 Task: Find connections with filter location Deoraniān with filter topic #managementwith filter profile language Potuguese with filter current company Evalueserve with filter school Uttar Pradesh Rajarshi Tandon Open University with filter industry Public Relations and Communications Services with filter service category Network Support with filter keywords title Culture Operations Manager
Action: Mouse moved to (633, 81)
Screenshot: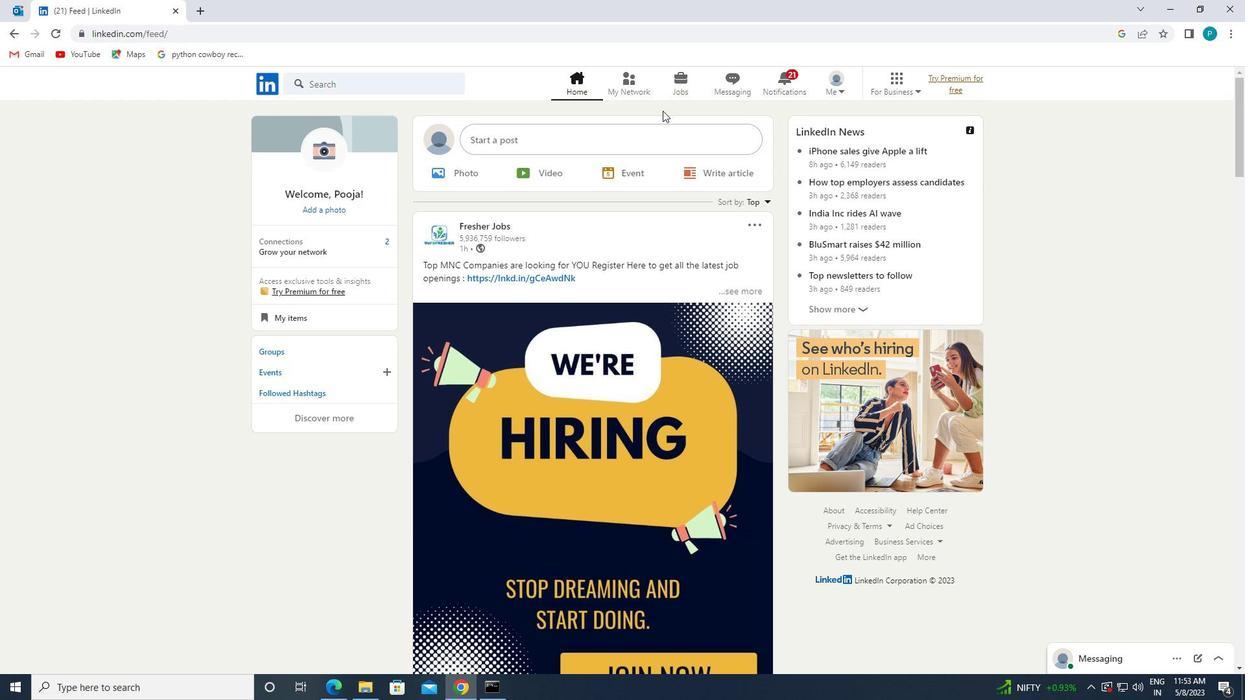 
Action: Mouse pressed left at (633, 81)
Screenshot: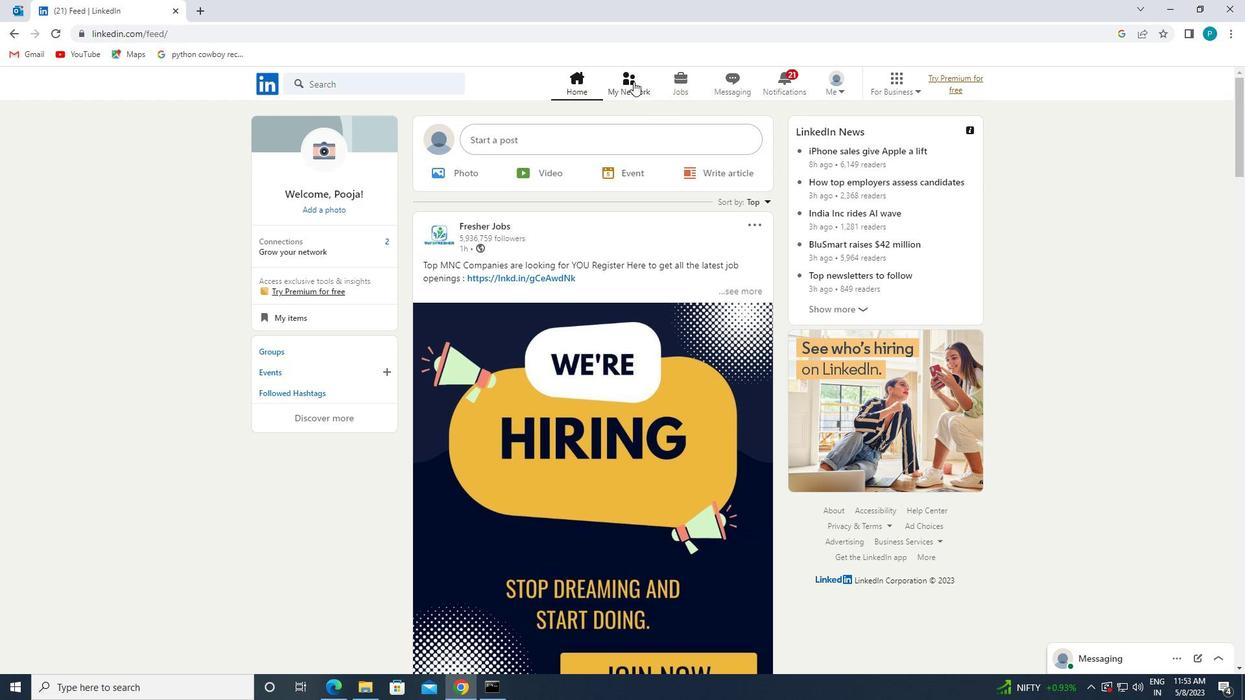 
Action: Mouse moved to (622, 82)
Screenshot: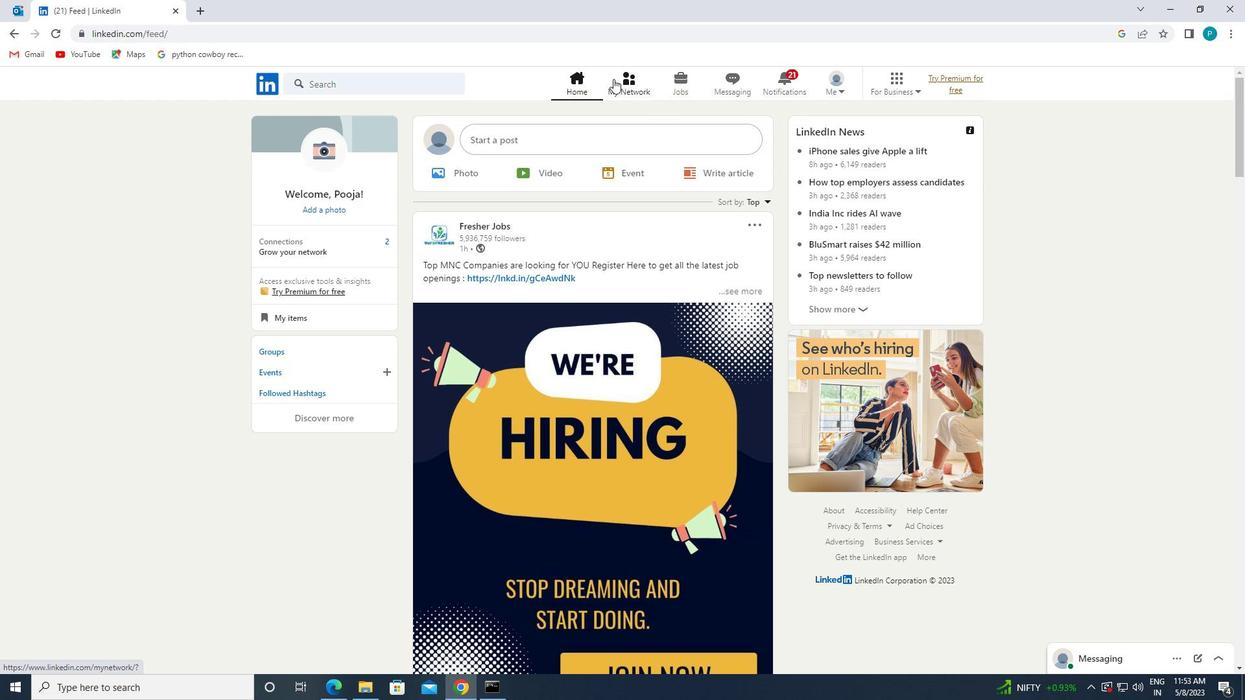 
Action: Mouse pressed left at (622, 82)
Screenshot: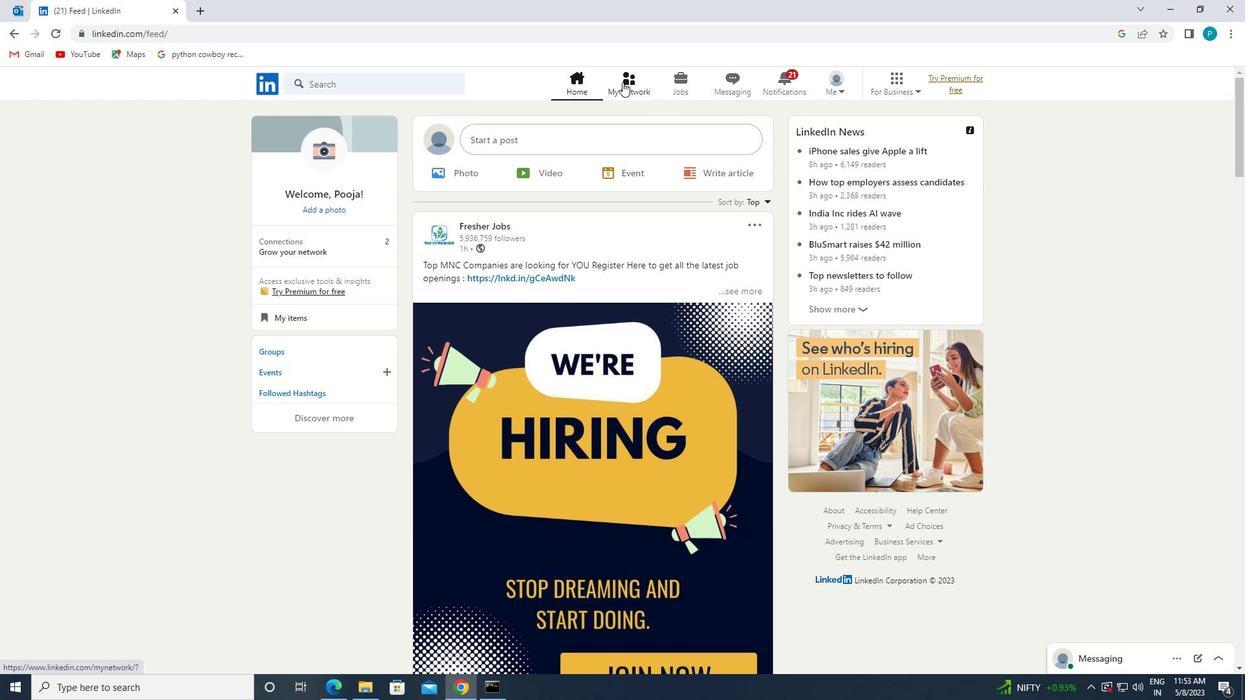
Action: Mouse moved to (348, 155)
Screenshot: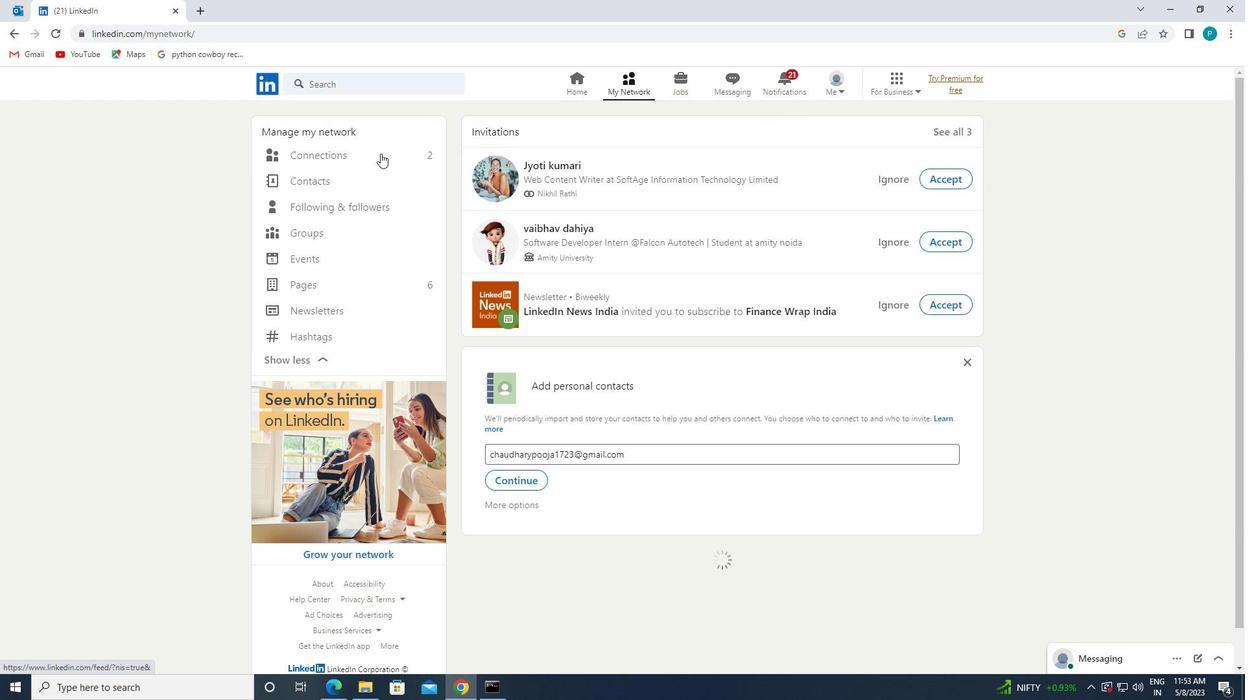 
Action: Mouse pressed left at (348, 155)
Screenshot: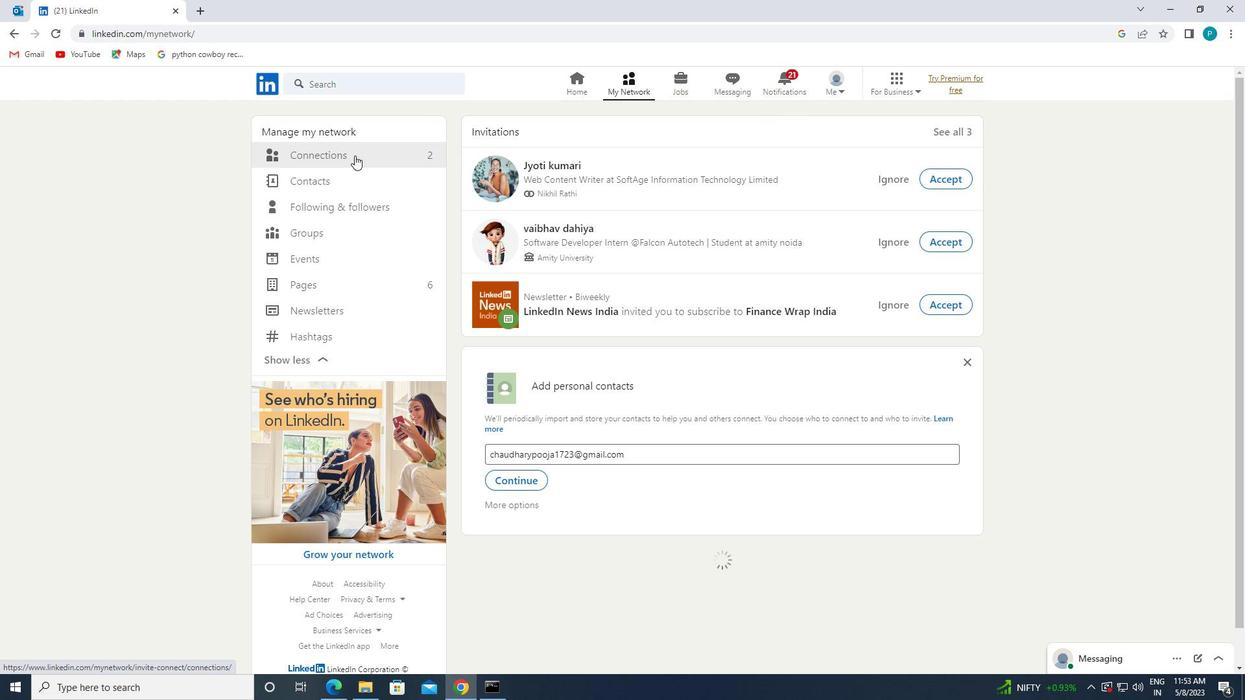 
Action: Mouse moved to (740, 151)
Screenshot: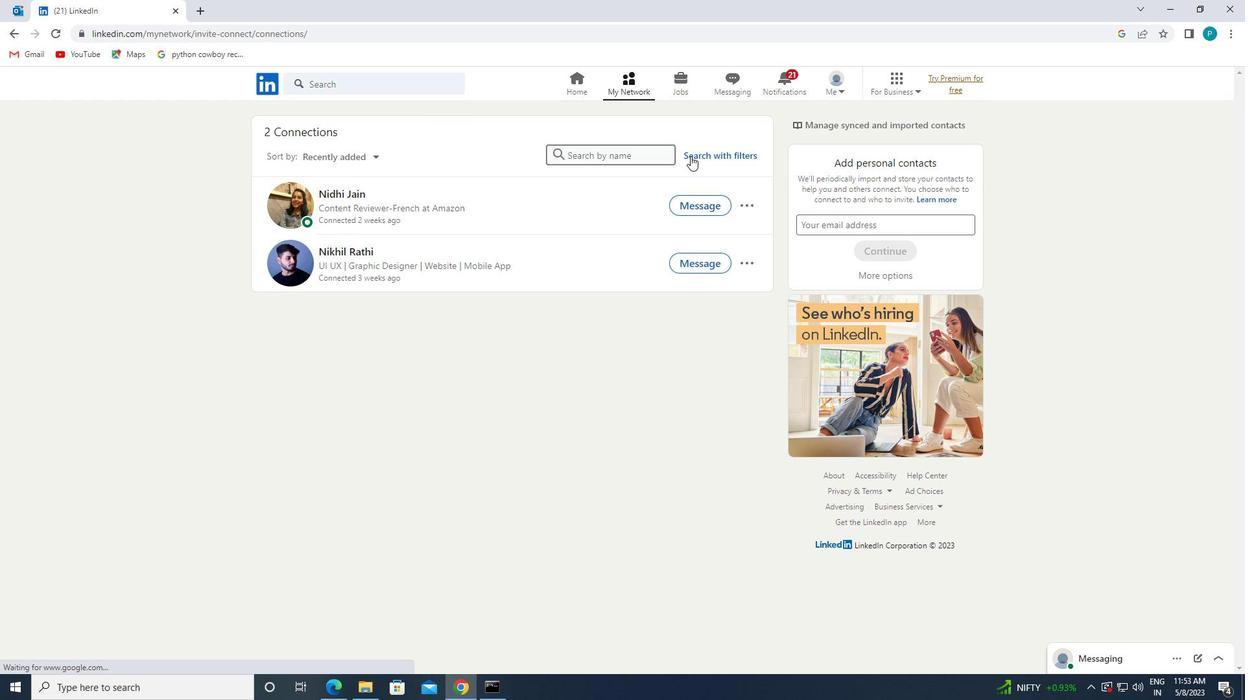 
Action: Mouse pressed left at (740, 151)
Screenshot: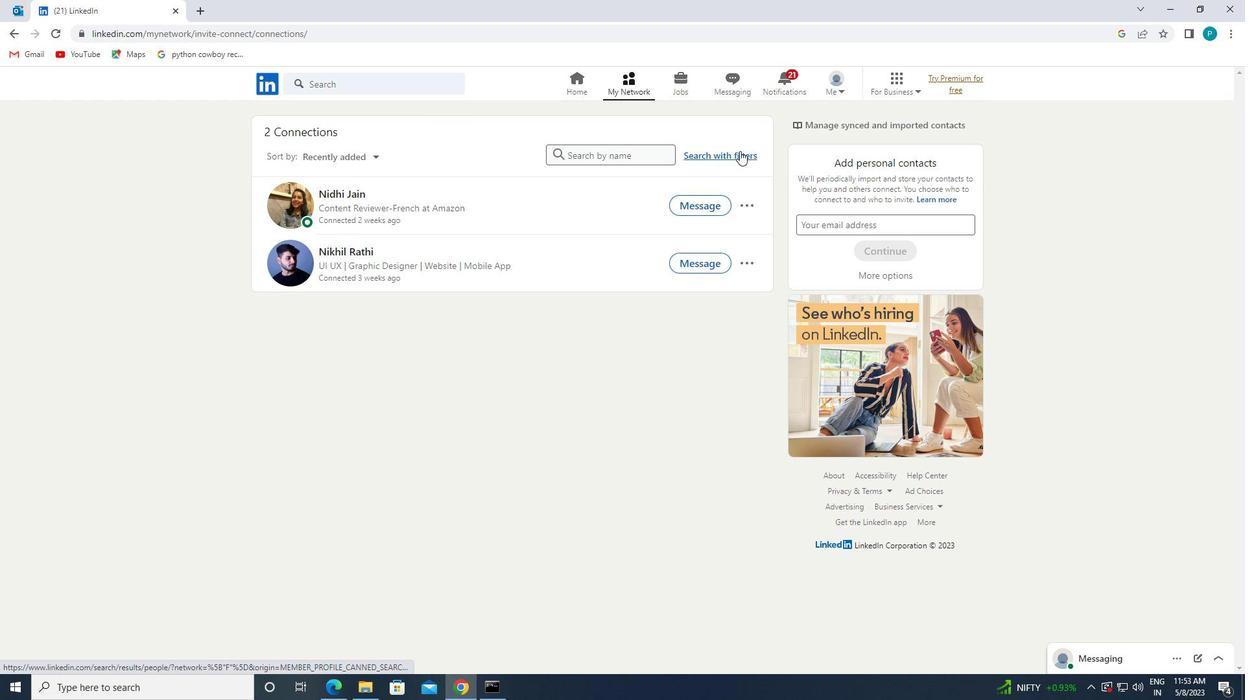 
Action: Mouse moved to (677, 124)
Screenshot: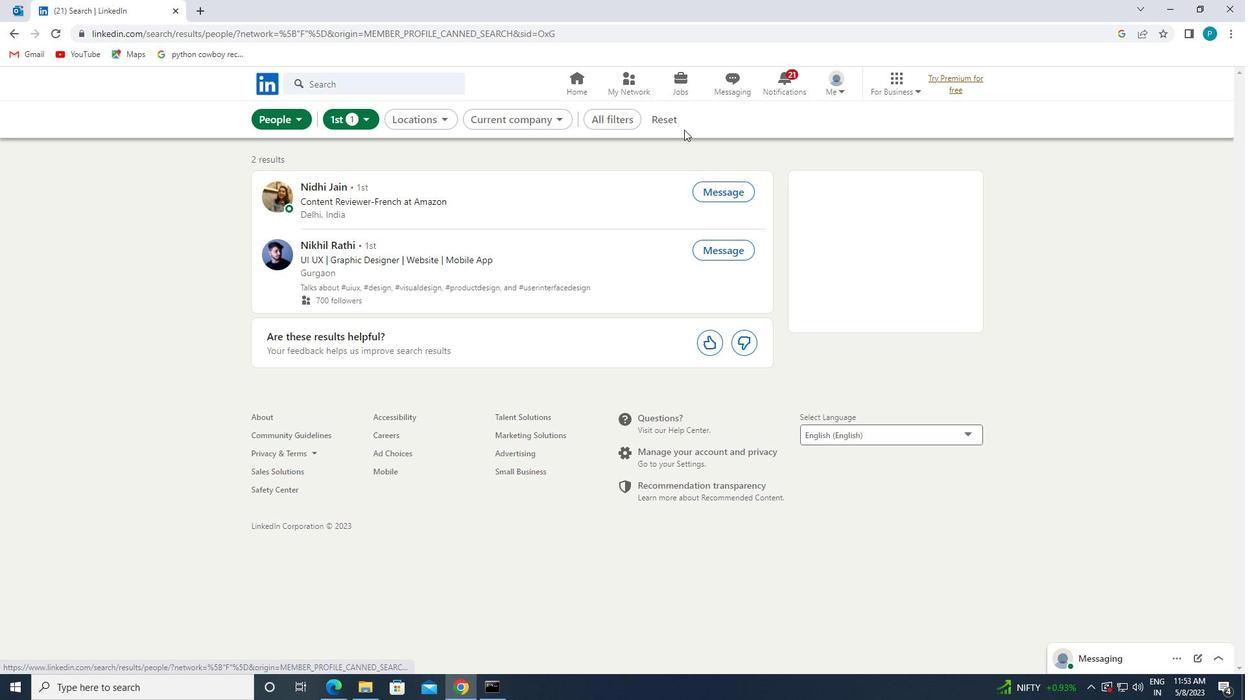 
Action: Mouse pressed left at (677, 124)
Screenshot: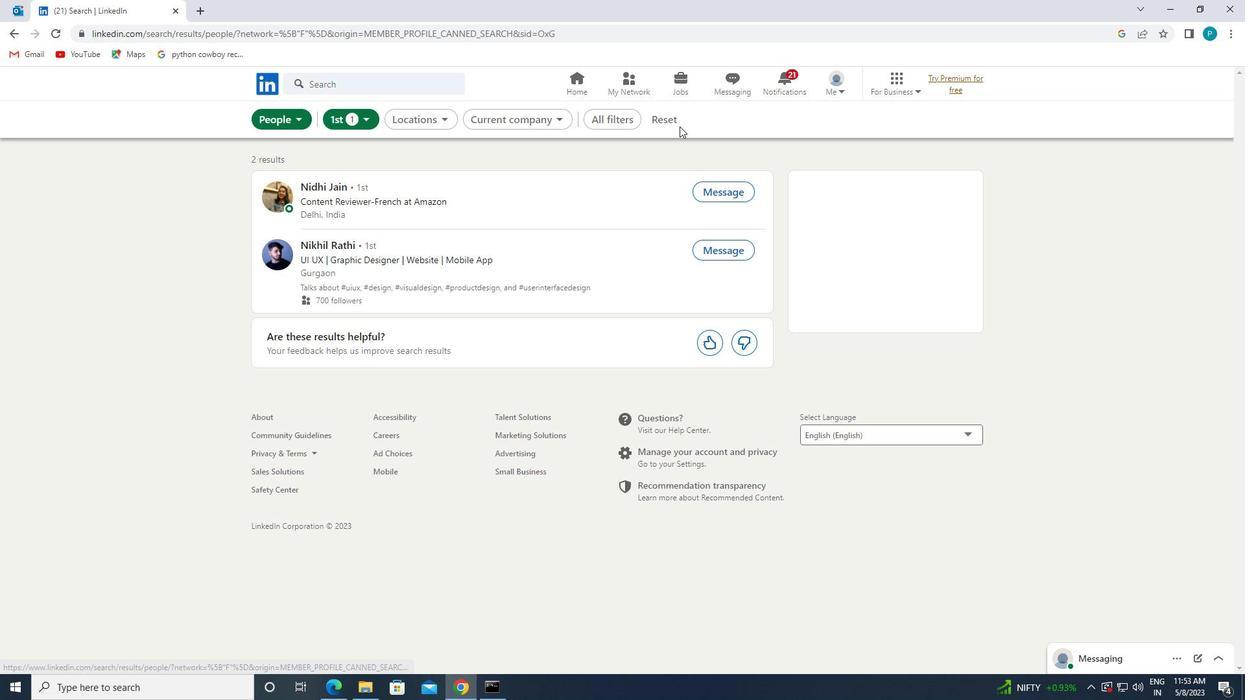 
Action: Mouse moved to (645, 119)
Screenshot: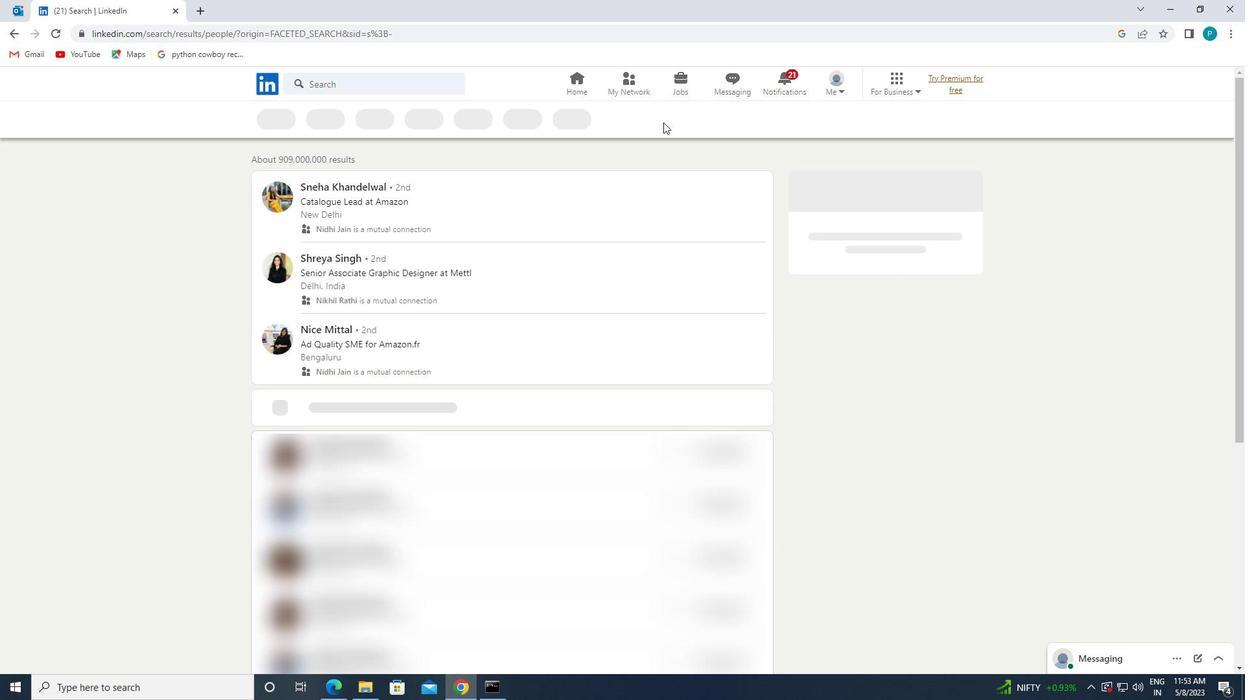 
Action: Mouse pressed left at (645, 119)
Screenshot: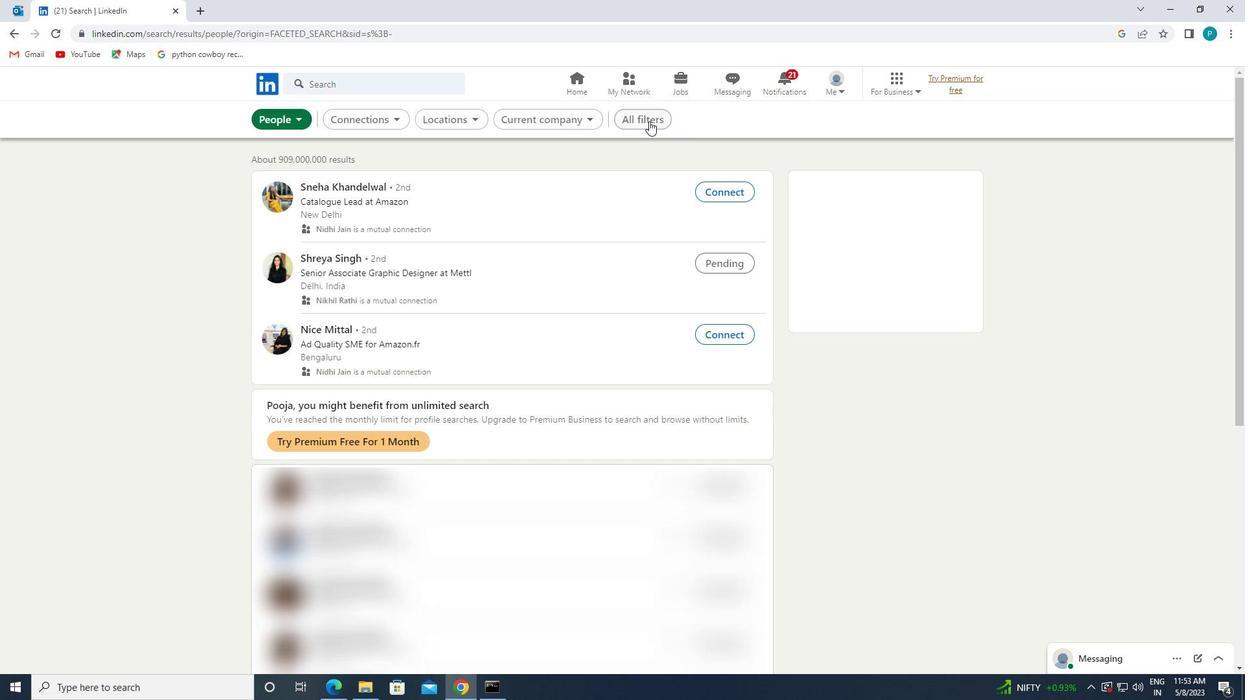
Action: Mouse moved to (884, 244)
Screenshot: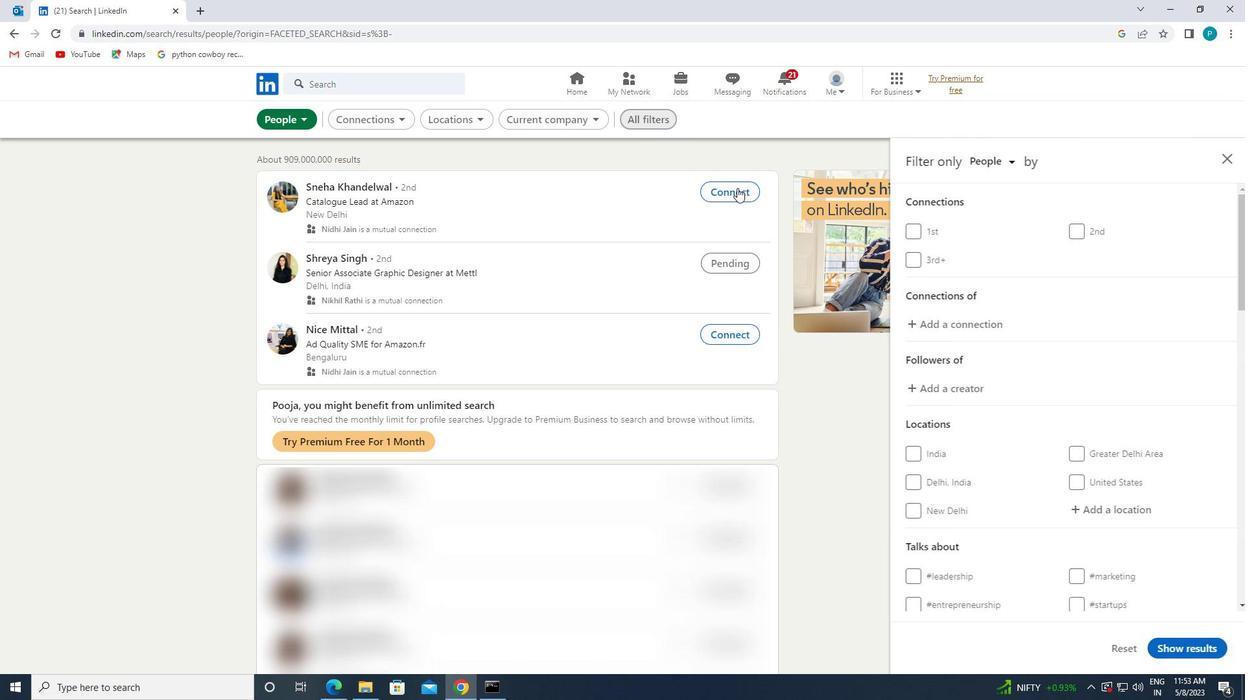 
Action: Mouse scrolled (884, 243) with delta (0, 0)
Screenshot: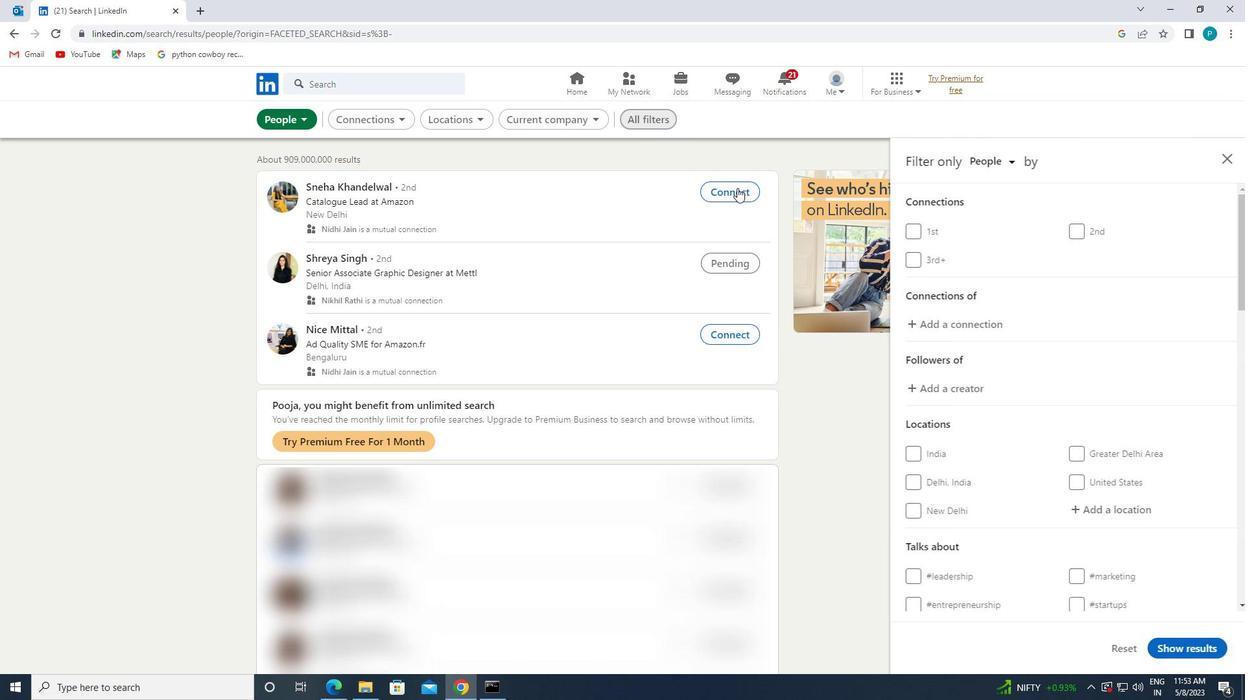 
Action: Mouse moved to (899, 258)
Screenshot: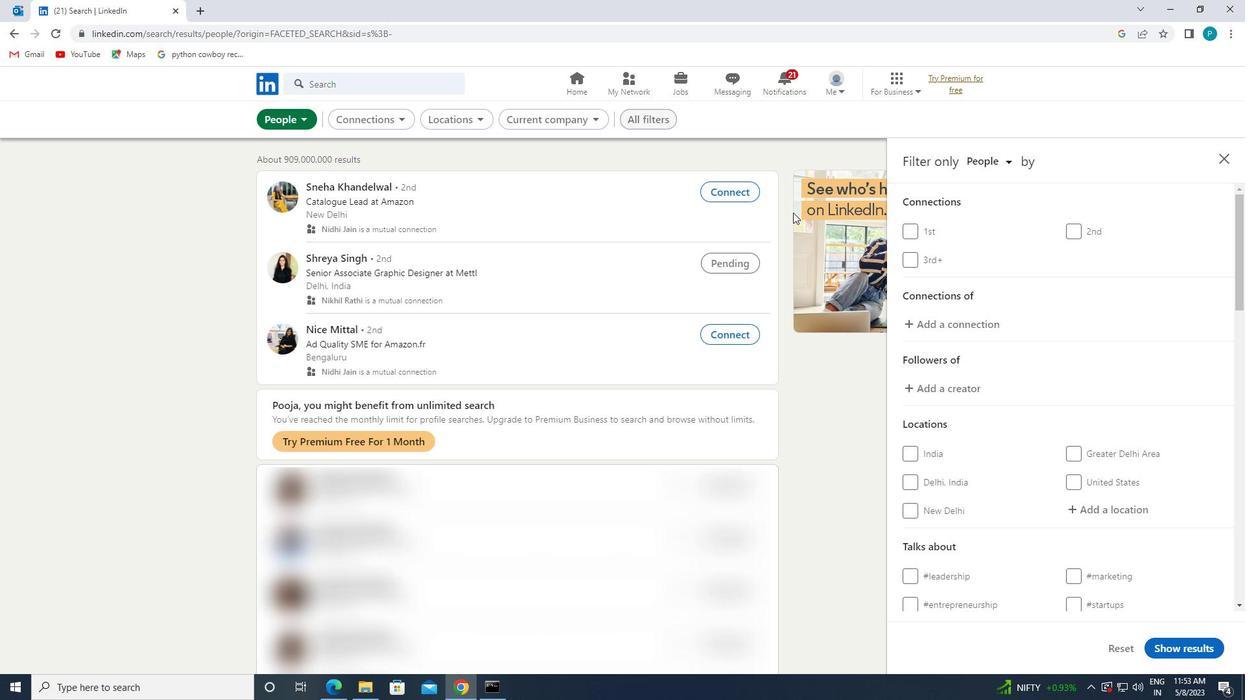 
Action: Mouse scrolled (899, 257) with delta (0, 0)
Screenshot: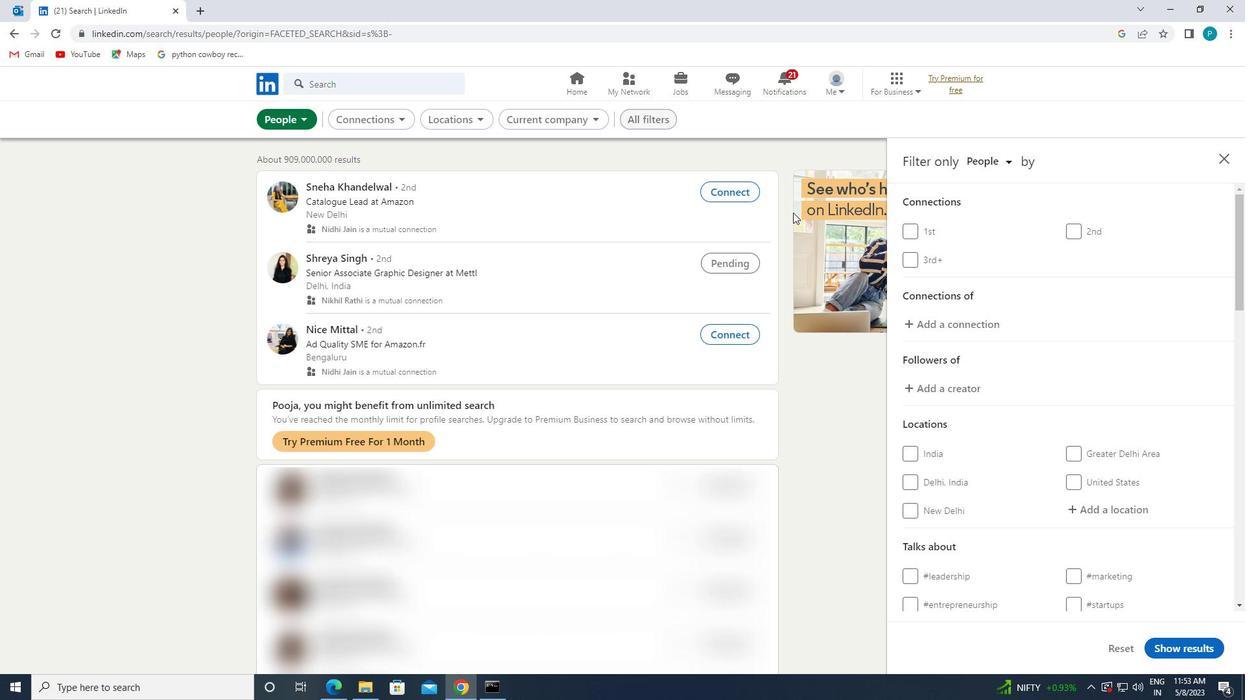 
Action: Mouse moved to (944, 289)
Screenshot: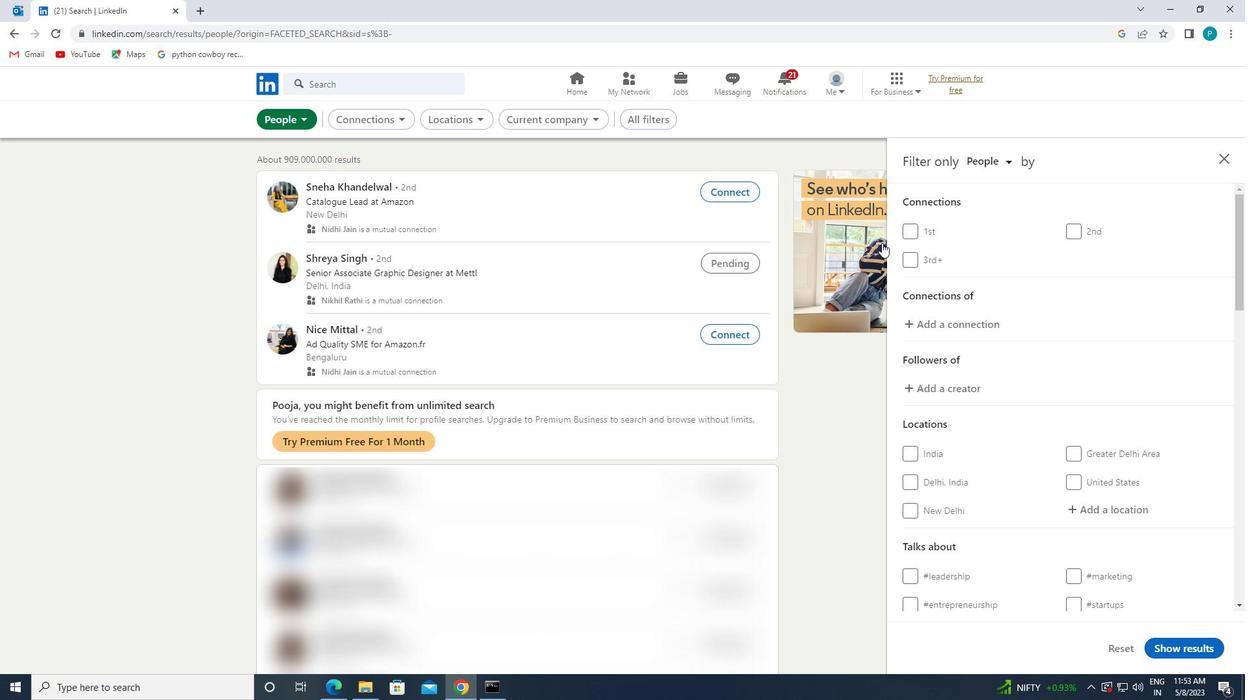 
Action: Mouse scrolled (944, 288) with delta (0, 0)
Screenshot: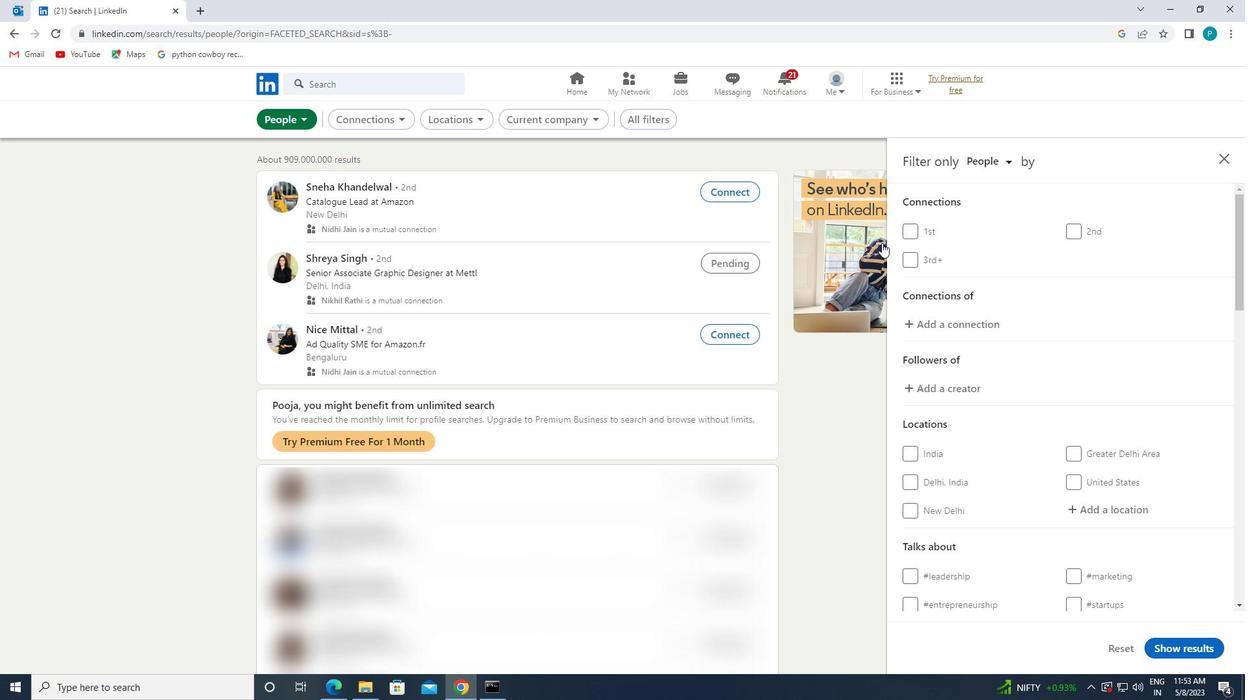 
Action: Mouse moved to (1244, 398)
Screenshot: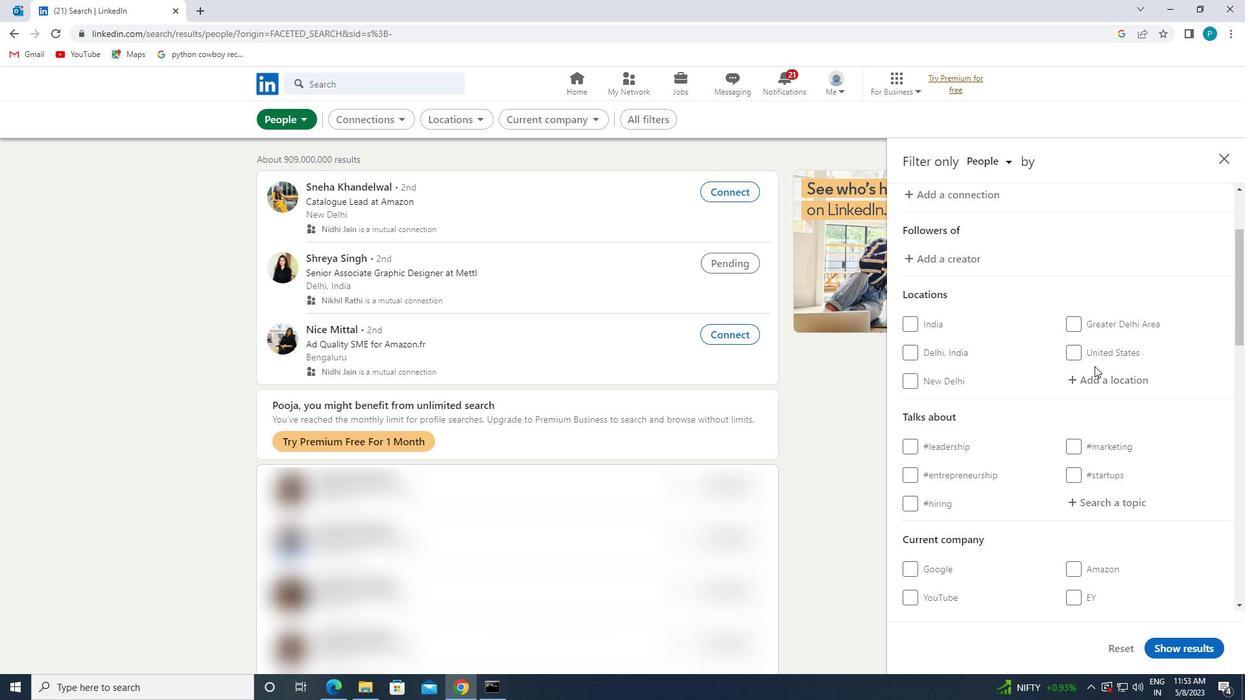 
Action: Mouse pressed left at (1244, 398)
Screenshot: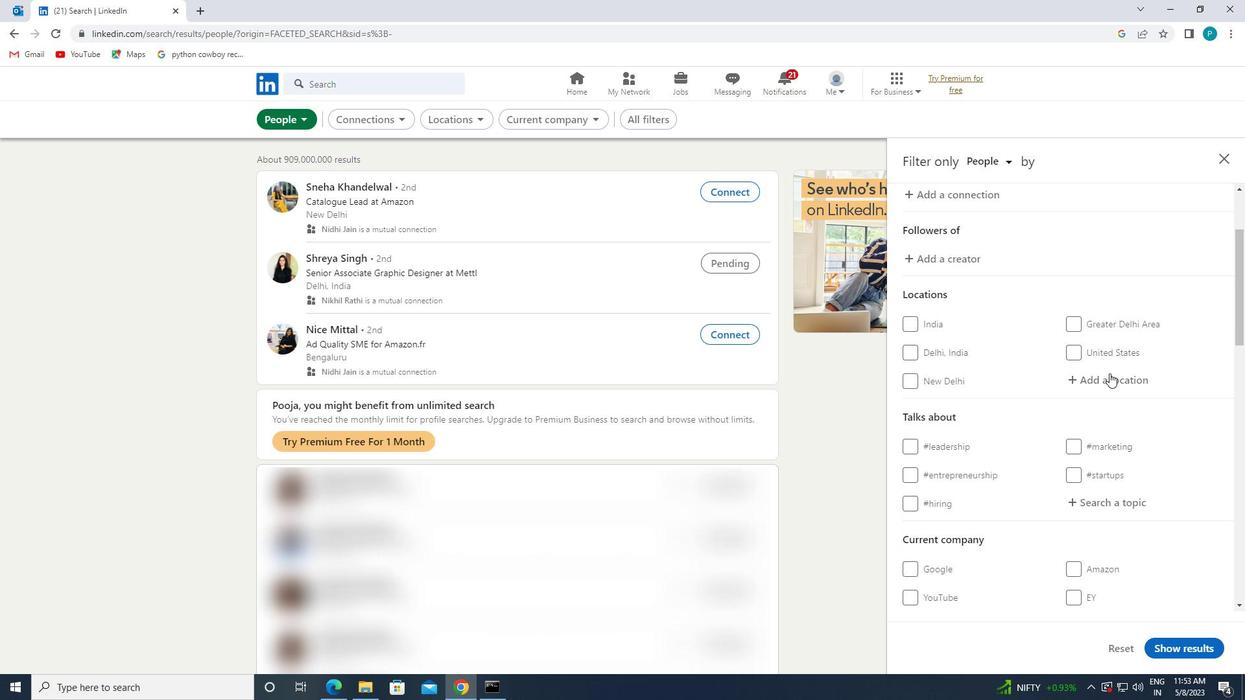 
Action: Mouse moved to (1130, 341)
Screenshot: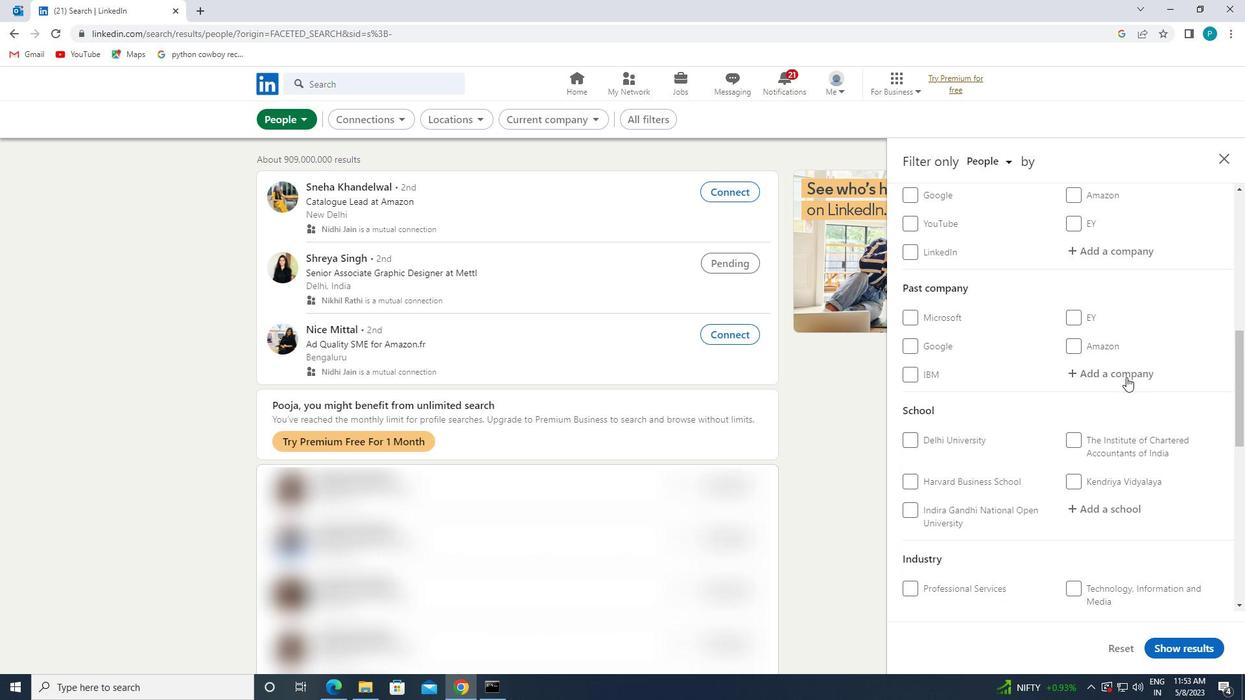 
Action: Mouse scrolled (1130, 341) with delta (0, 0)
Screenshot: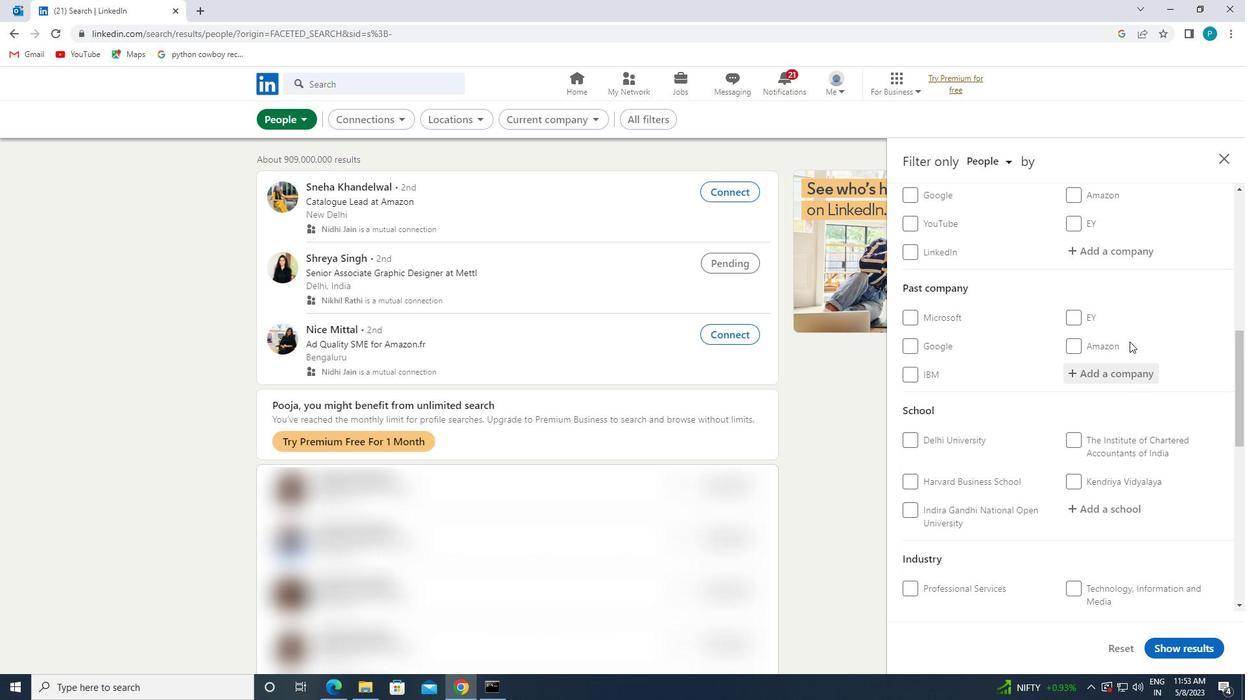 
Action: Mouse scrolled (1130, 341) with delta (0, 0)
Screenshot: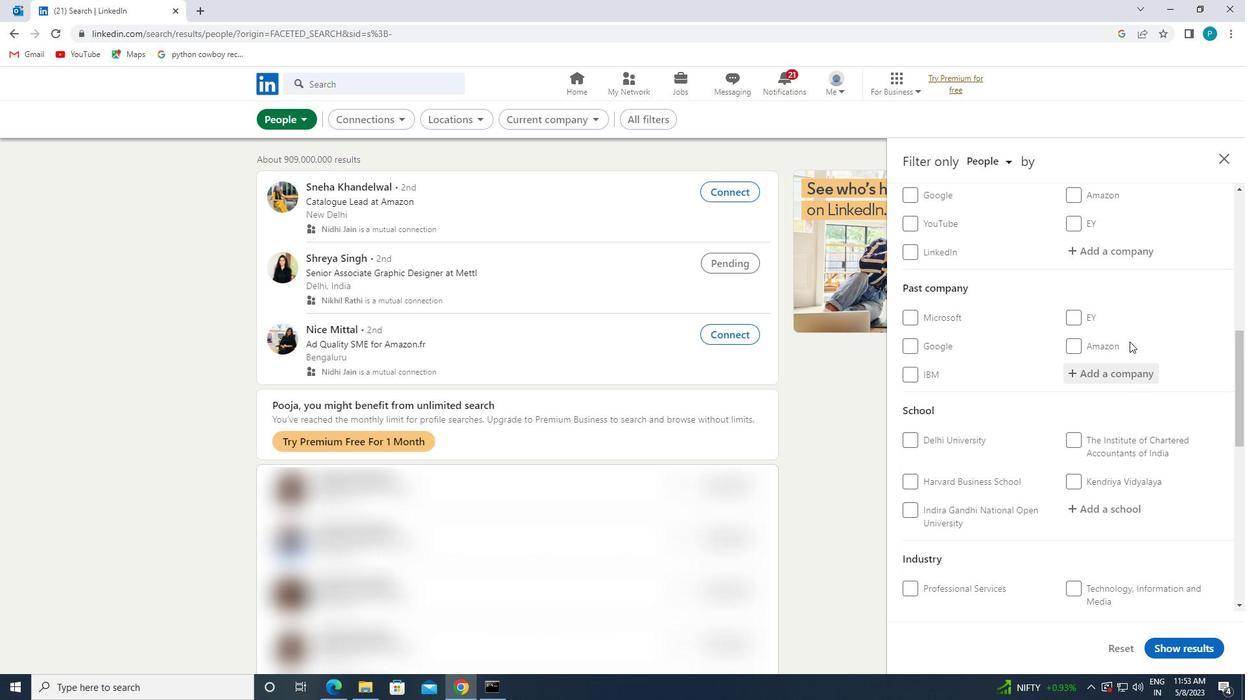 
Action: Mouse scrolled (1130, 341) with delta (0, 0)
Screenshot: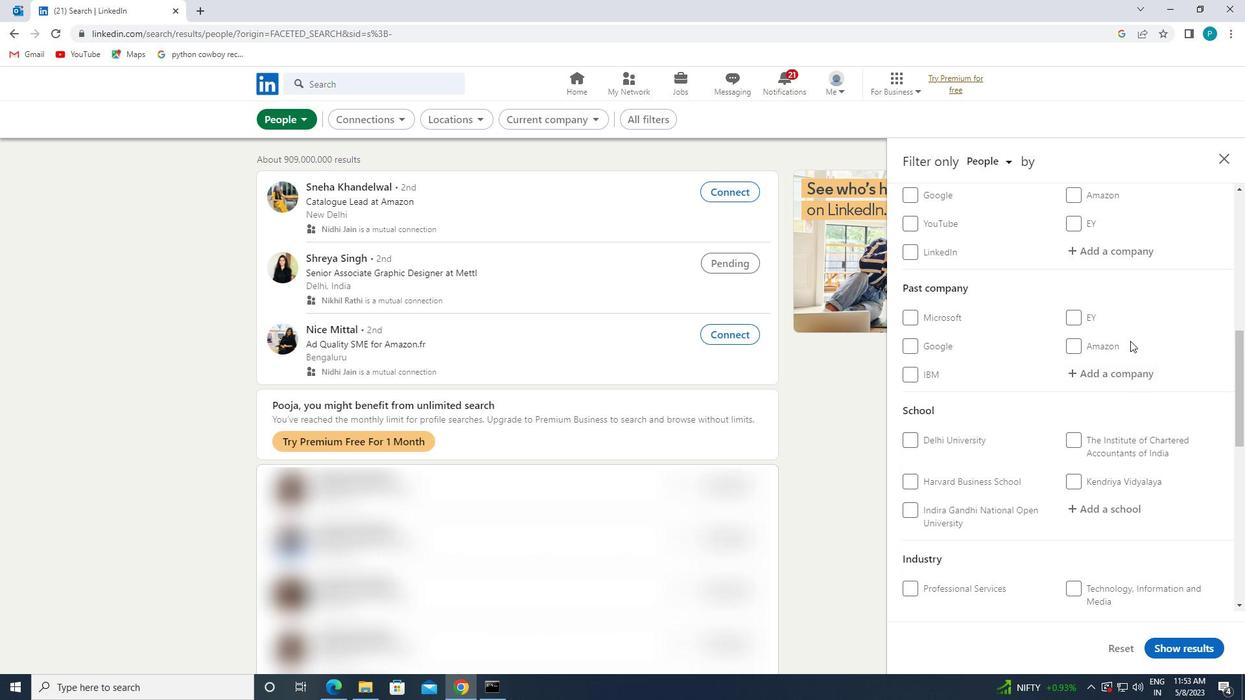 
Action: Mouse scrolled (1130, 341) with delta (0, 0)
Screenshot: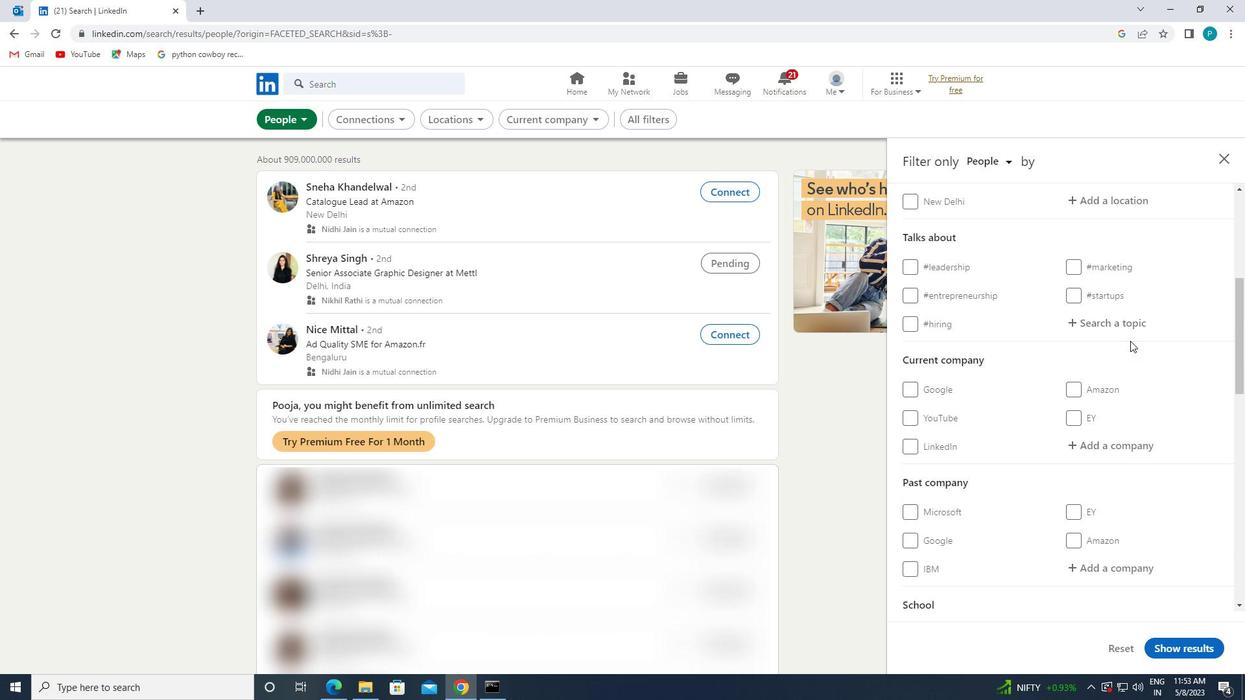 
Action: Mouse scrolled (1130, 341) with delta (0, 0)
Screenshot: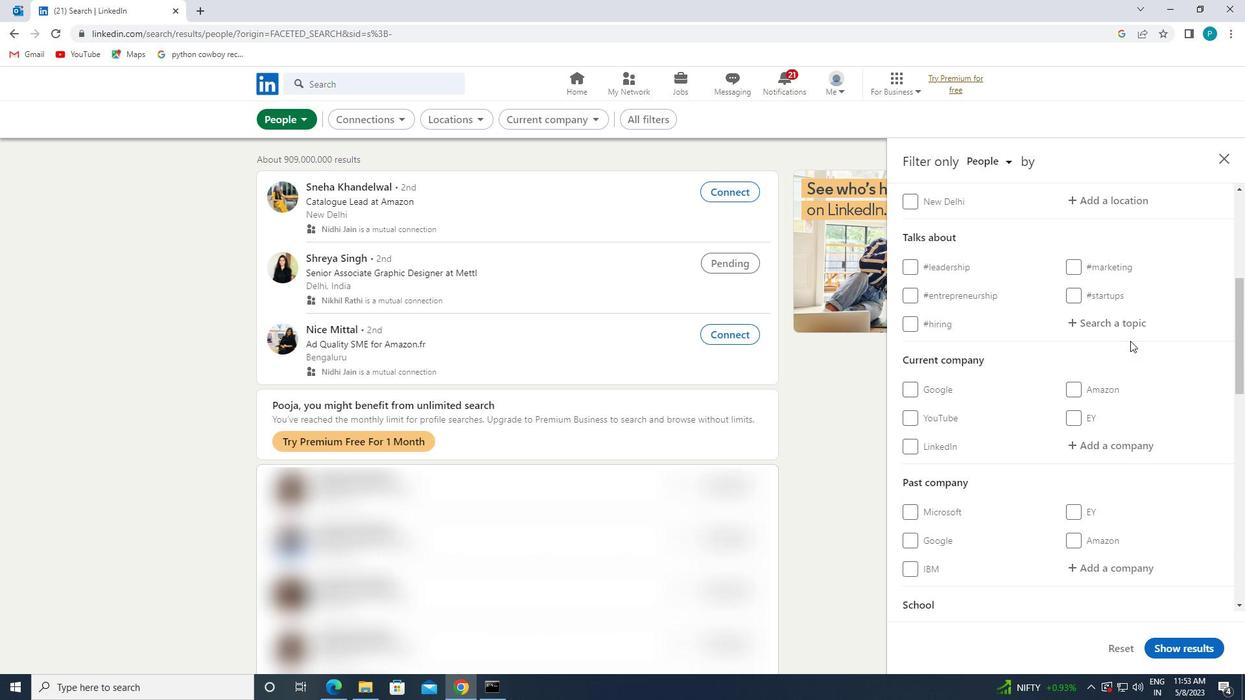 
Action: Mouse pressed left at (1130, 341)
Screenshot: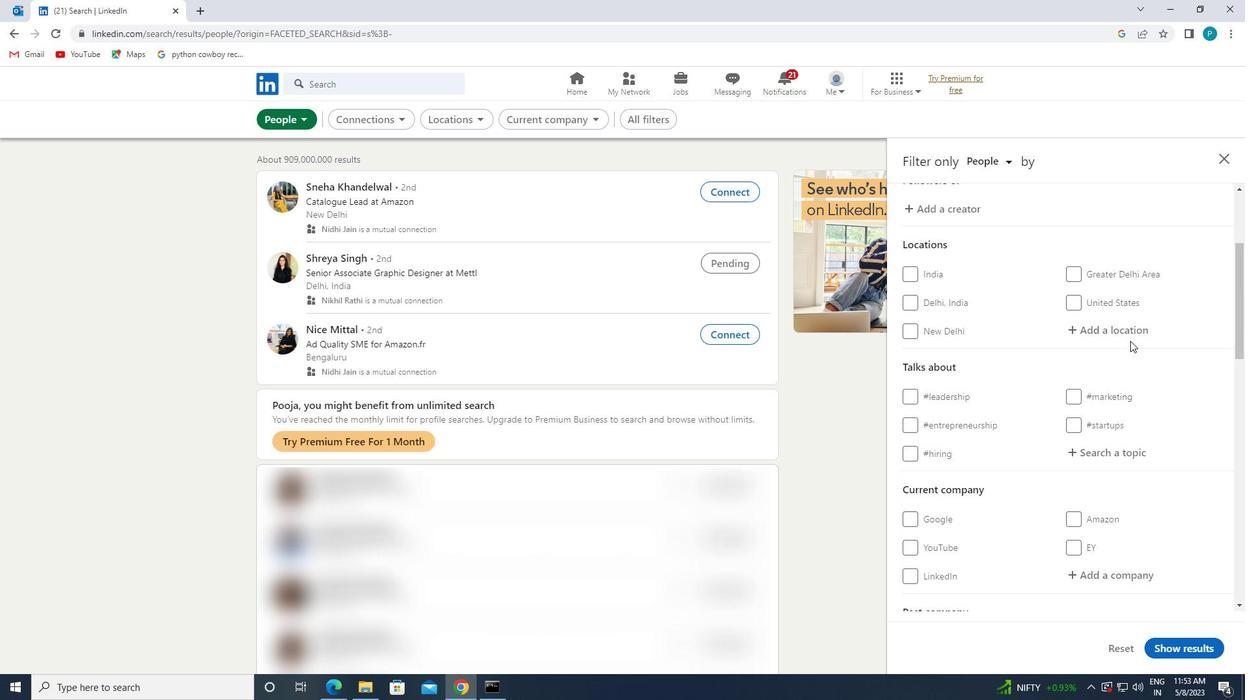 
Action: Mouse moved to (1124, 326)
Screenshot: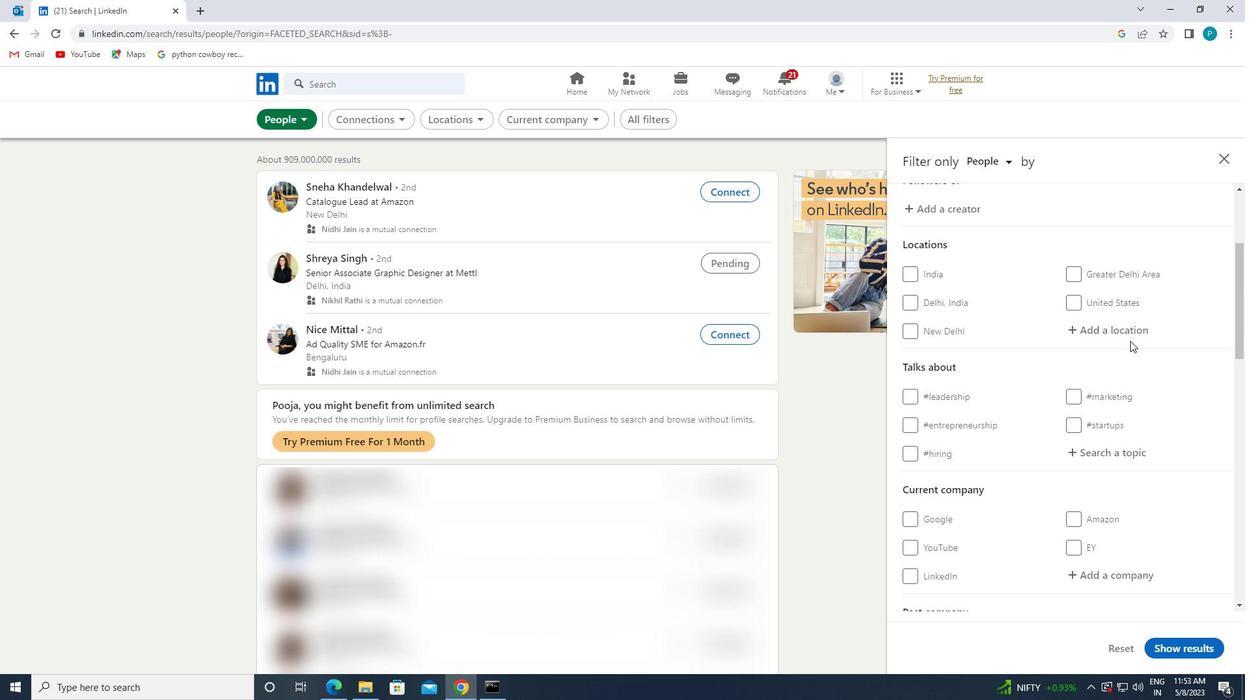 
Action: Mouse pressed left at (1124, 326)
Screenshot: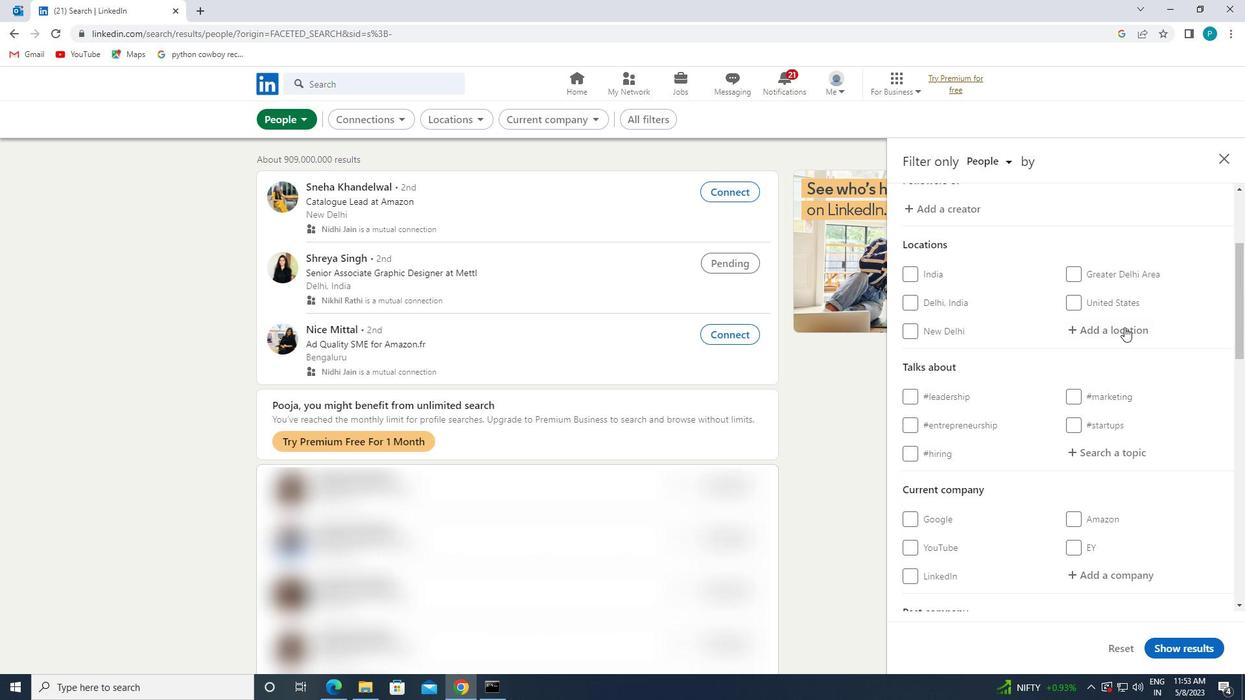 
Action: Mouse moved to (1122, 325)
Screenshot: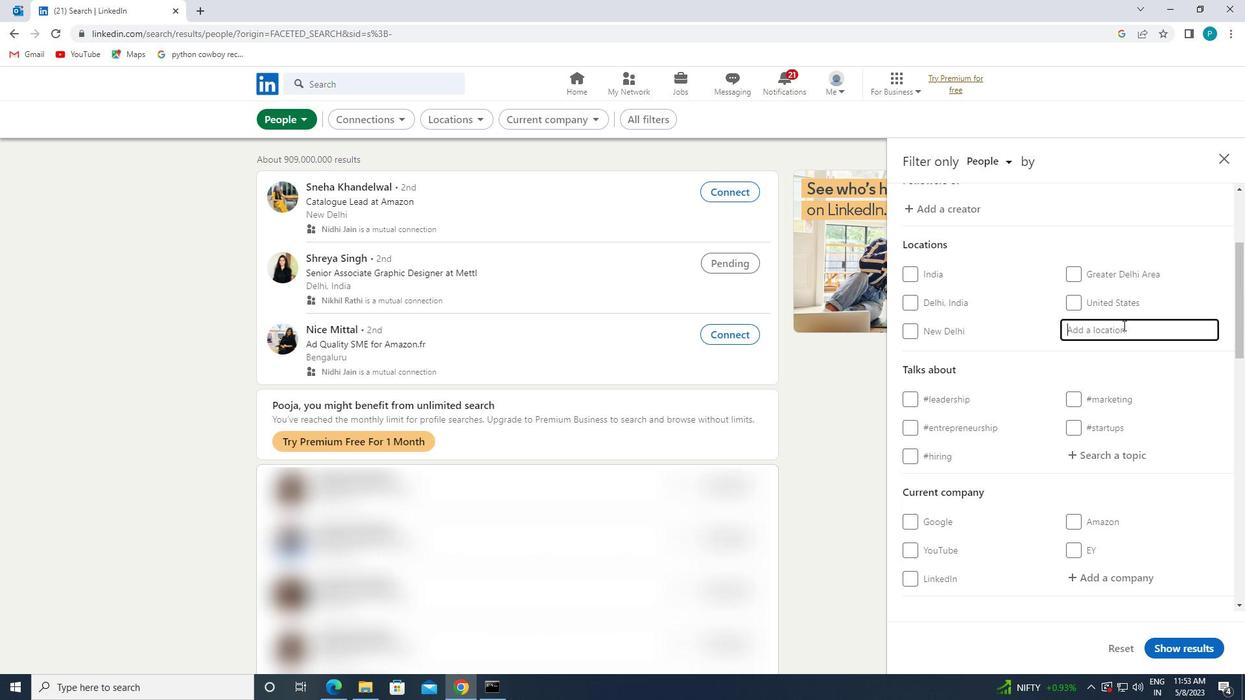 
Action: Key pressed <Key.caps_lock>d<Key.caps_lock>eoranian
Screenshot: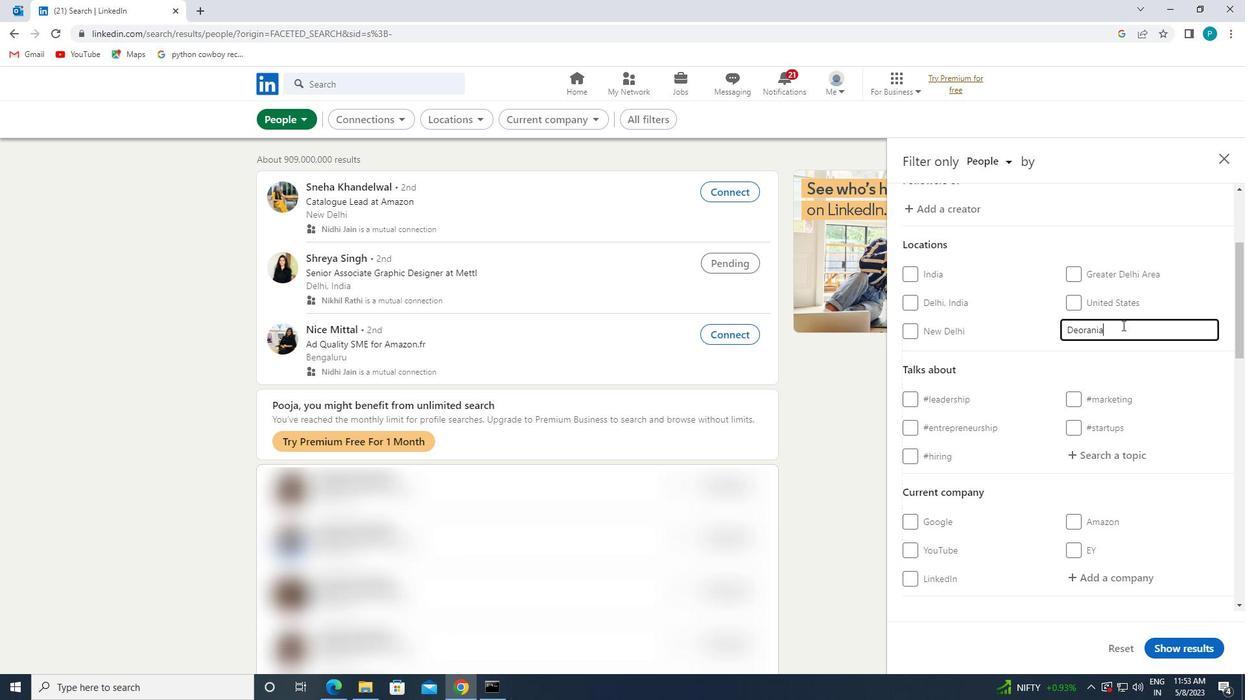 
Action: Mouse scrolled (1122, 324) with delta (0, 0)
Screenshot: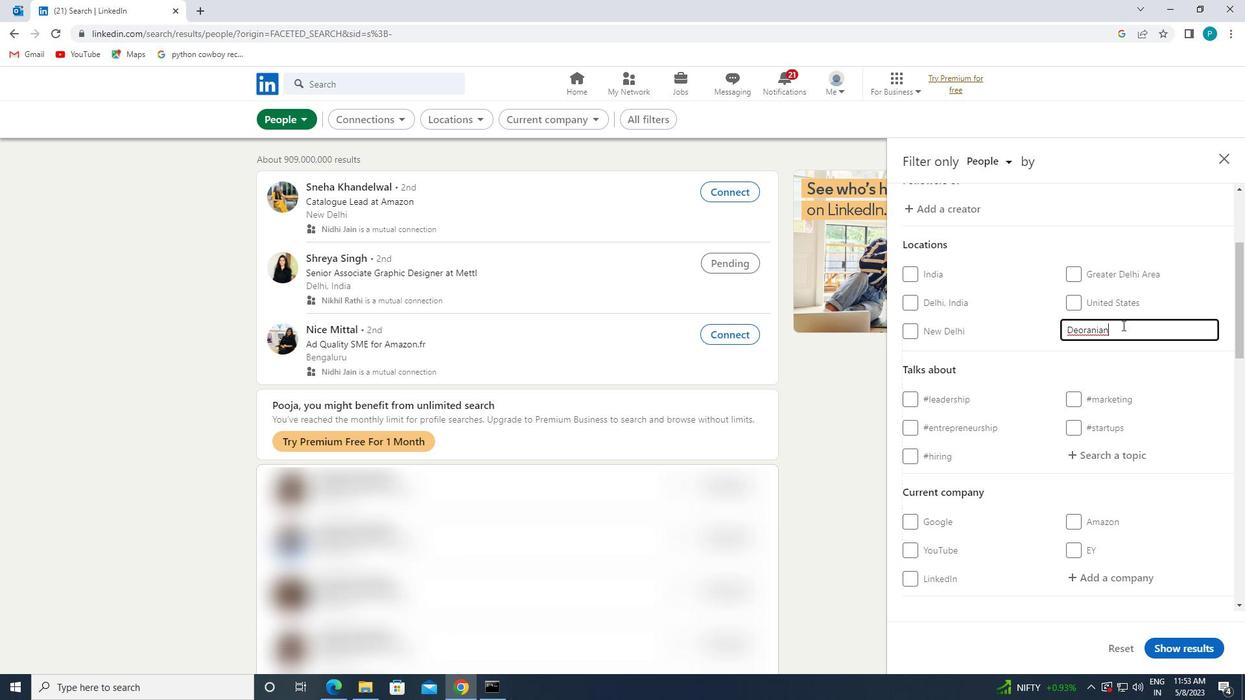 
Action: Mouse scrolled (1122, 324) with delta (0, 0)
Screenshot: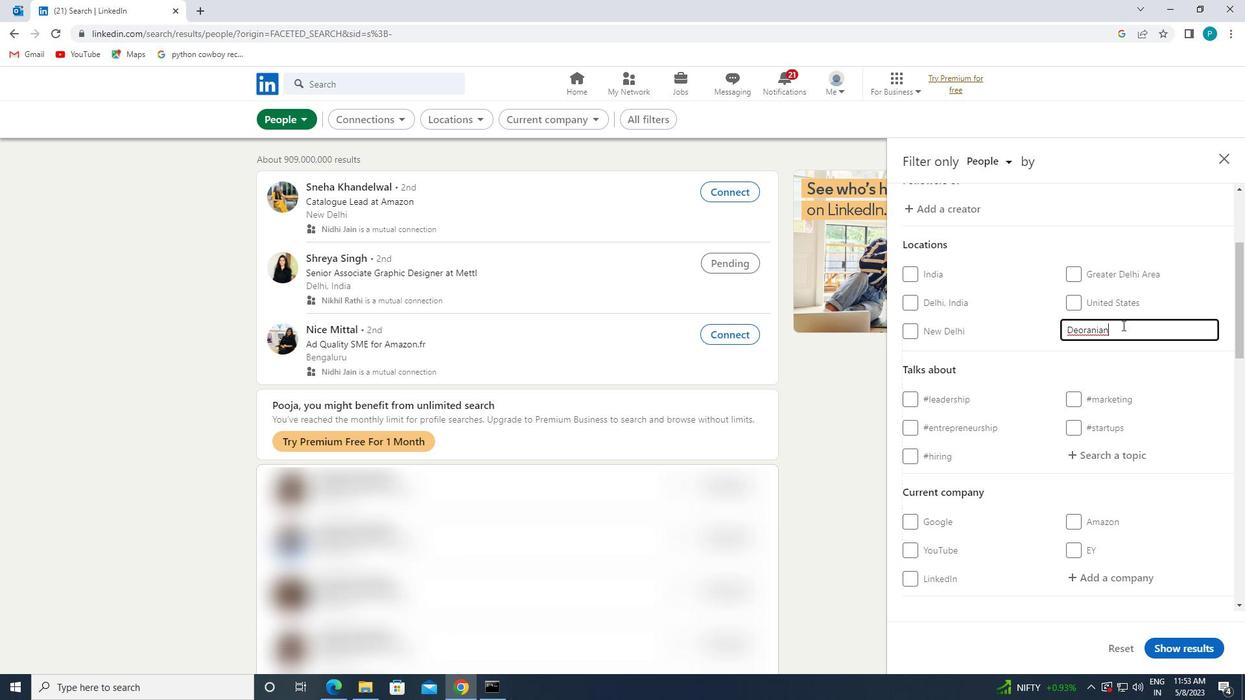 
Action: Mouse moved to (1109, 319)
Screenshot: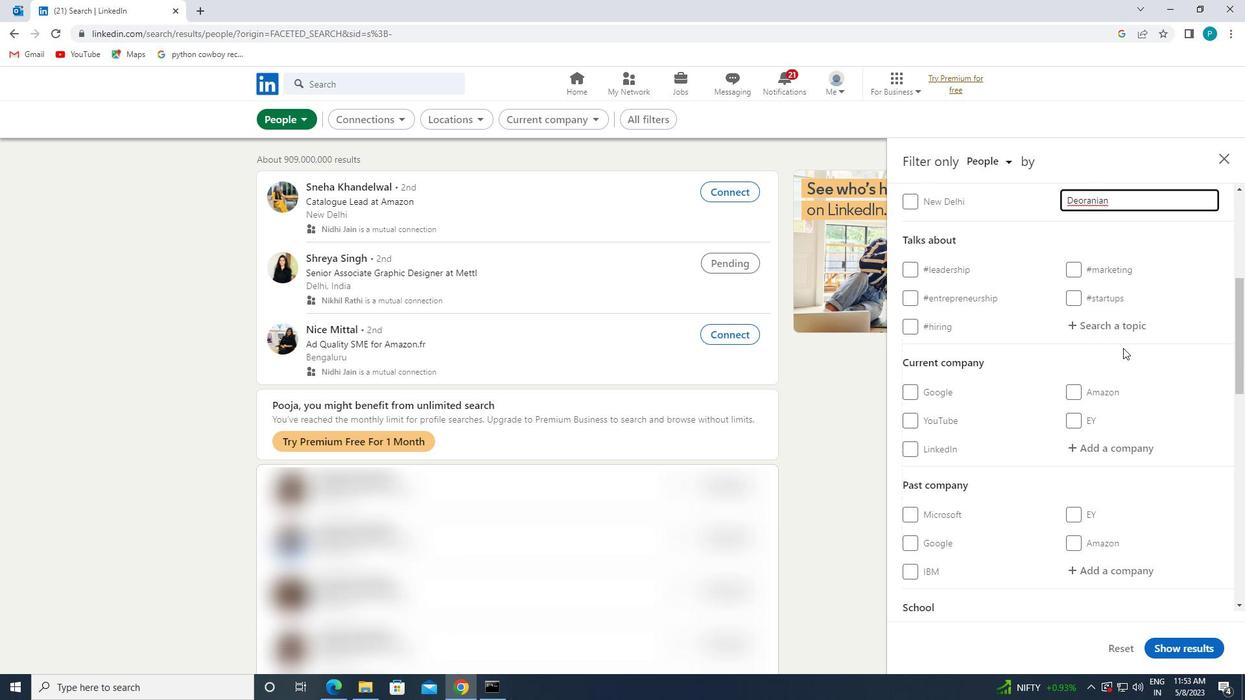 
Action: Mouse pressed left at (1109, 319)
Screenshot: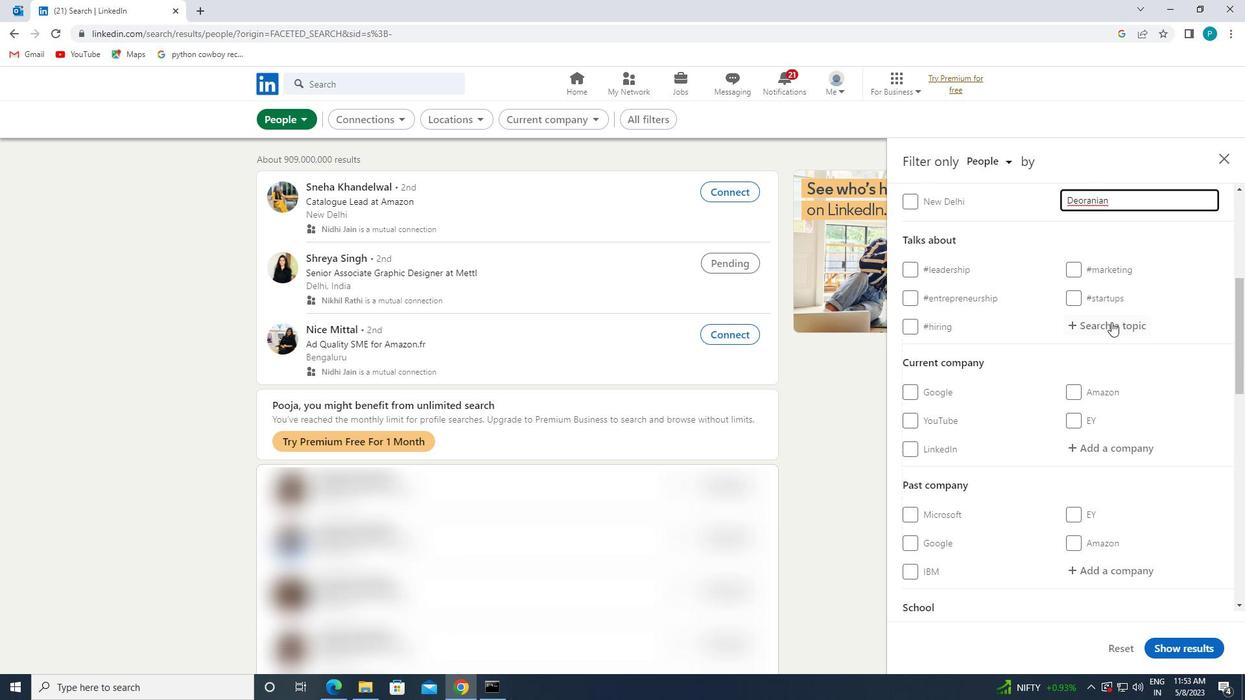 
Action: Key pressed <Key.shift><Key.shift><Key.shift><Key.shift><Key.shift><Key.shift><Key.shift>#MANAGEMENT
Screenshot: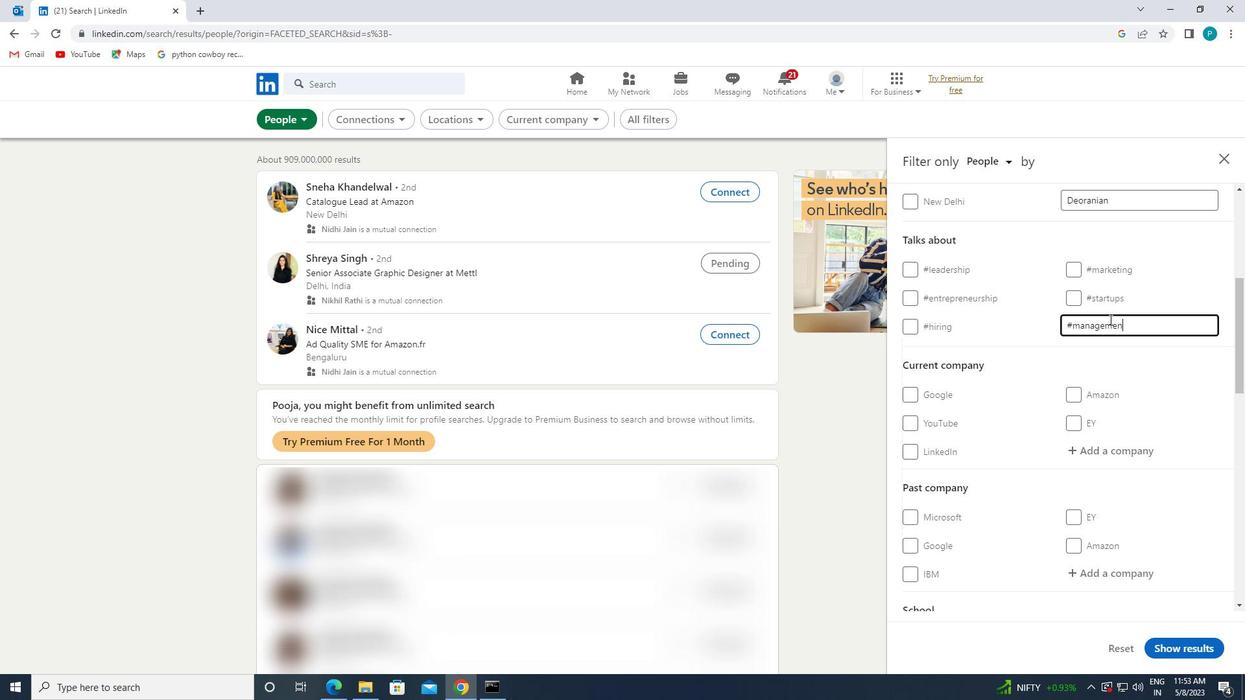 
Action: Mouse moved to (1155, 463)
Screenshot: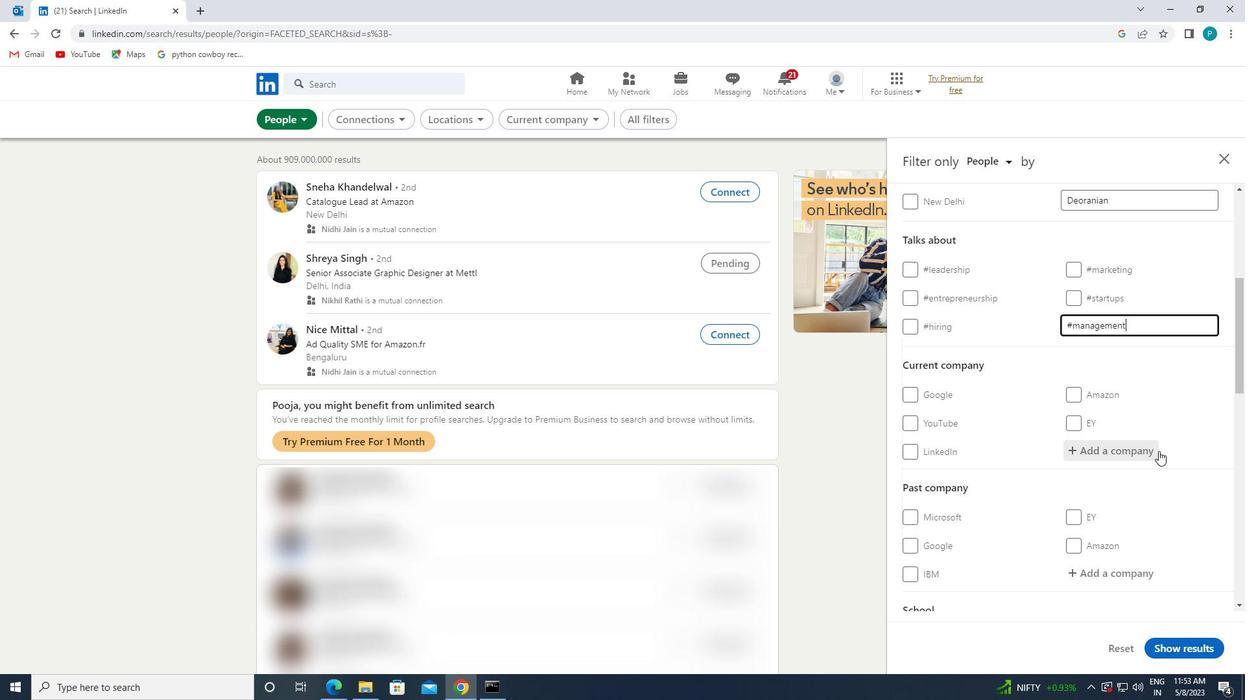 
Action: Mouse scrolled (1155, 462) with delta (0, 0)
Screenshot: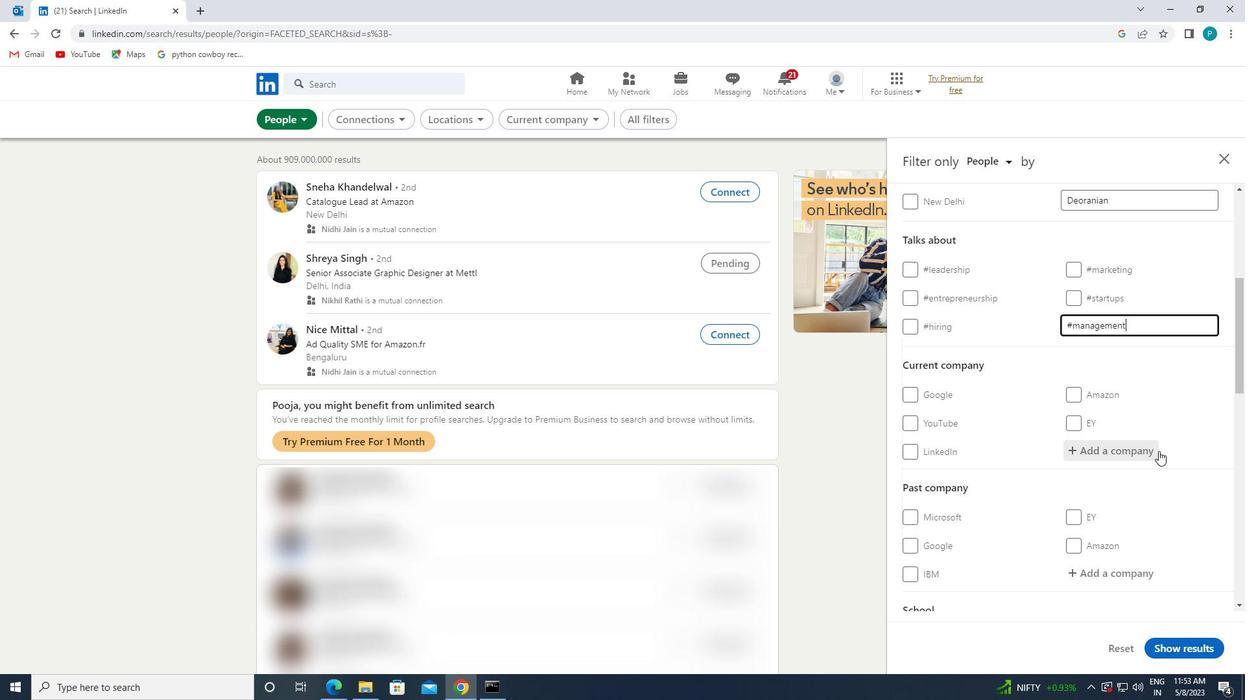 
Action: Mouse moved to (1140, 483)
Screenshot: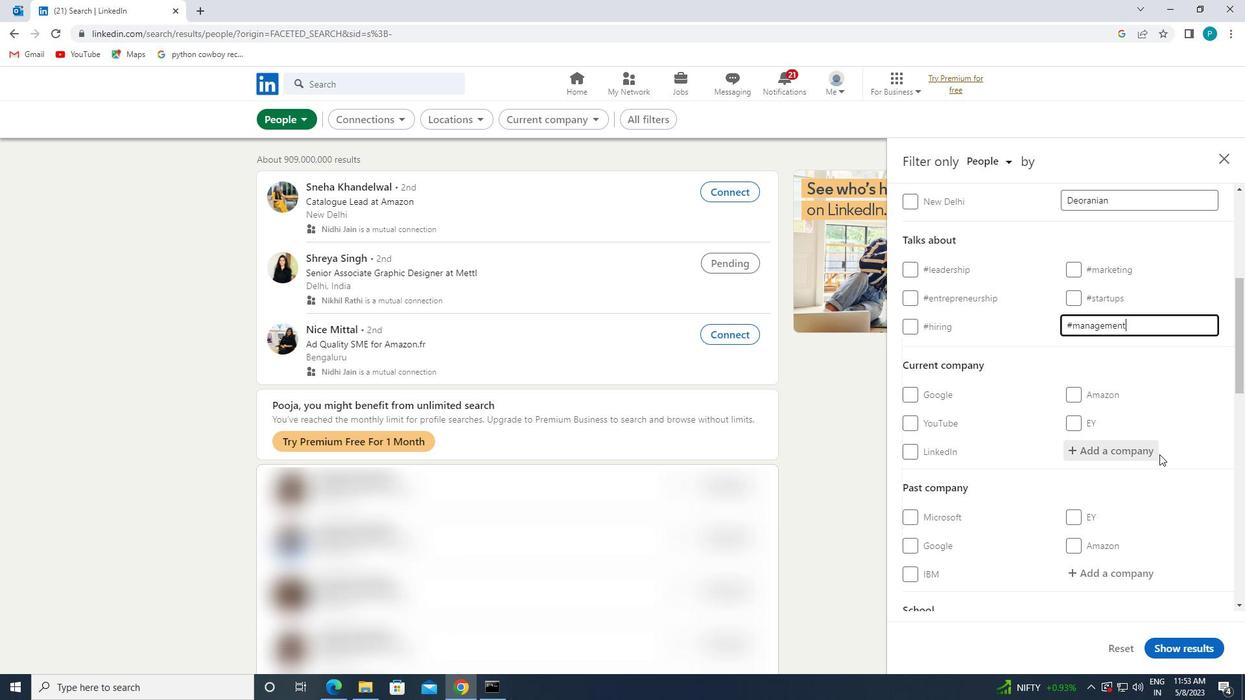 
Action: Mouse scrolled (1140, 483) with delta (0, 0)
Screenshot: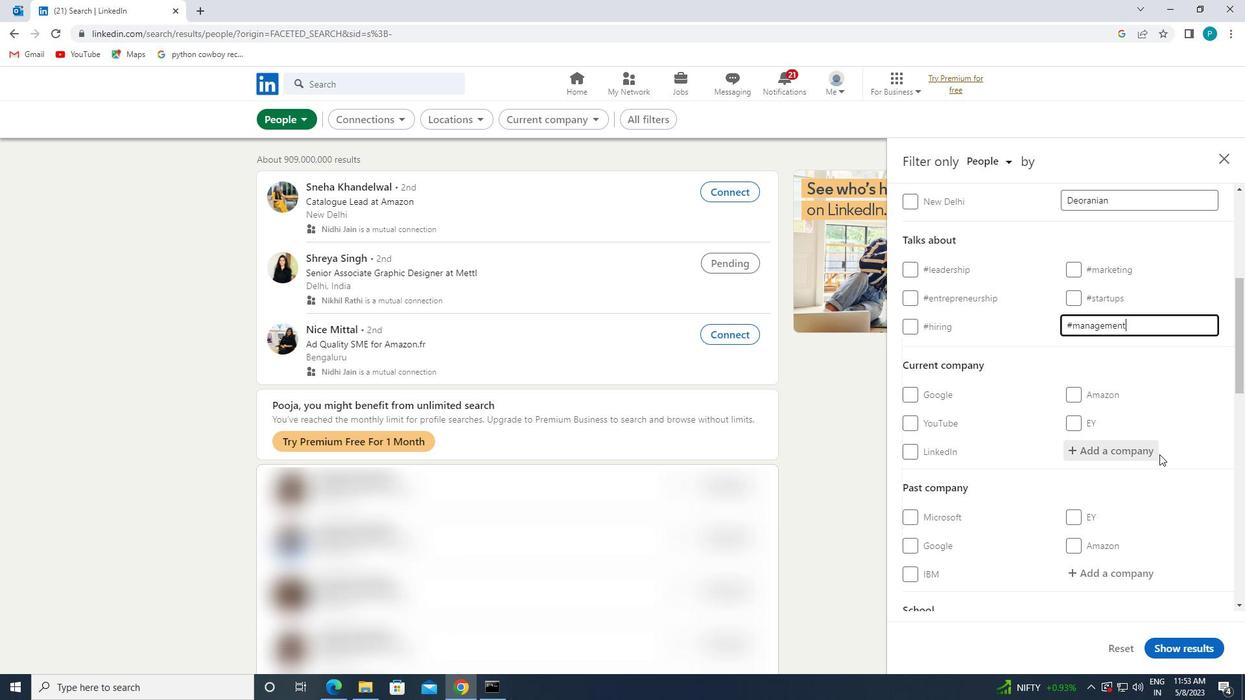 
Action: Mouse moved to (1133, 490)
Screenshot: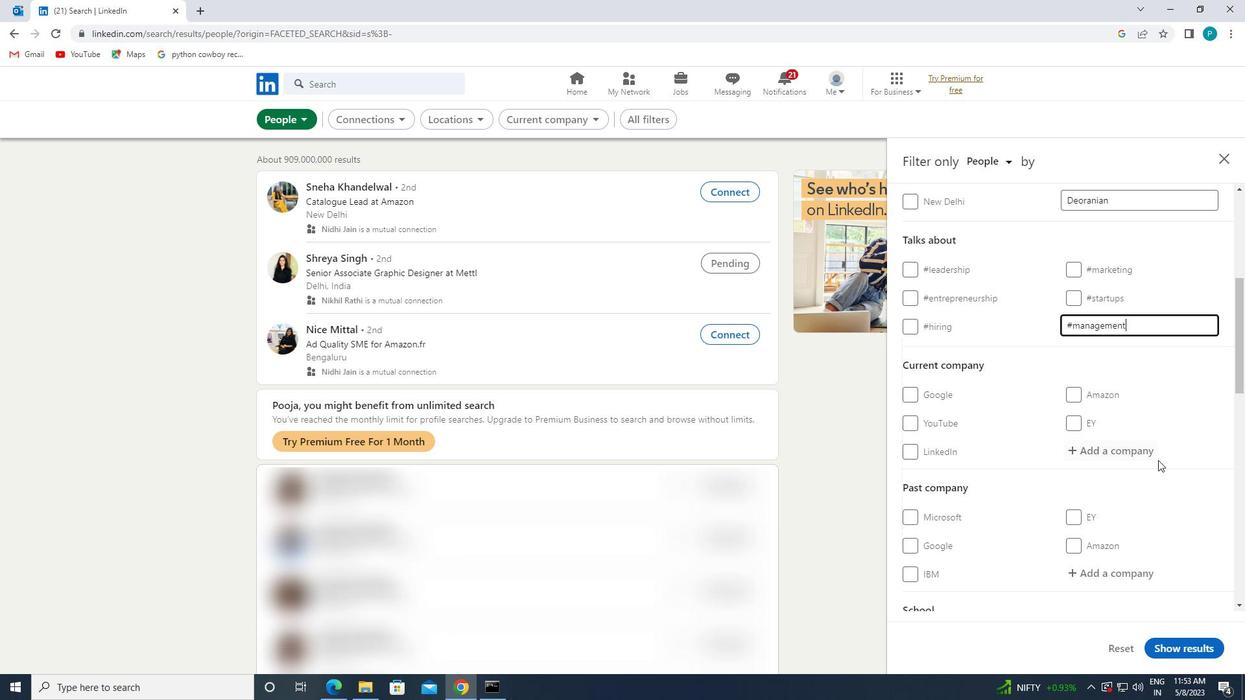 
Action: Mouse scrolled (1133, 490) with delta (0, 0)
Screenshot: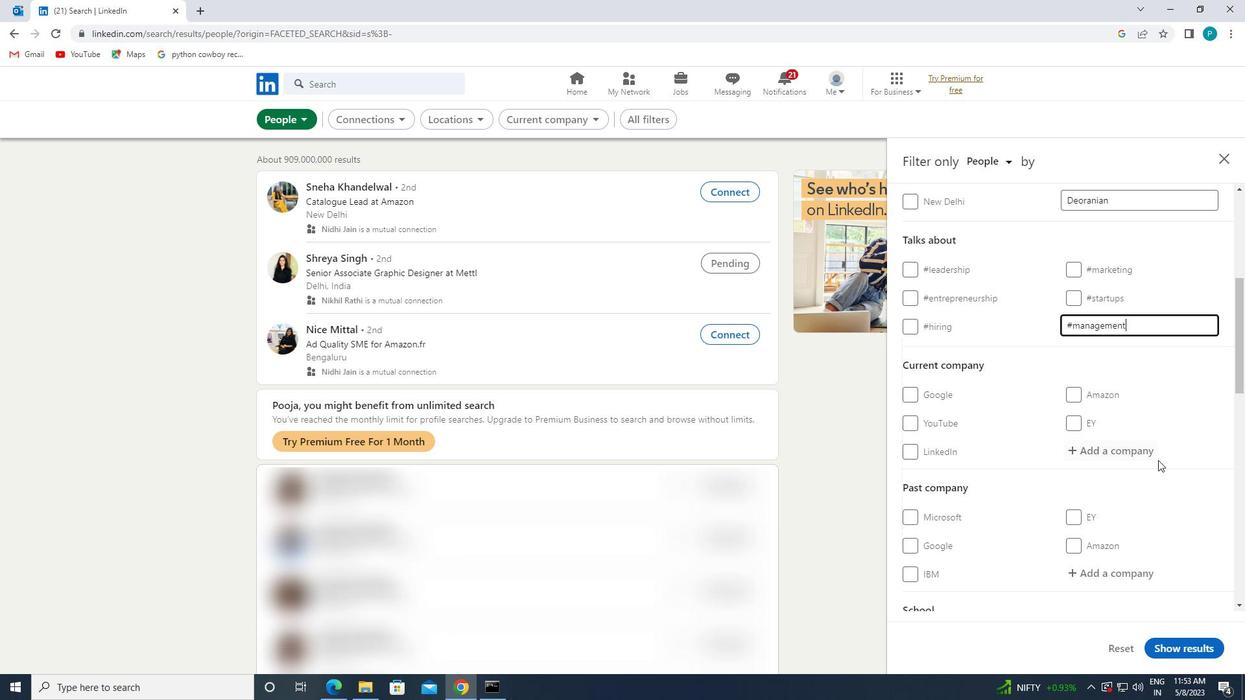 
Action: Mouse moved to (1075, 480)
Screenshot: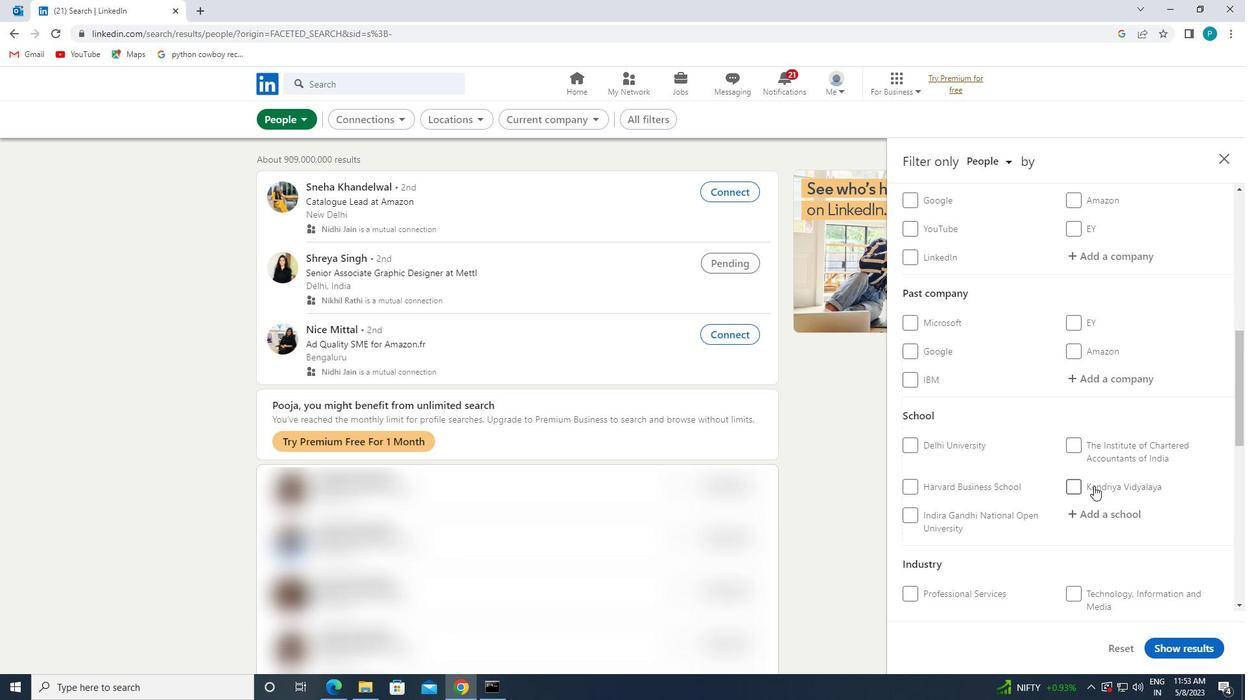 
Action: Mouse scrolled (1075, 479) with delta (0, 0)
Screenshot: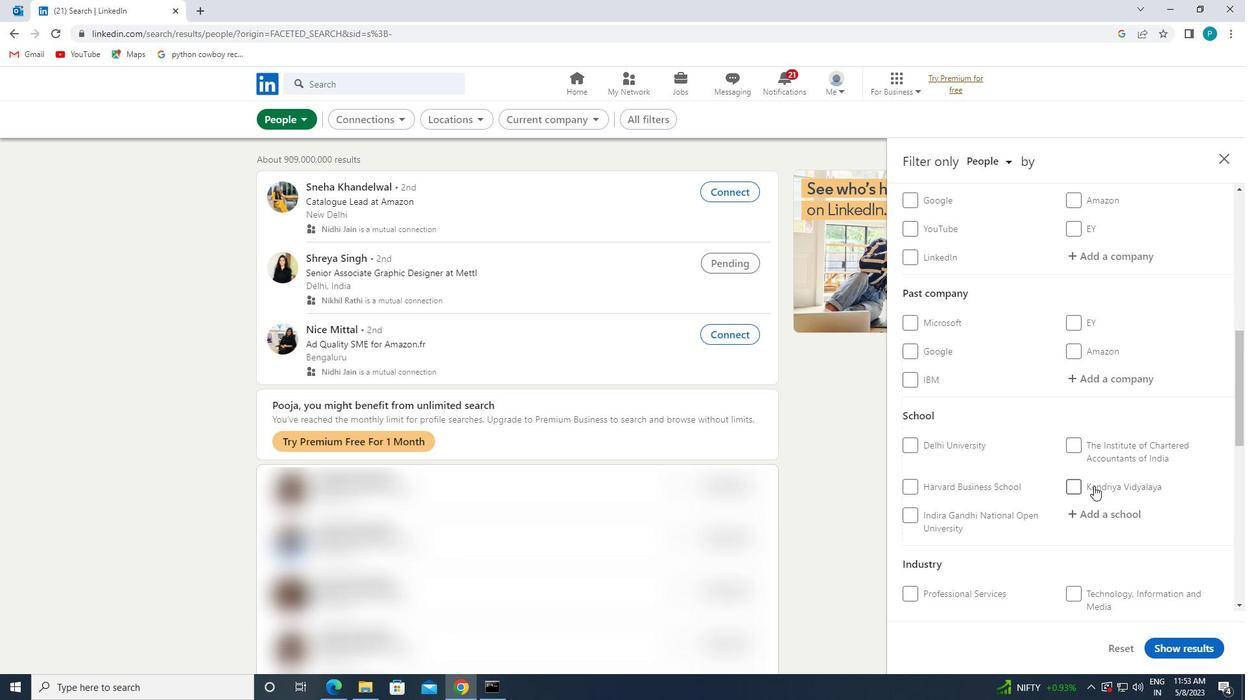 
Action: Mouse moved to (1073, 480)
Screenshot: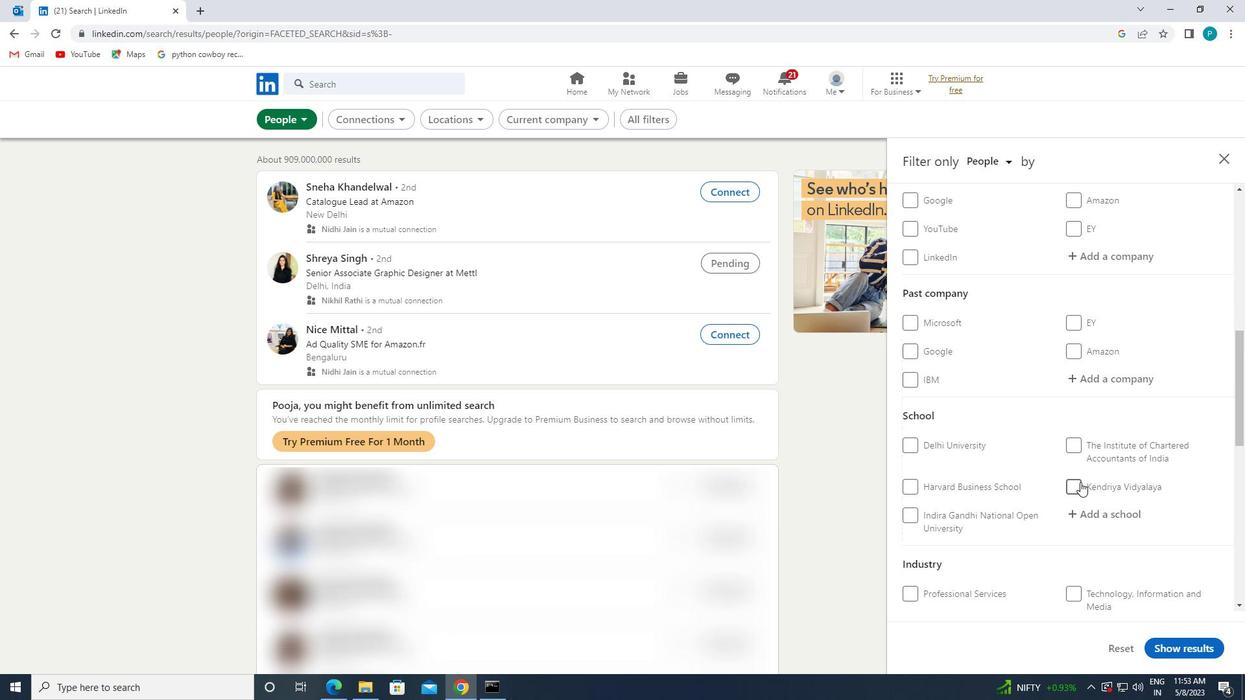 
Action: Mouse scrolled (1073, 479) with delta (0, 0)
Screenshot: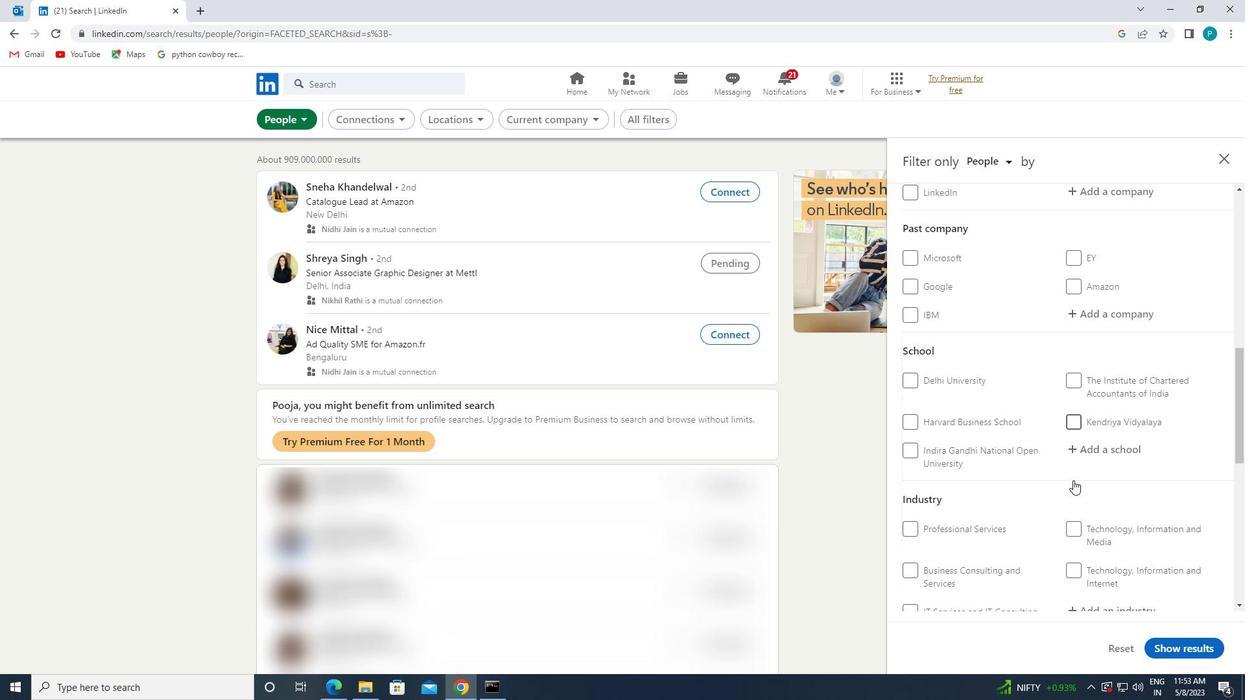 
Action: Mouse scrolled (1073, 479) with delta (0, 0)
Screenshot: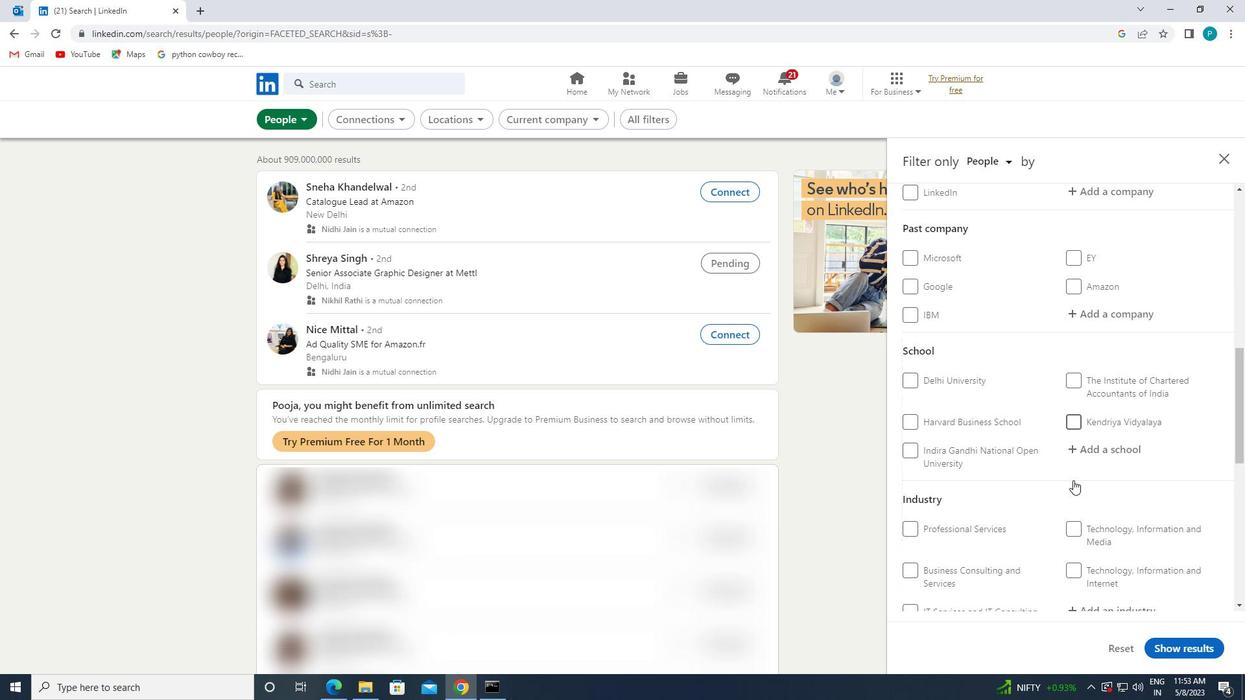 
Action: Mouse moved to (1073, 480)
Screenshot: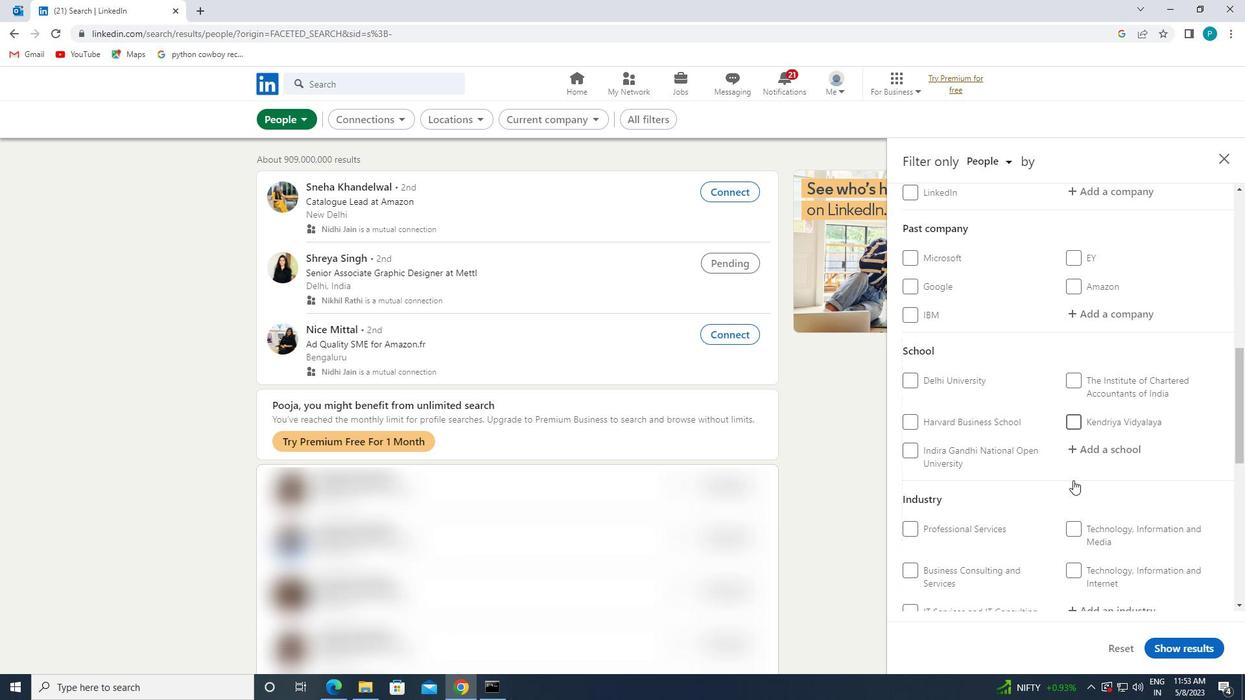 
Action: Mouse scrolled (1073, 479) with delta (0, 0)
Screenshot: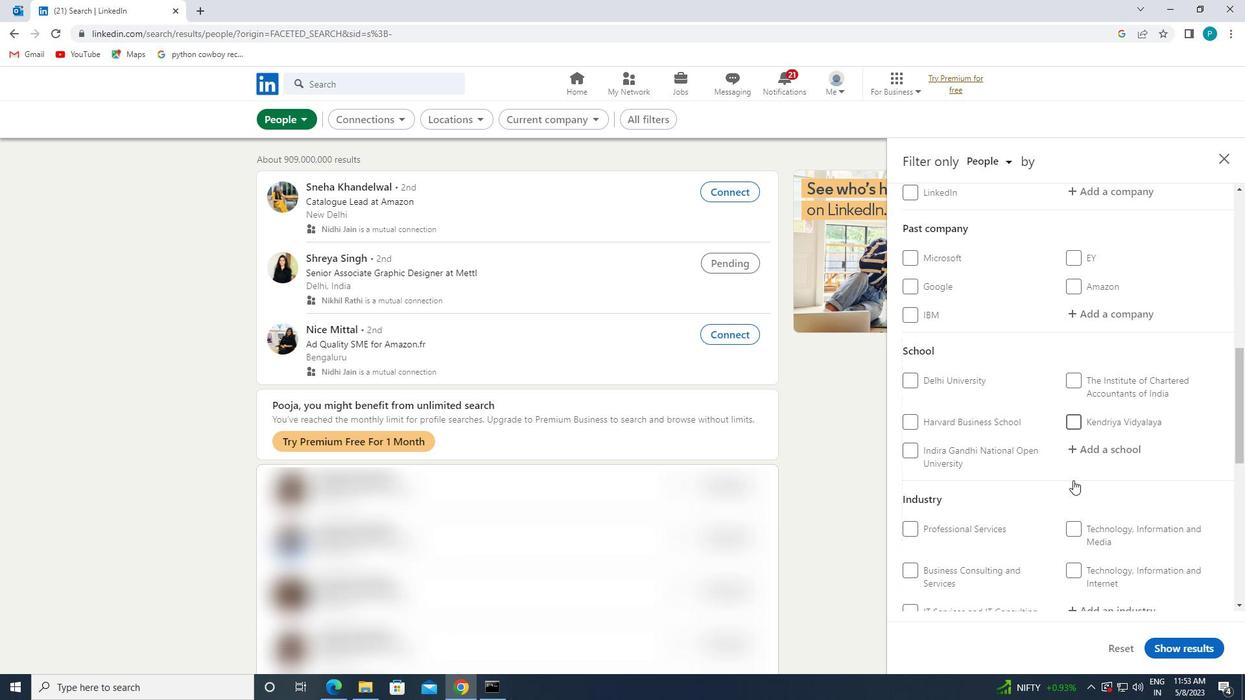 
Action: Mouse moved to (1090, 513)
Screenshot: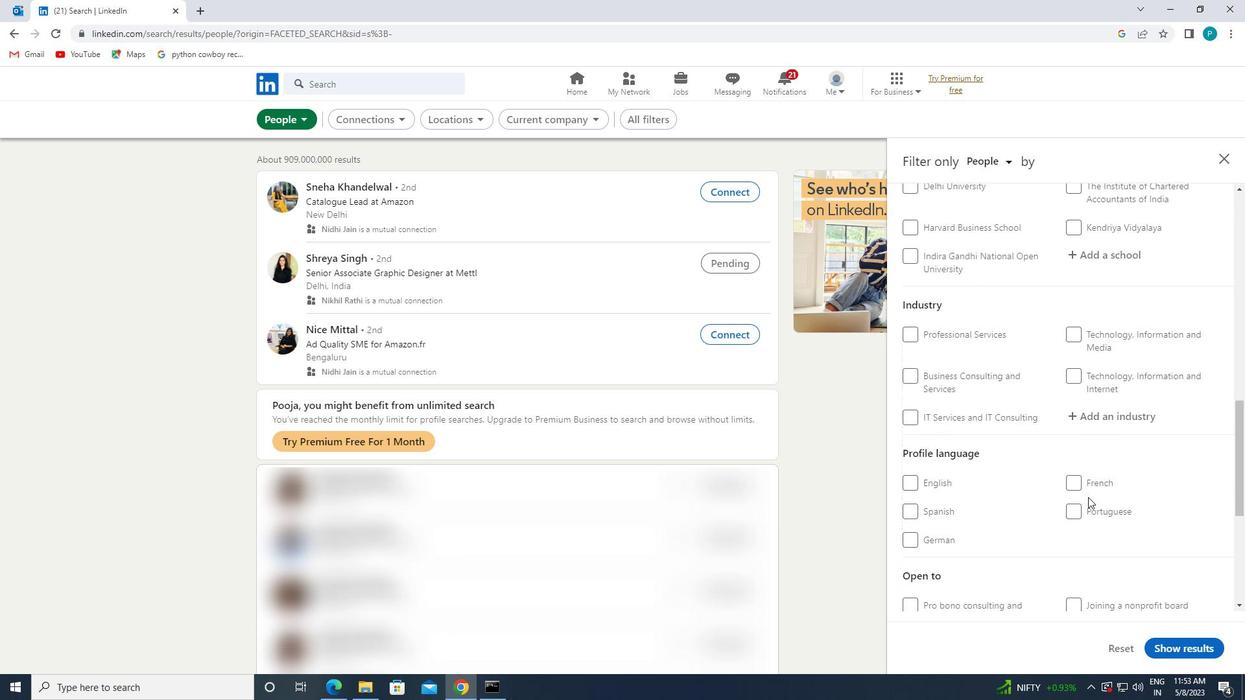 
Action: Mouse pressed left at (1090, 513)
Screenshot: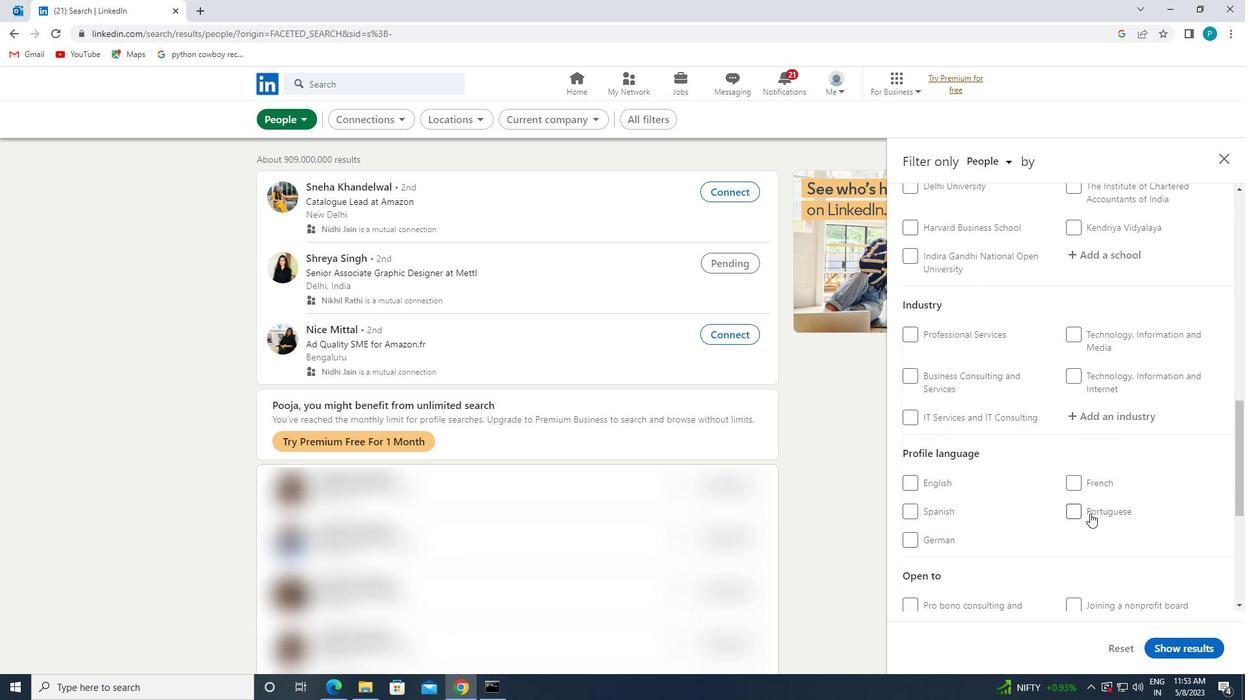 
Action: Mouse moved to (1122, 476)
Screenshot: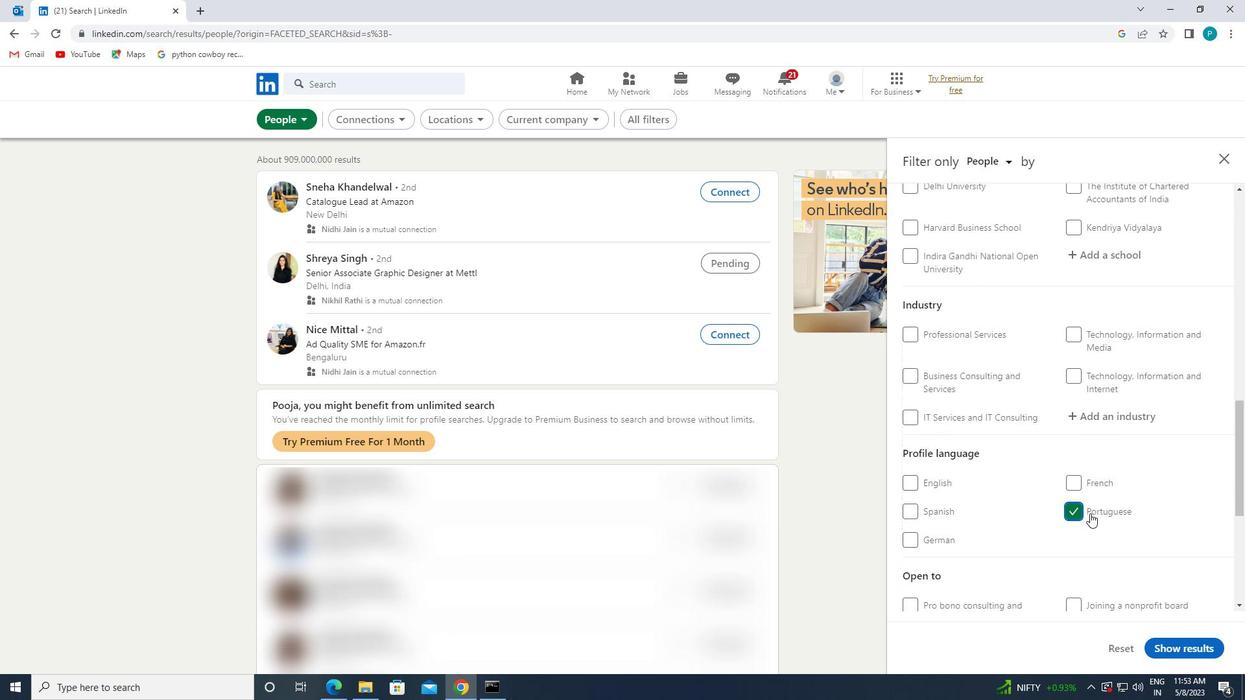 
Action: Mouse scrolled (1122, 477) with delta (0, 0)
Screenshot: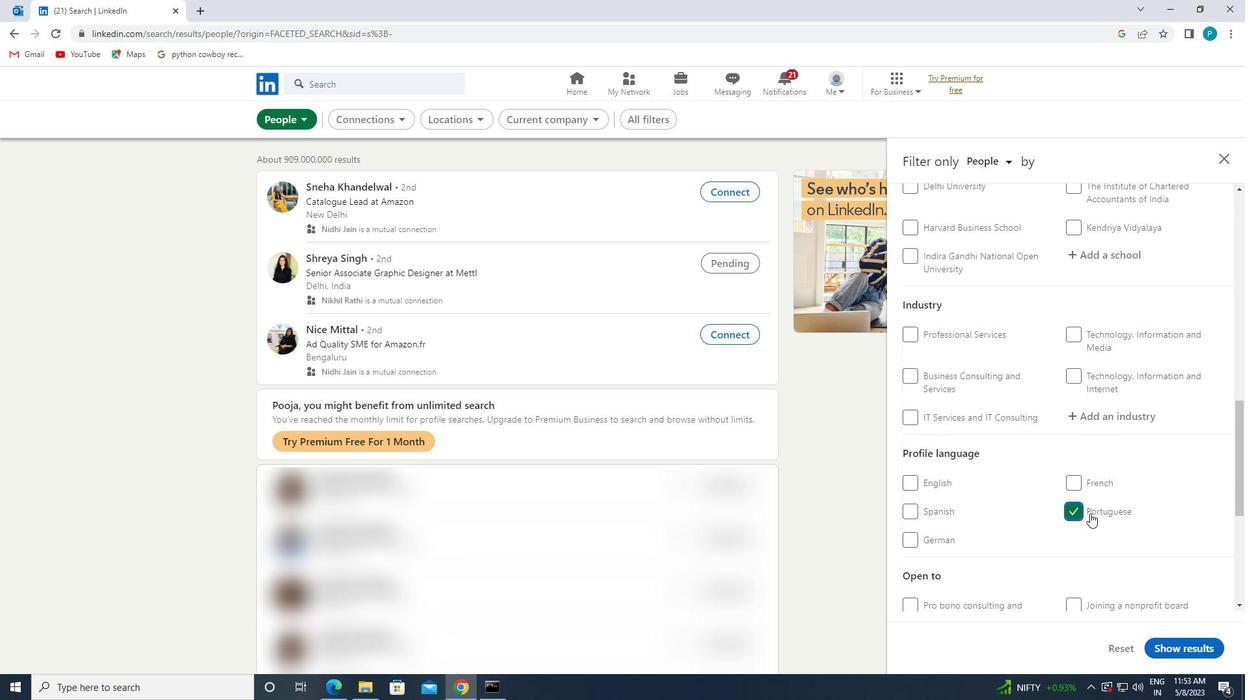 
Action: Mouse moved to (1122, 476)
Screenshot: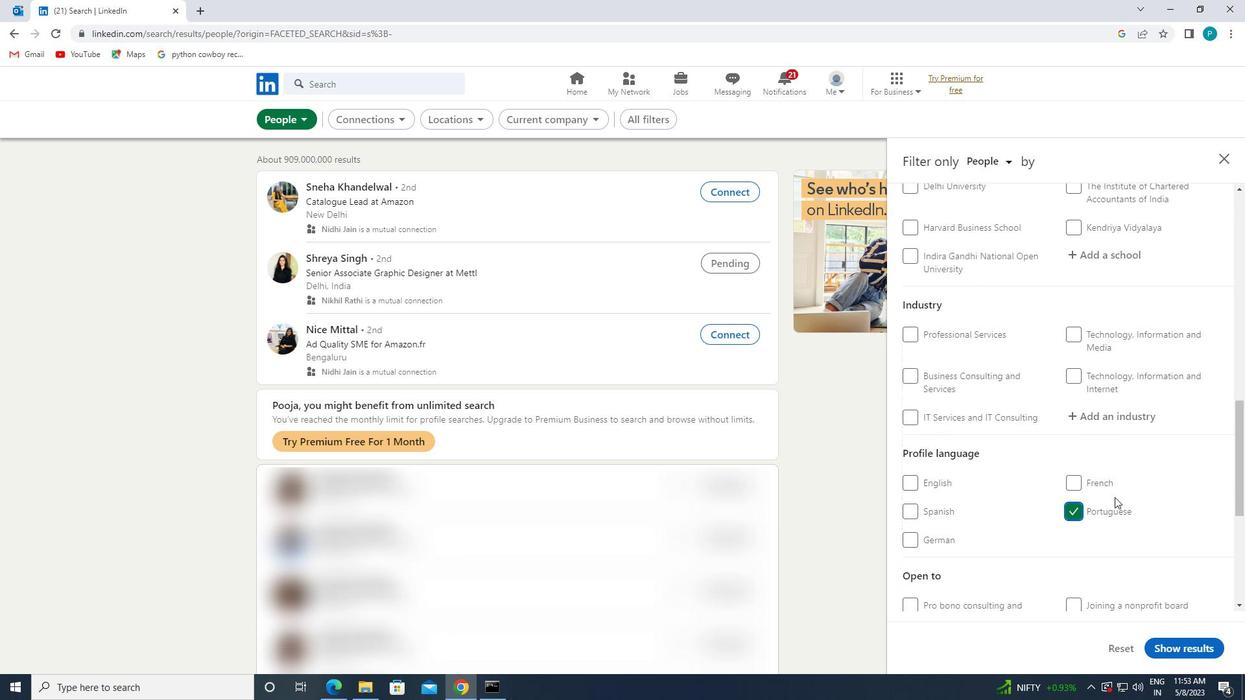 
Action: Mouse scrolled (1122, 476) with delta (0, 0)
Screenshot: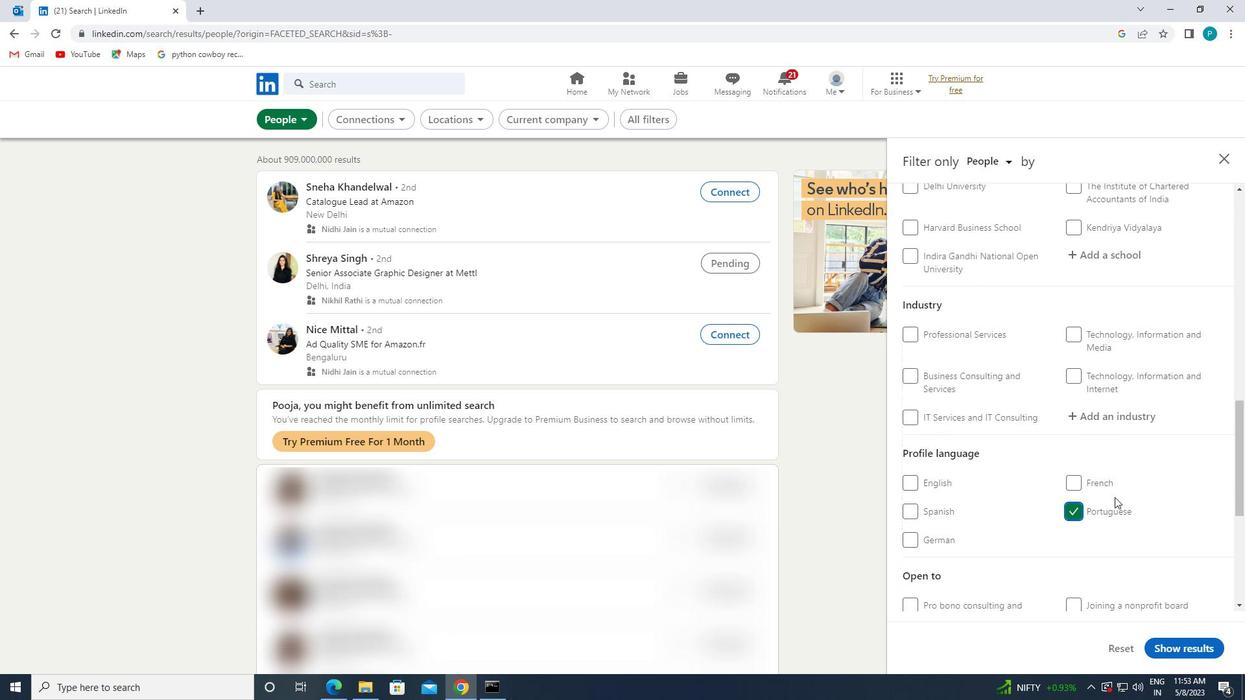 
Action: Mouse moved to (1122, 476)
Screenshot: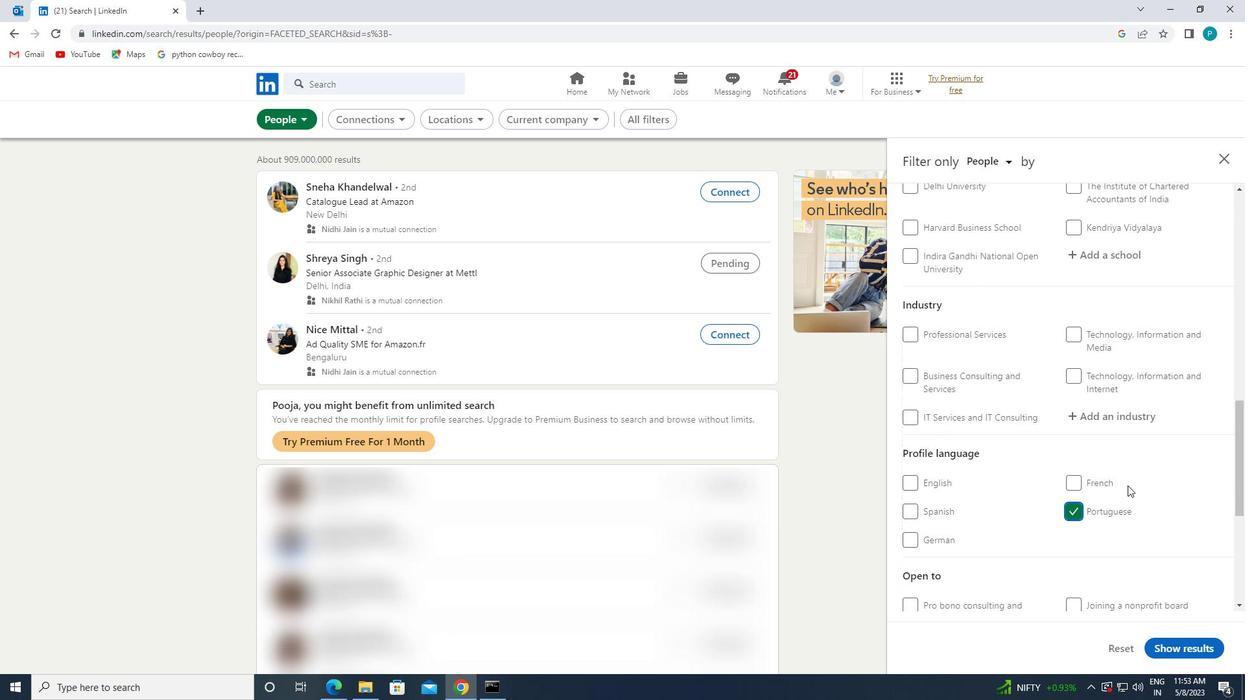 
Action: Mouse scrolled (1122, 476) with delta (0, 0)
Screenshot: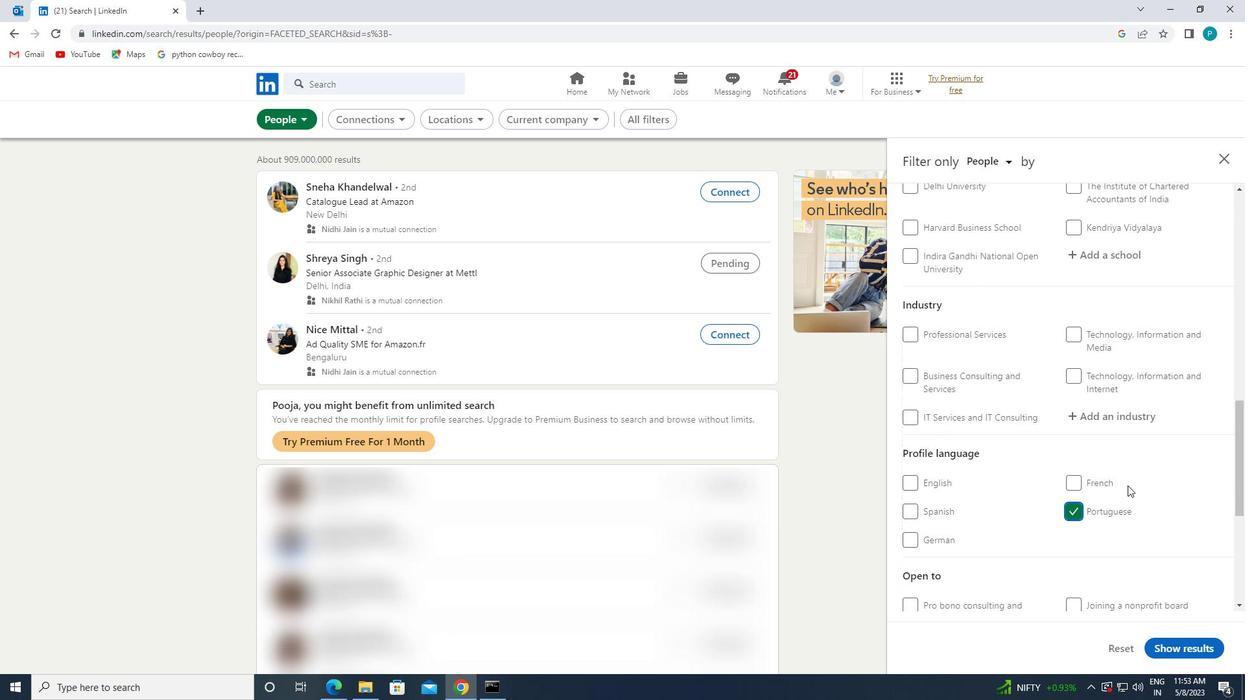 
Action: Mouse scrolled (1122, 476) with delta (0, 0)
Screenshot: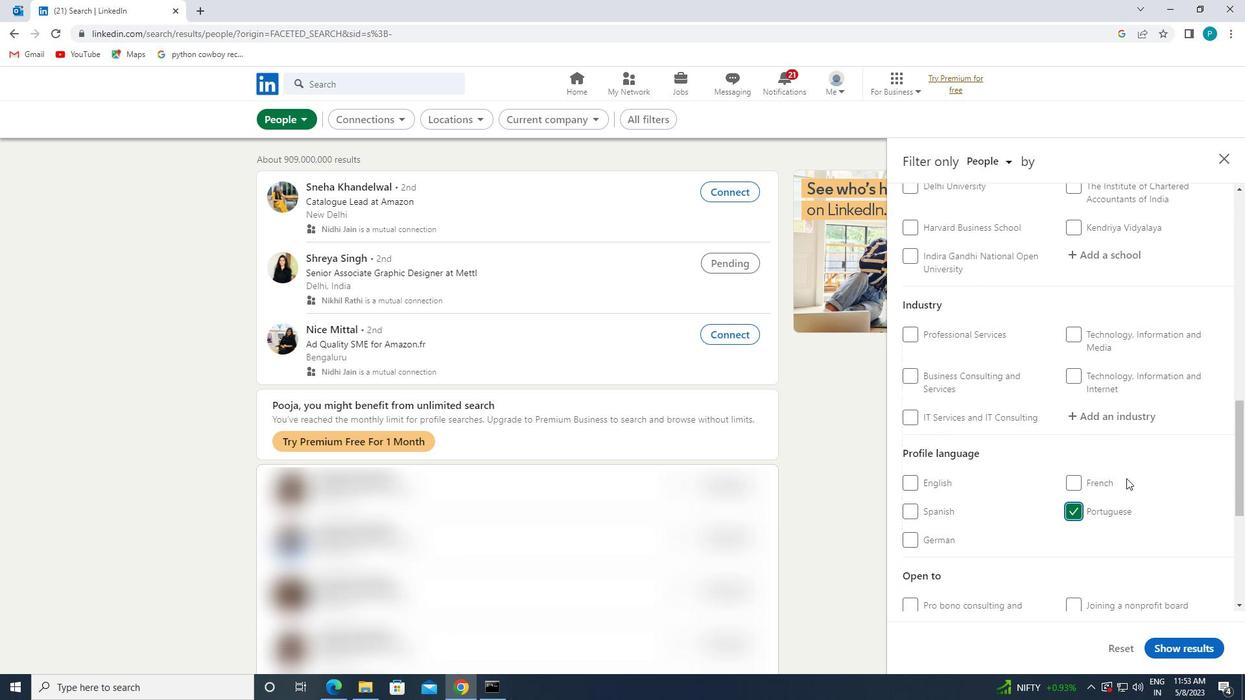 
Action: Mouse scrolled (1122, 476) with delta (0, 0)
Screenshot: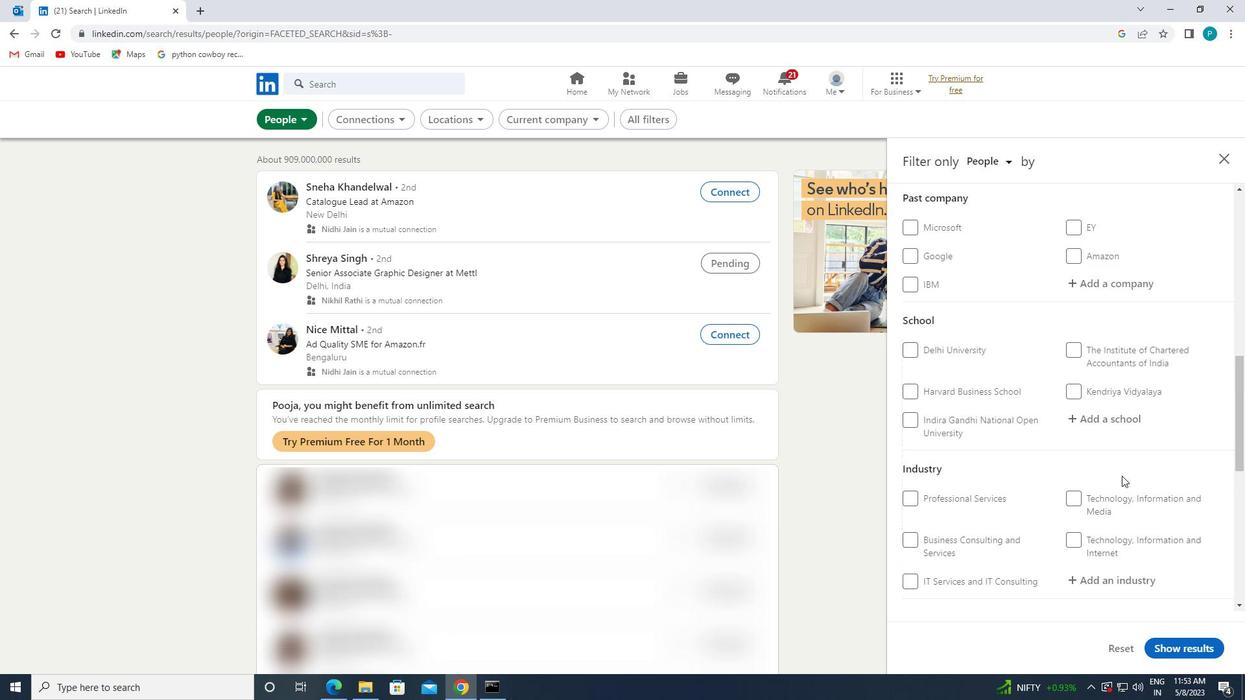
Action: Mouse moved to (1121, 475)
Screenshot: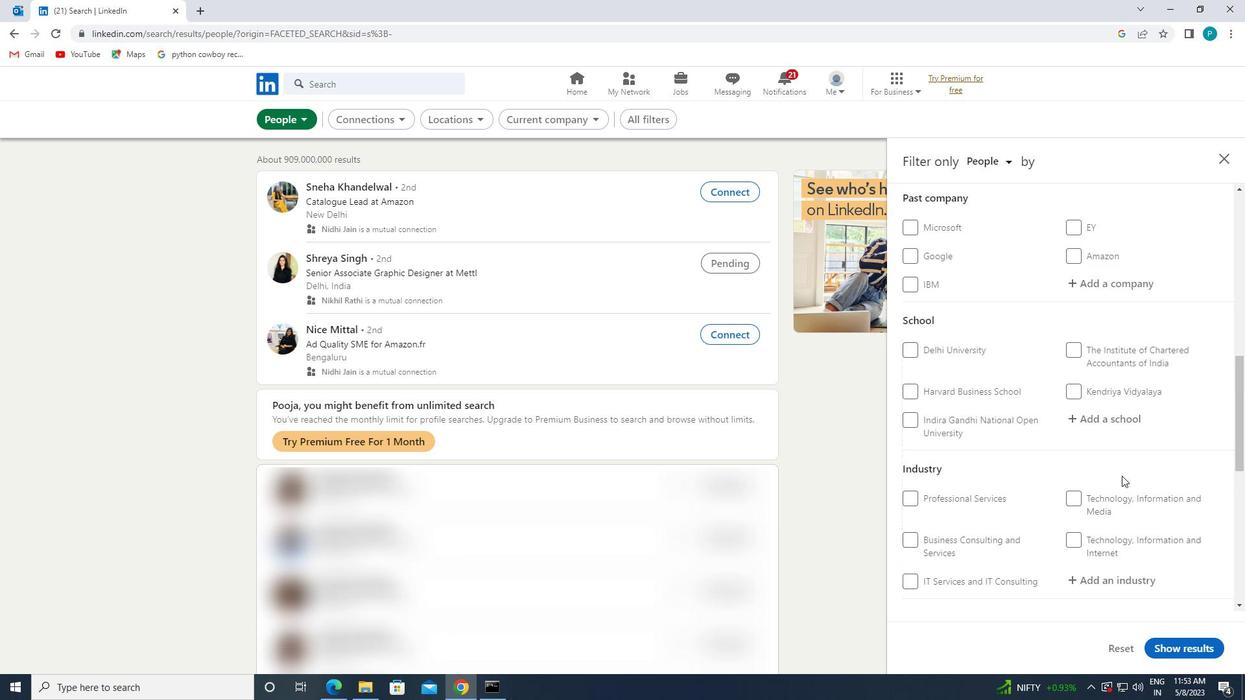 
Action: Mouse scrolled (1121, 476) with delta (0, 0)
Screenshot: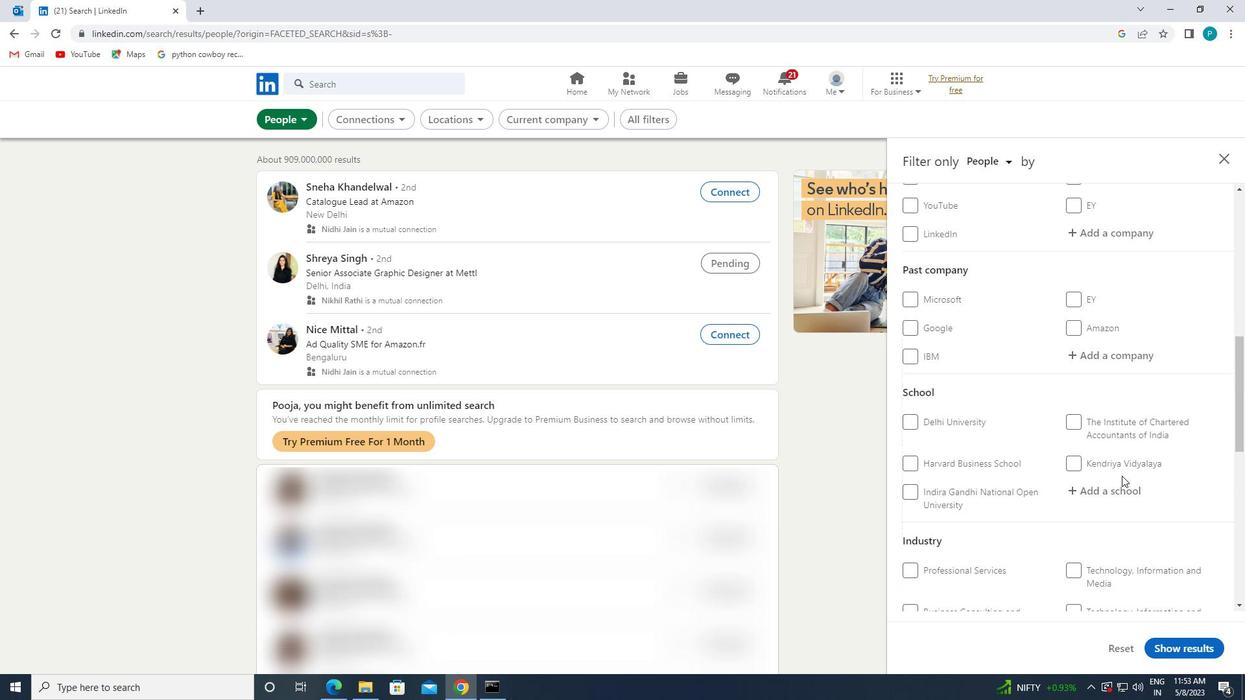 
Action: Mouse moved to (1082, 391)
Screenshot: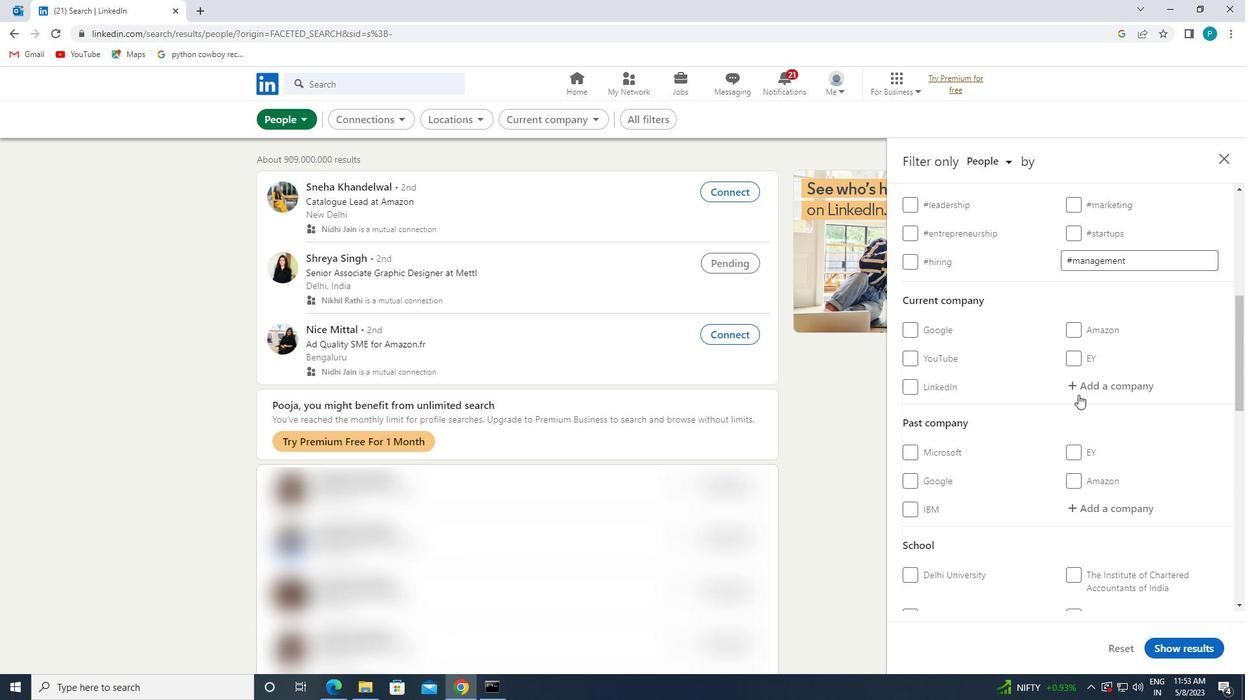 
Action: Mouse pressed left at (1082, 391)
Screenshot: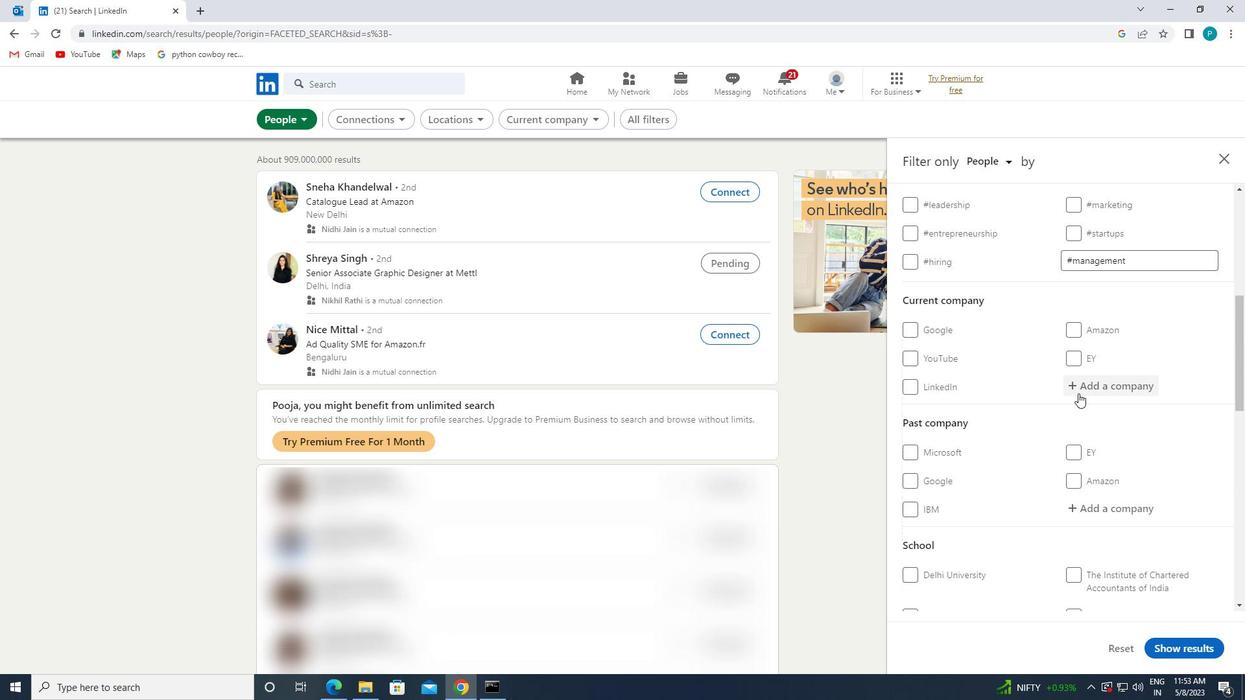 
Action: Mouse moved to (1103, 402)
Screenshot: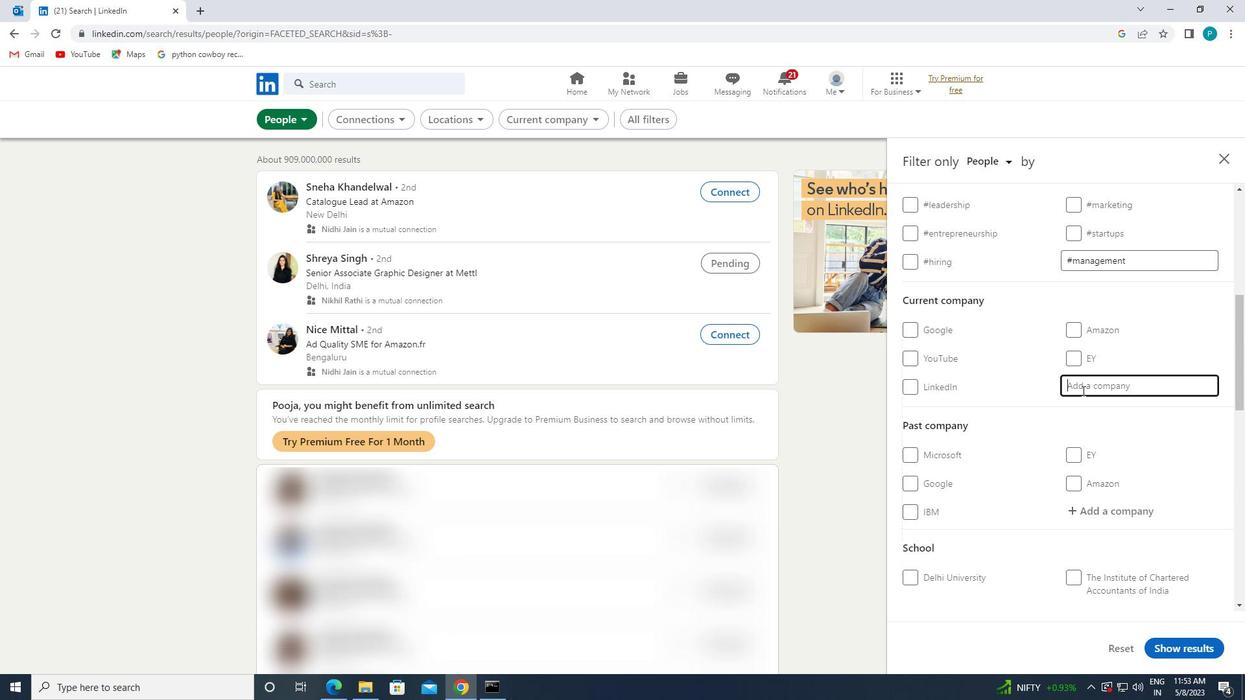 
Action: Key pressed <Key.caps_lock>E<Key.caps_lock>VALU
Screenshot: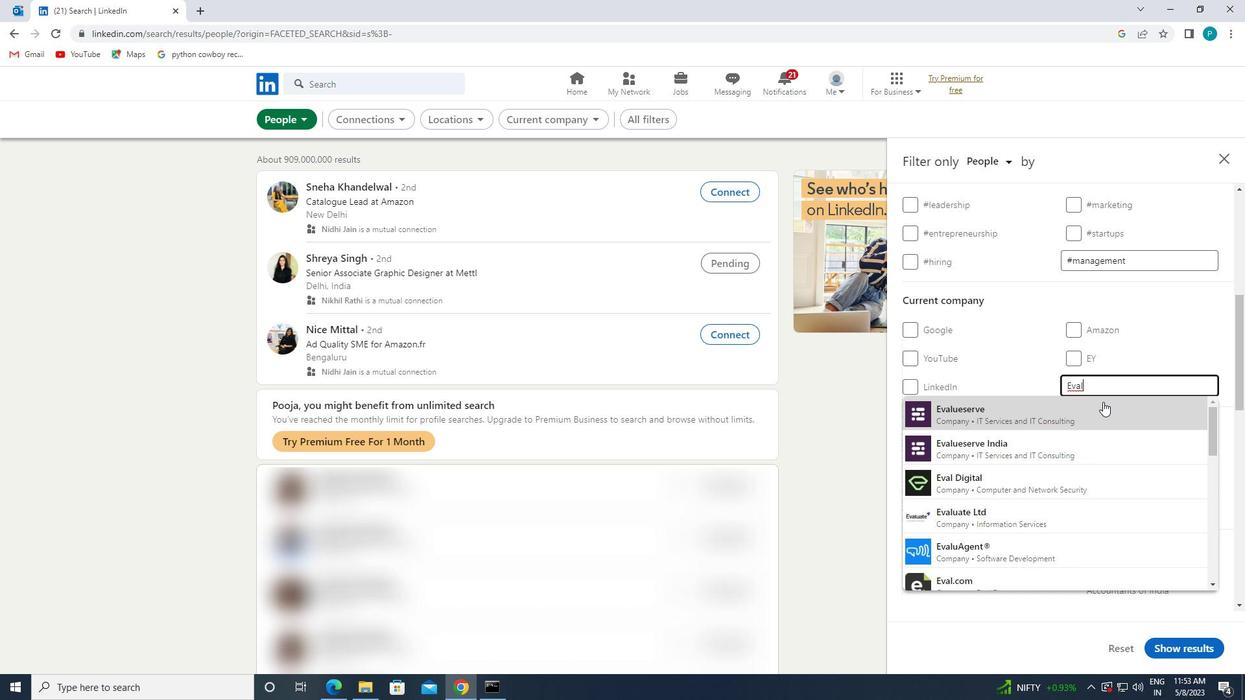 
Action: Mouse moved to (1103, 402)
Screenshot: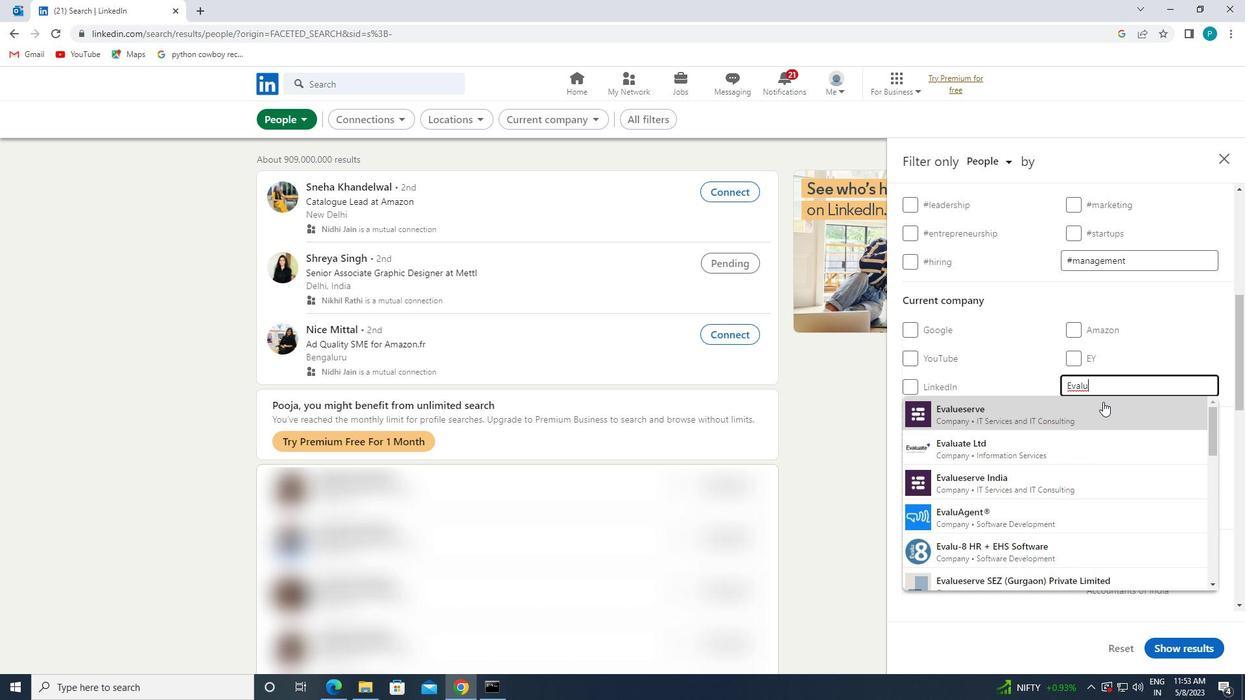 
Action: Mouse pressed left at (1103, 402)
Screenshot: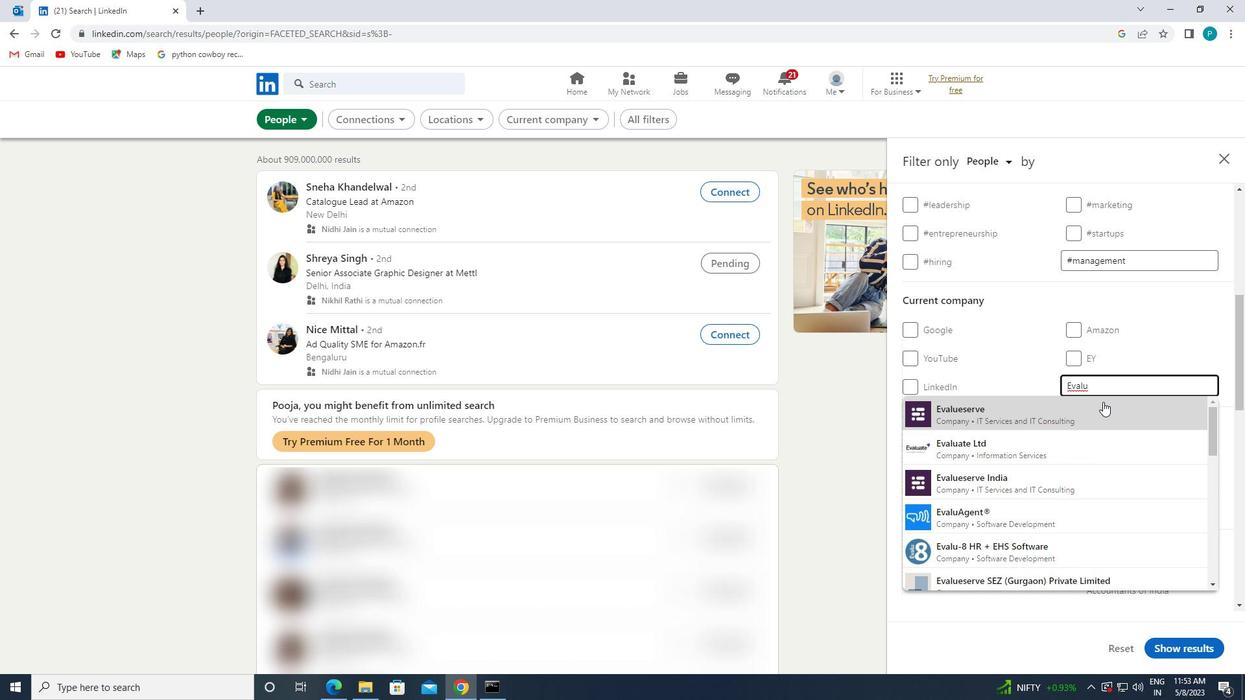 
Action: Mouse moved to (1134, 463)
Screenshot: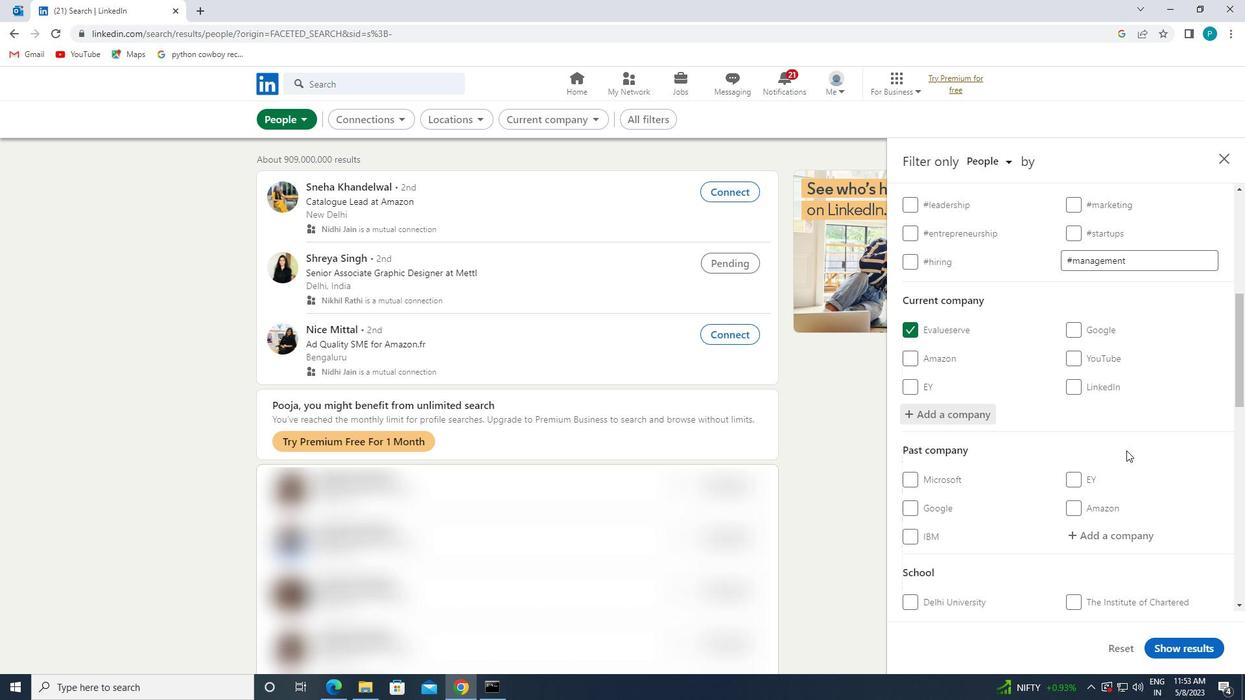 
Action: Mouse scrolled (1134, 463) with delta (0, 0)
Screenshot: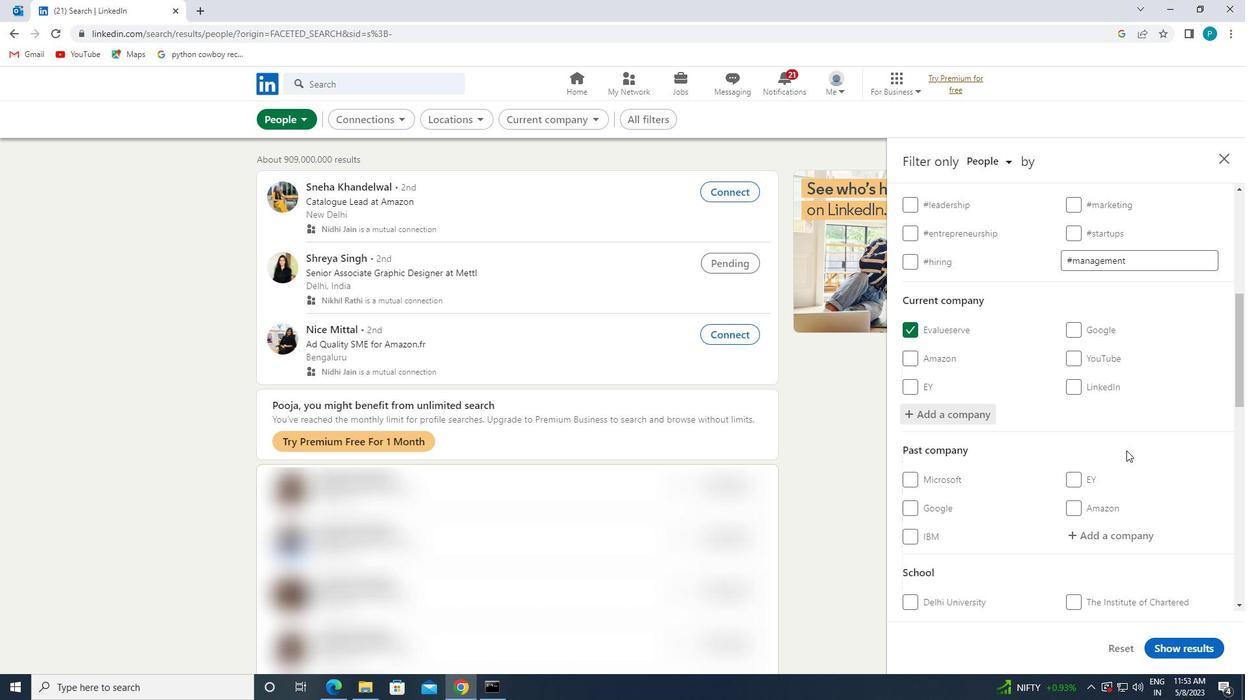 
Action: Mouse scrolled (1134, 463) with delta (0, 0)
Screenshot: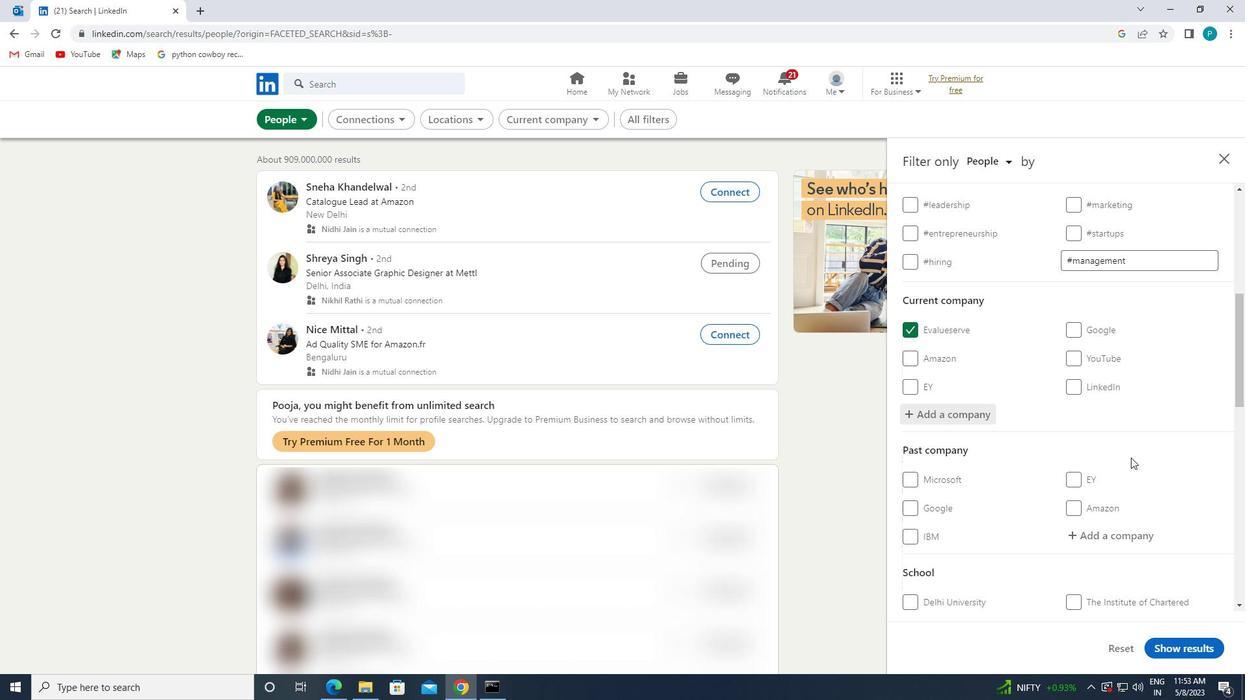 
Action: Mouse moved to (1129, 535)
Screenshot: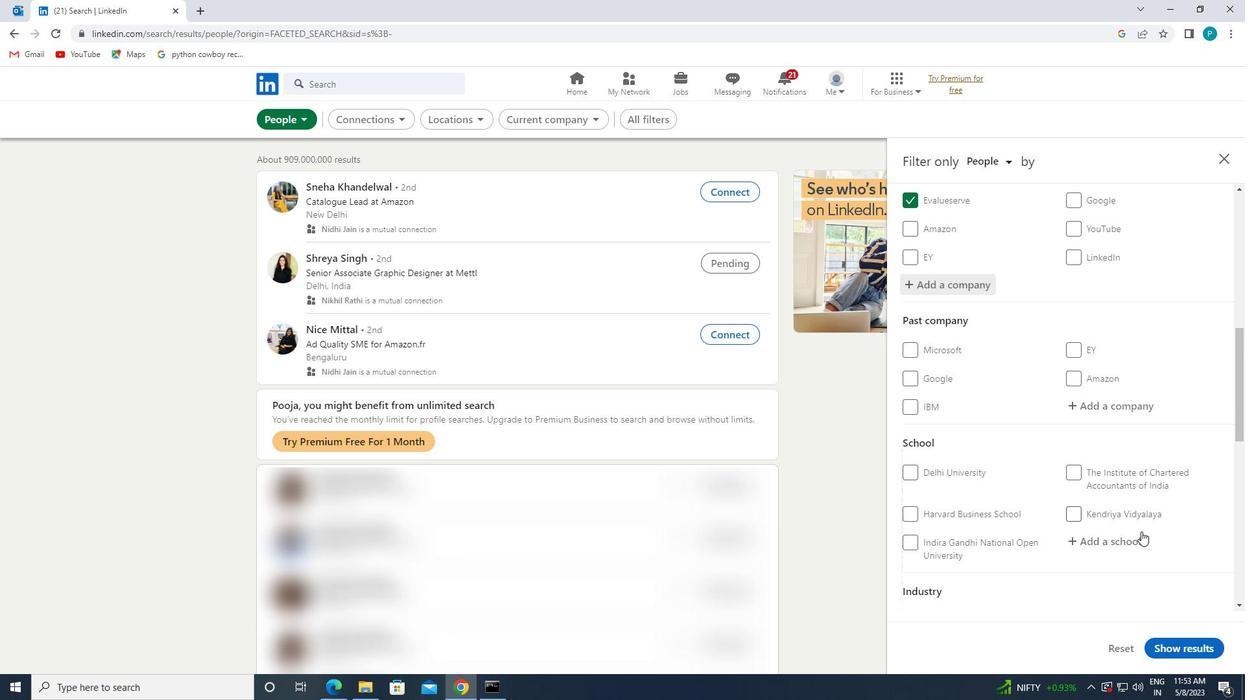 
Action: Mouse pressed left at (1129, 535)
Screenshot: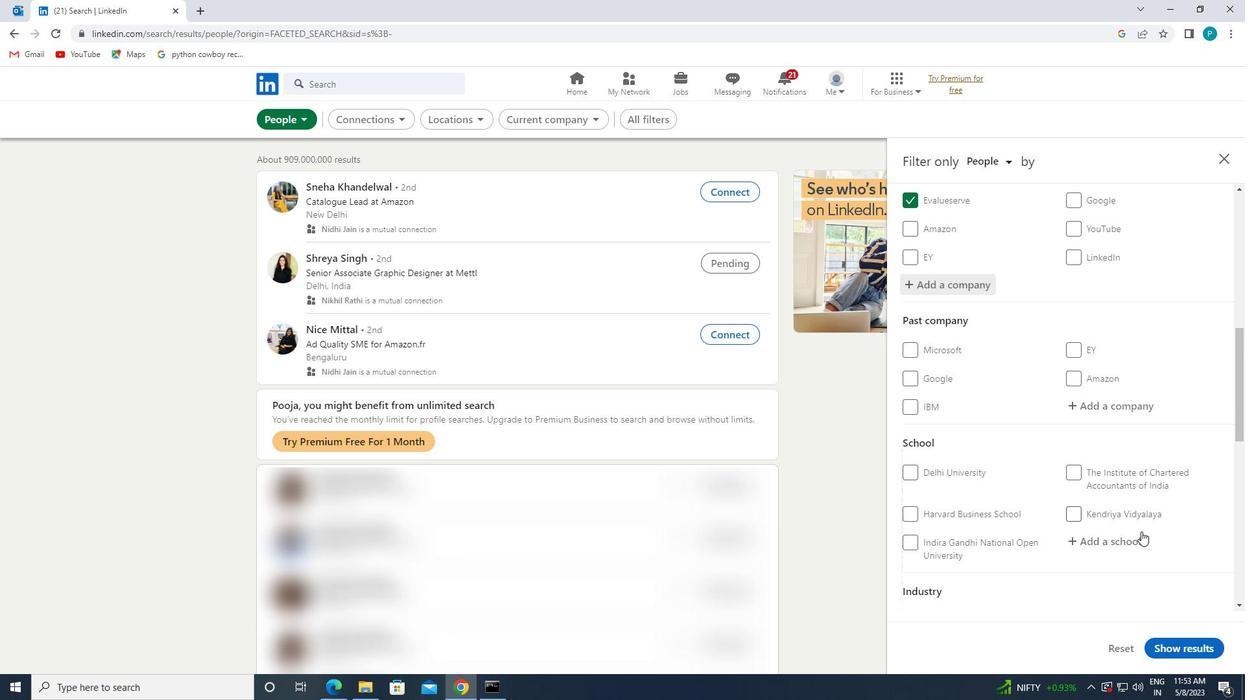 
Action: Mouse moved to (1128, 535)
Screenshot: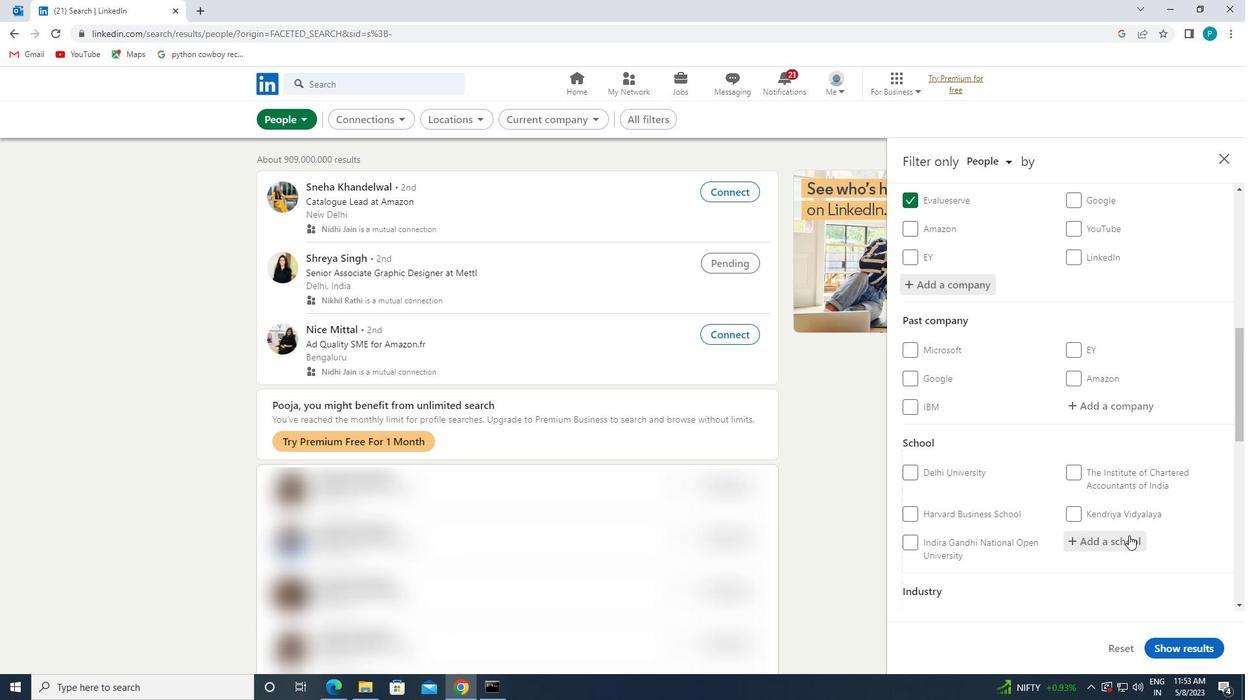 
Action: Key pressed <Key.caps_lock>U<Key.caps_lock>TTAR<Key.space><Key.caps_lock>P<Key.caps_lock>ARDESH<Key.space><Key.caps_lock>R<Key.caps_lock>AJARSHI
Screenshot: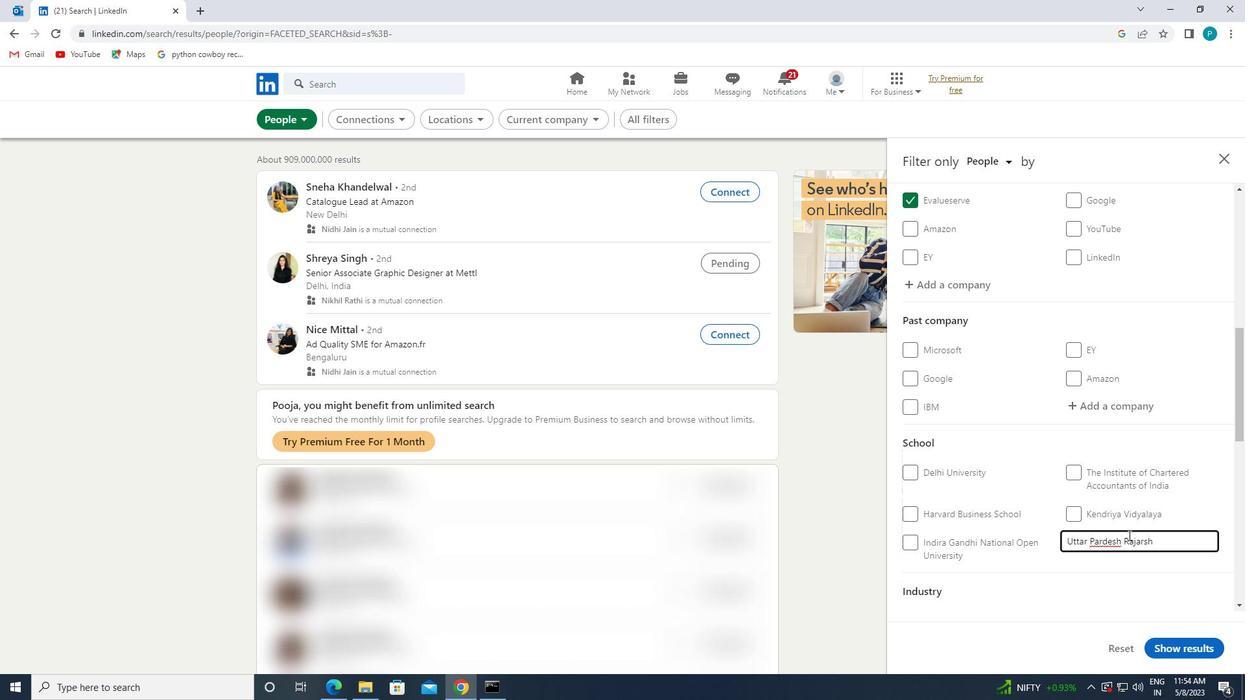 
Action: Mouse moved to (1040, 392)
Screenshot: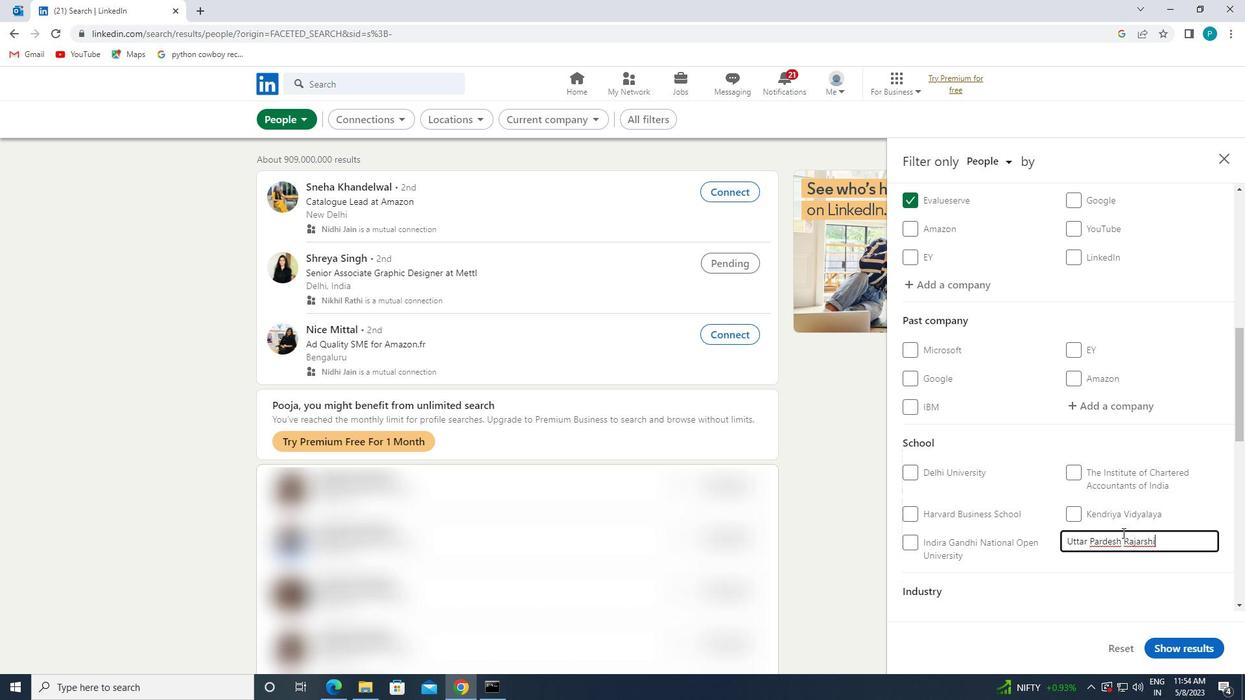 
Action: Mouse scrolled (1040, 391) with delta (0, 0)
Screenshot: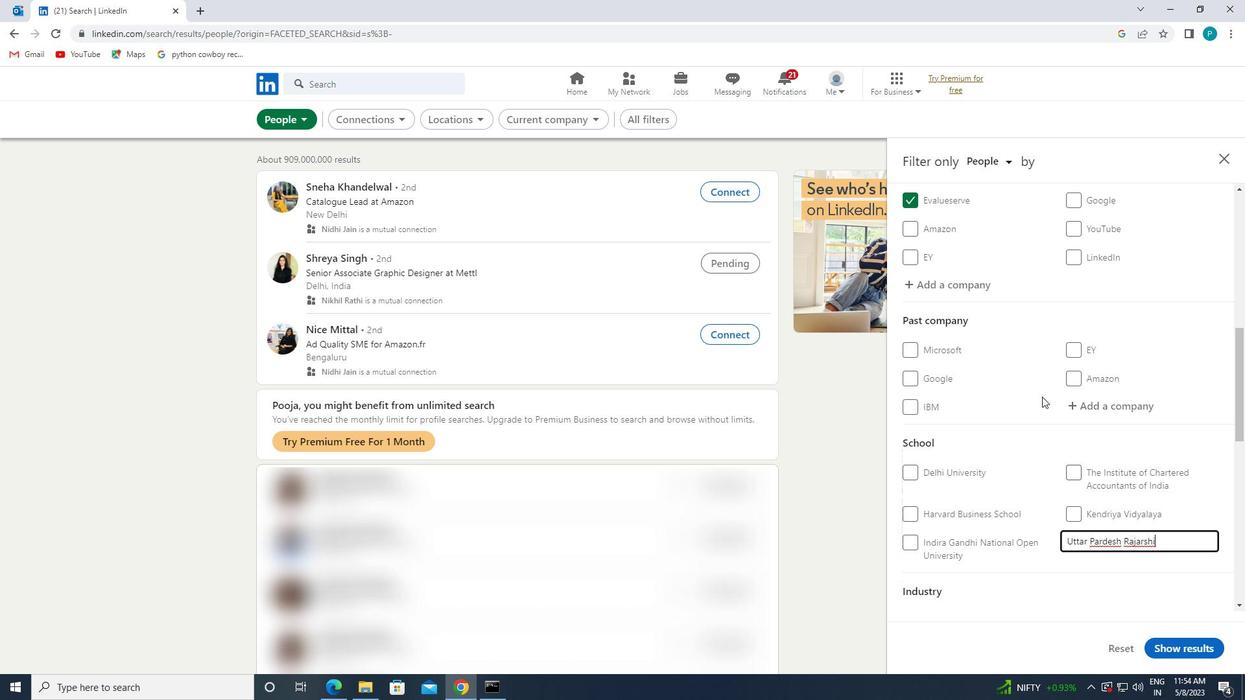 
Action: Mouse scrolled (1040, 391) with delta (0, 0)
Screenshot: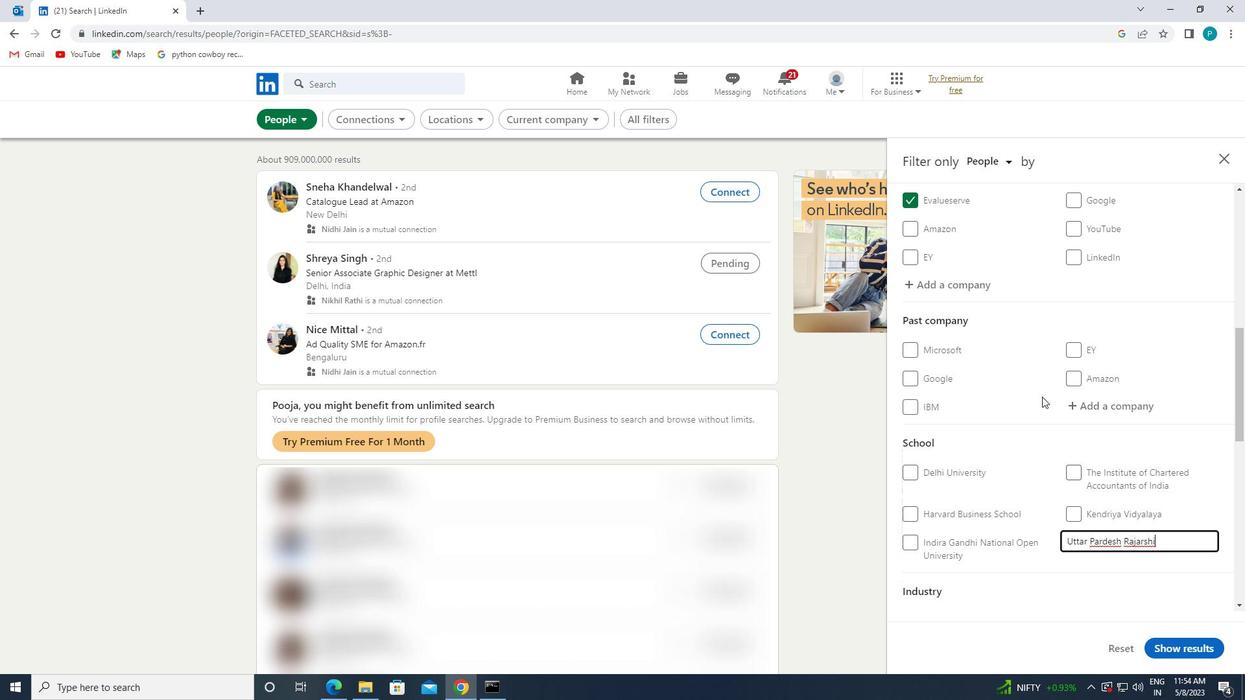 
Action: Mouse moved to (1112, 428)
Screenshot: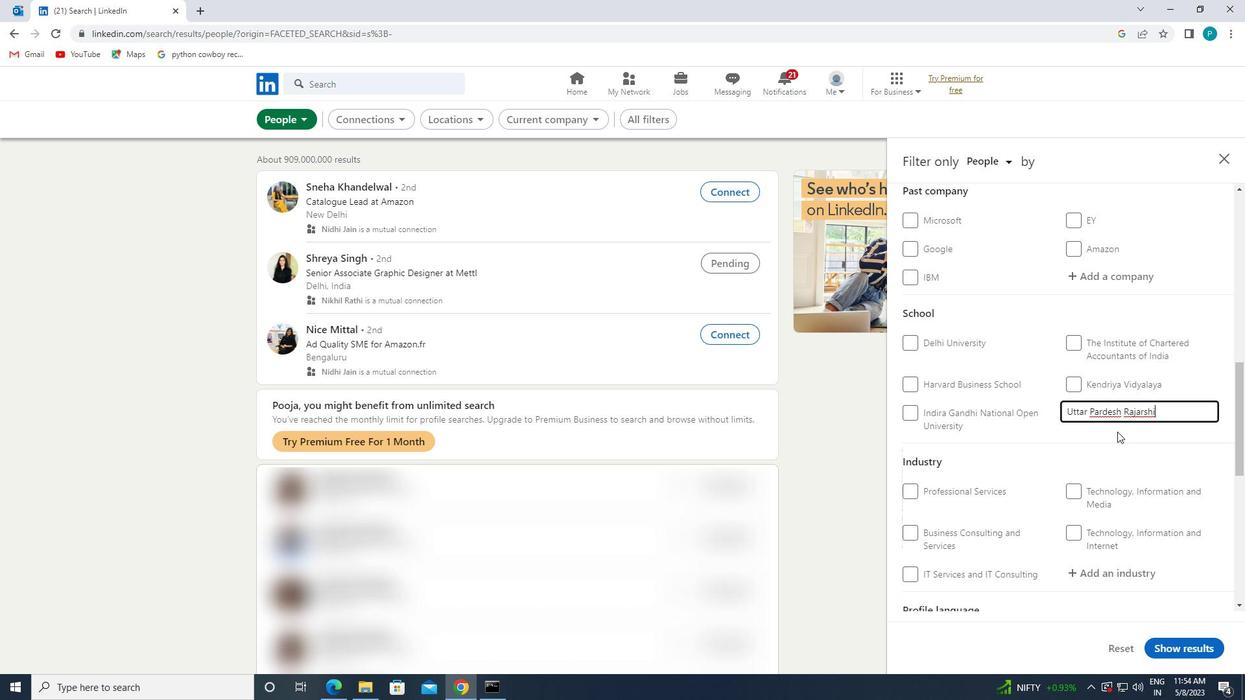 
Action: Key pressed <Key.space><Key.caps_lock>T<Key.caps_lock>ANDON<Key.space><Key.caps_lock>O<Key.caps_lock>PEN<Key.space><Key.caps_lock>U<Key.caps_lock>NIVERSITY<Key.space>
Screenshot: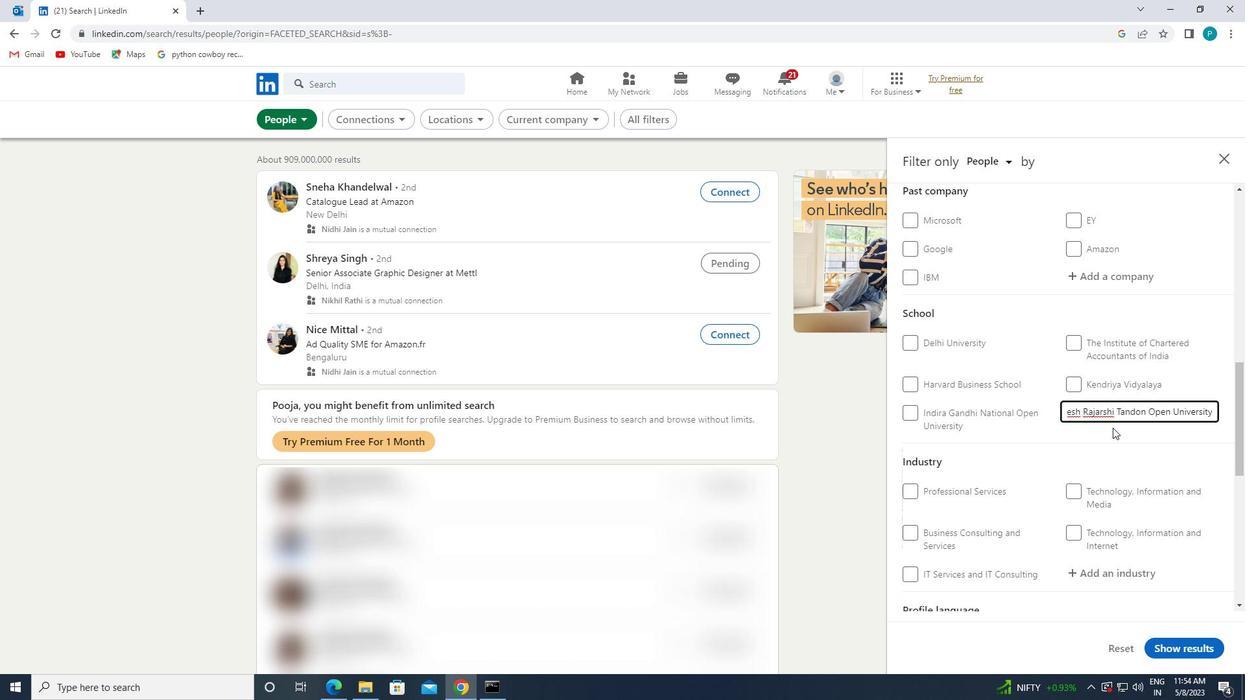 
Action: Mouse scrolled (1112, 427) with delta (0, 0)
Screenshot: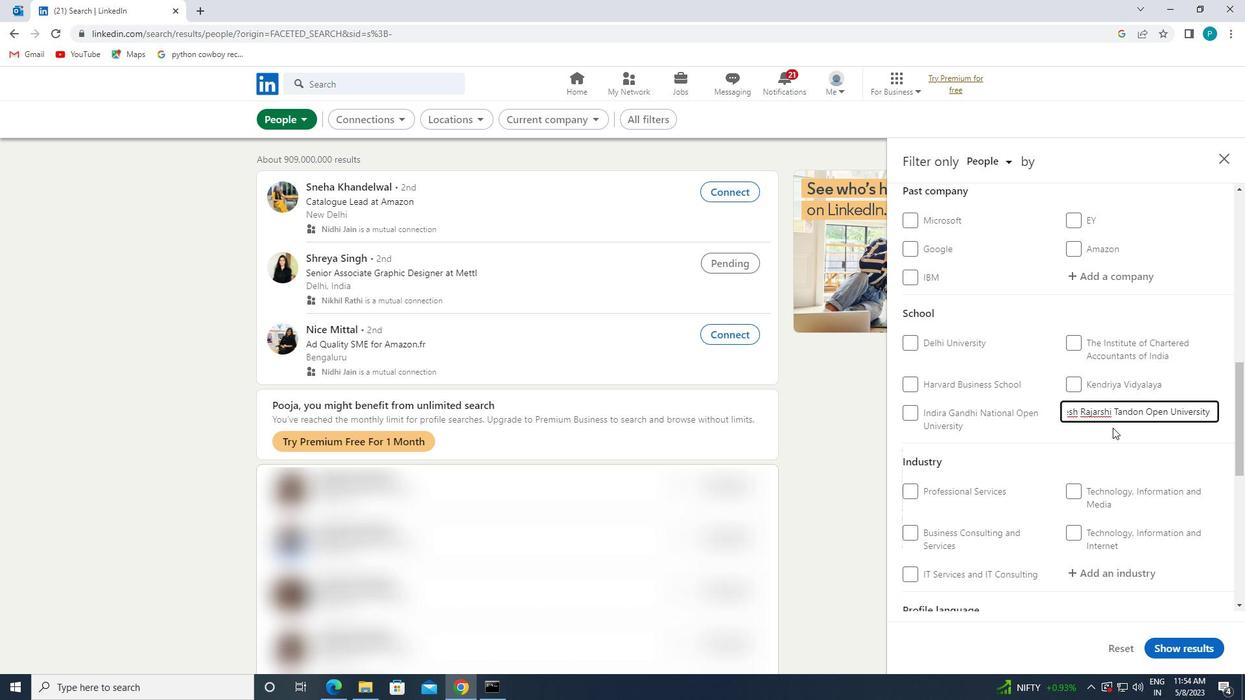 
Action: Mouse scrolled (1112, 427) with delta (0, 0)
Screenshot: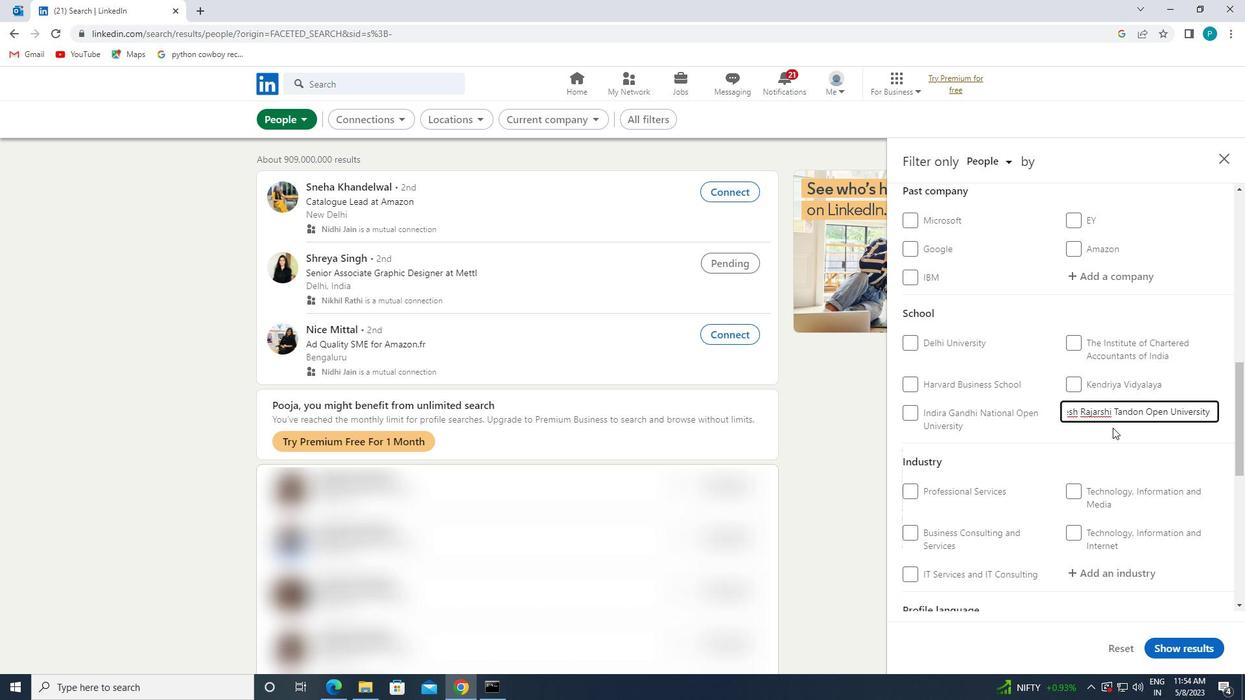 
Action: Mouse moved to (1122, 442)
Screenshot: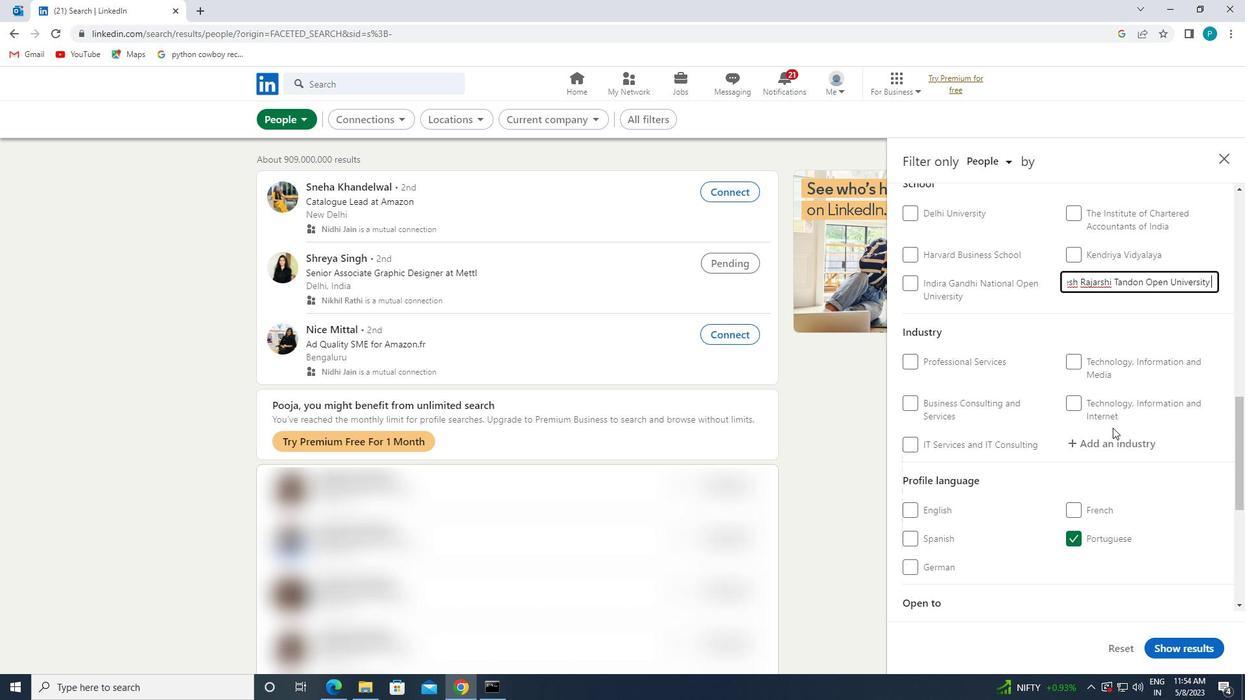 
Action: Mouse pressed left at (1122, 442)
Screenshot: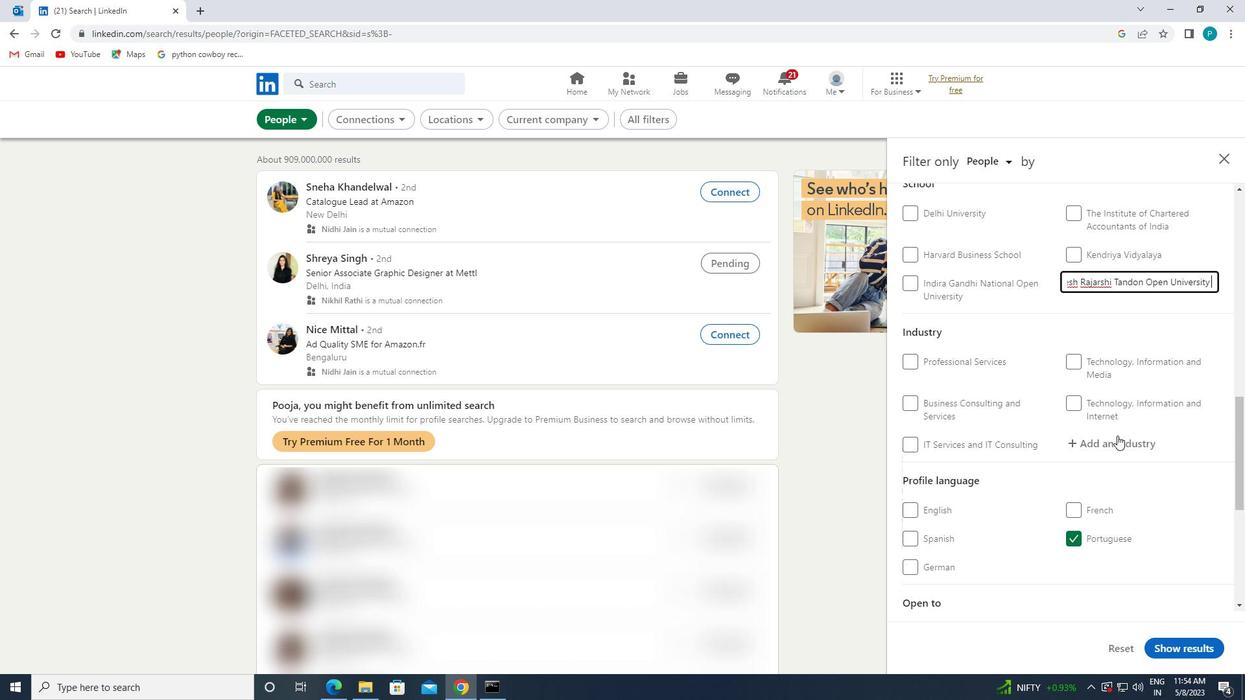 
Action: Key pressed <Key.caps_lock>P<Key.caps_lock>UBLIC
Screenshot: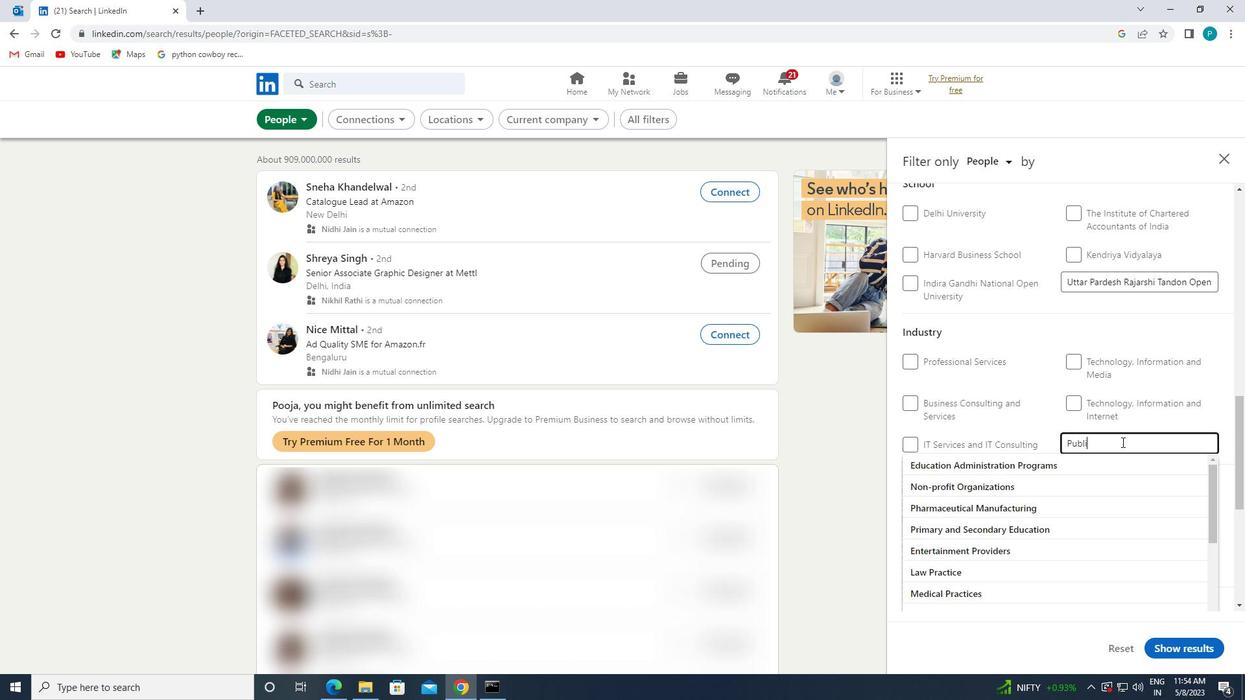 
Action: Mouse moved to (1122, 470)
Screenshot: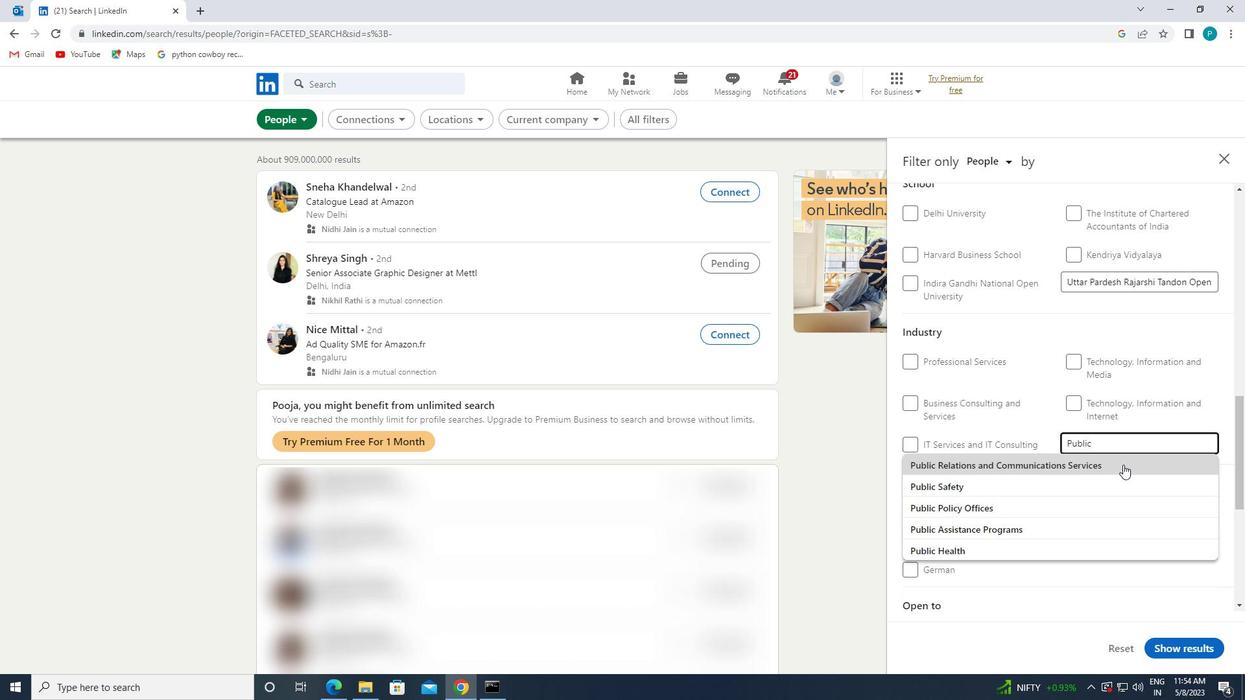 
Action: Mouse pressed left at (1122, 470)
Screenshot: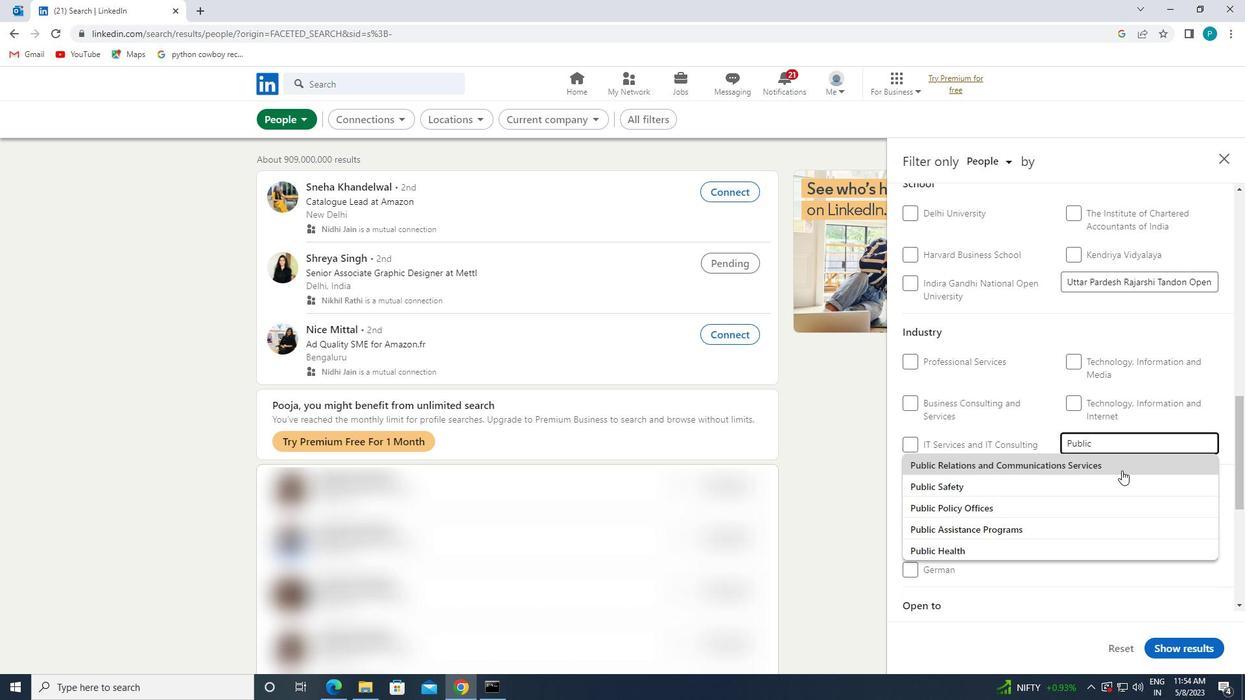 
Action: Mouse moved to (1124, 474)
Screenshot: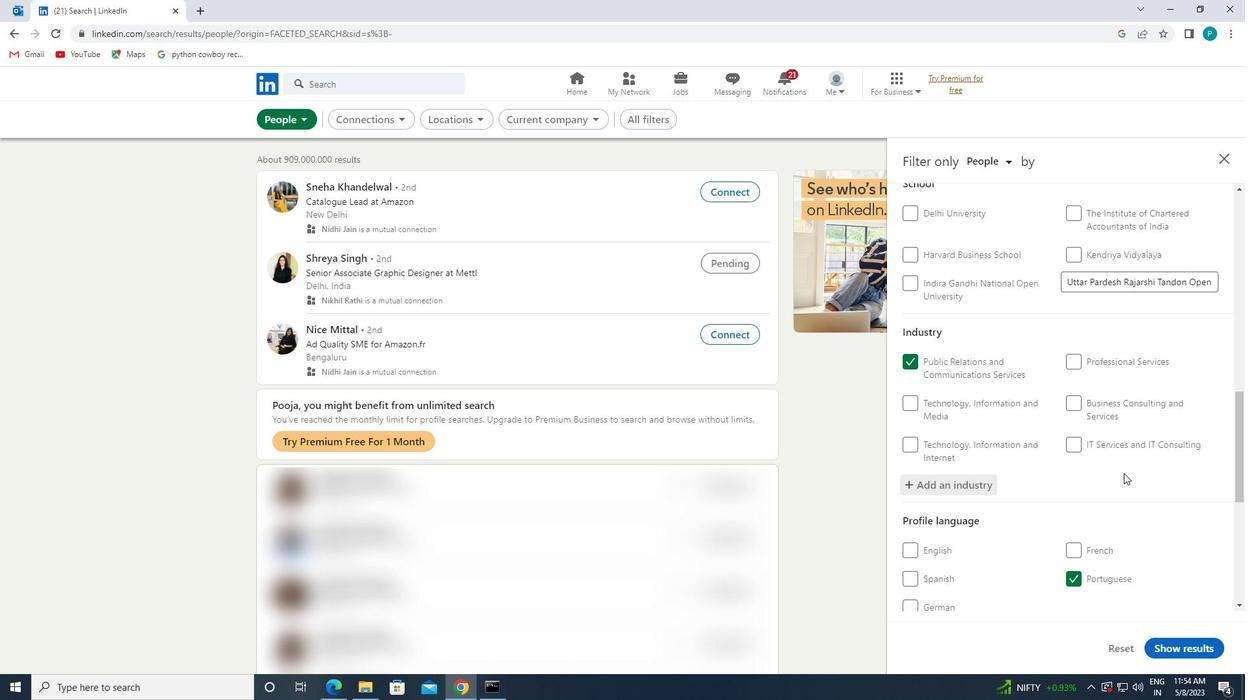 
Action: Mouse scrolled (1124, 473) with delta (0, 0)
Screenshot: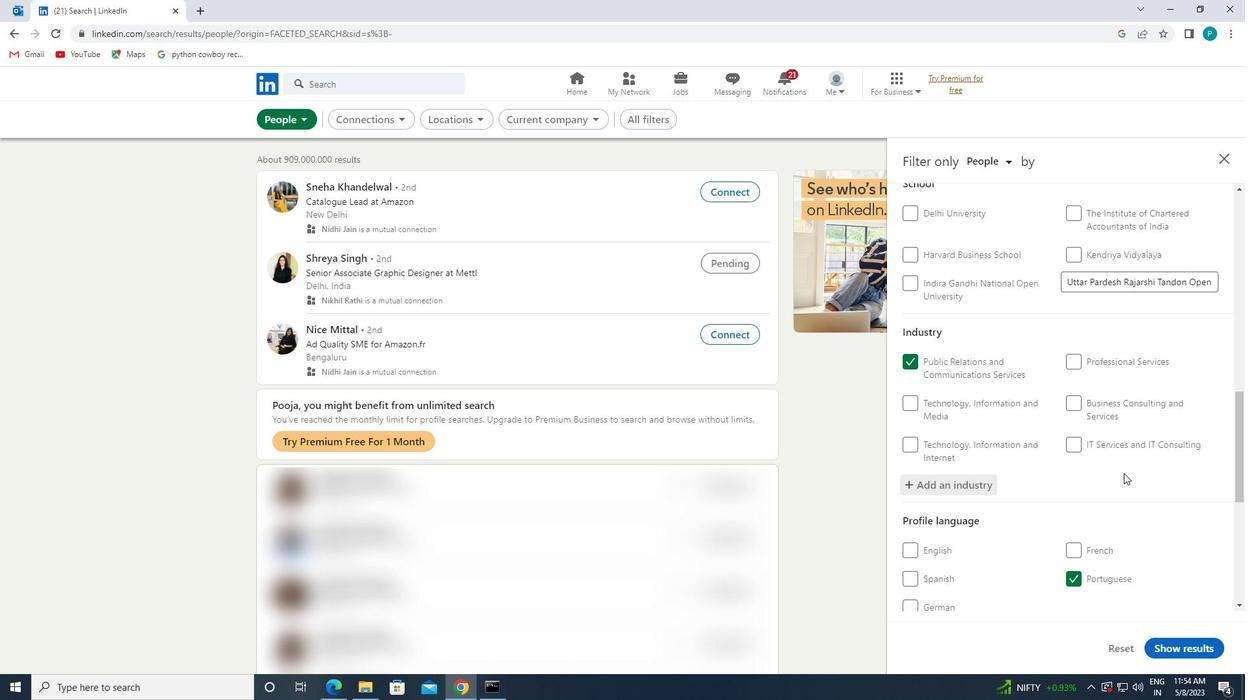 
Action: Mouse scrolled (1124, 473) with delta (0, 0)
Screenshot: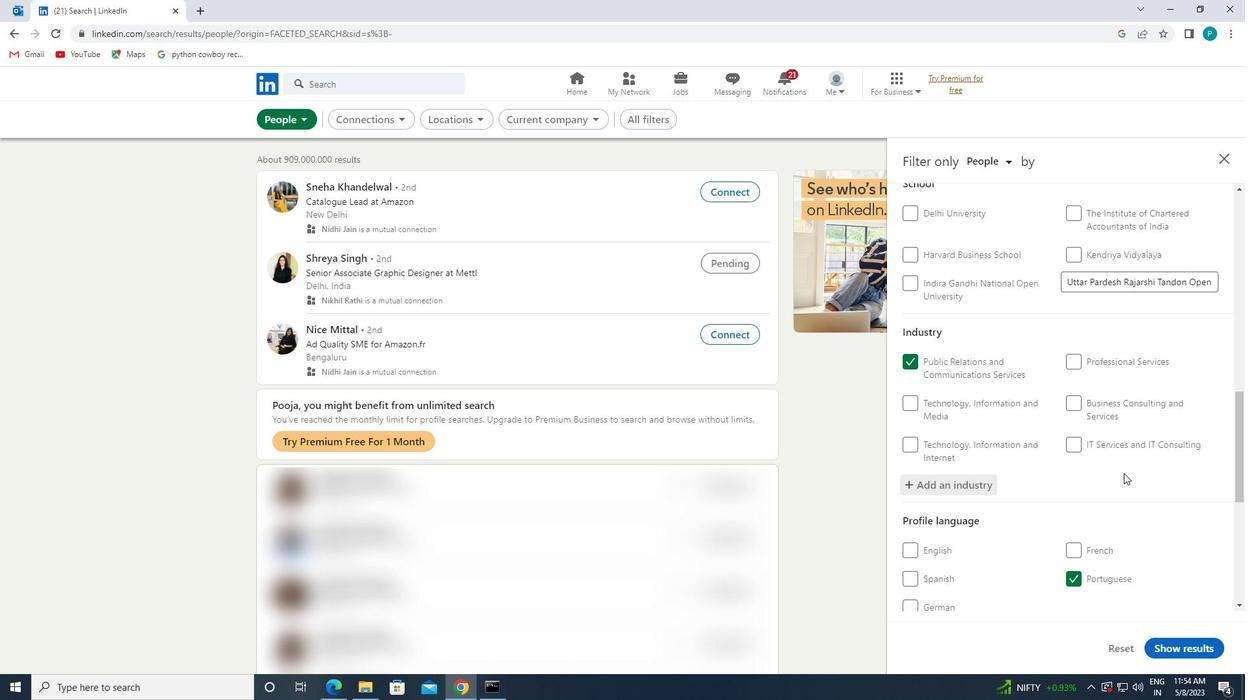 
Action: Mouse moved to (1135, 491)
Screenshot: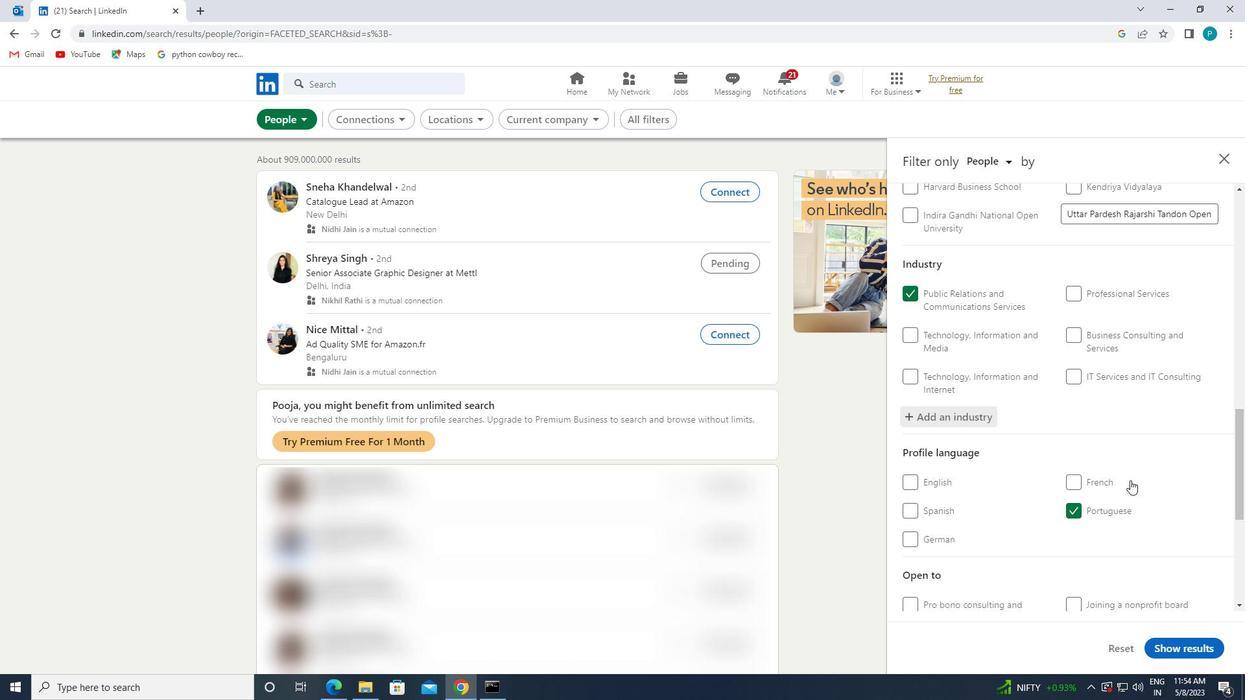 
Action: Mouse scrolled (1135, 490) with delta (0, 0)
Screenshot: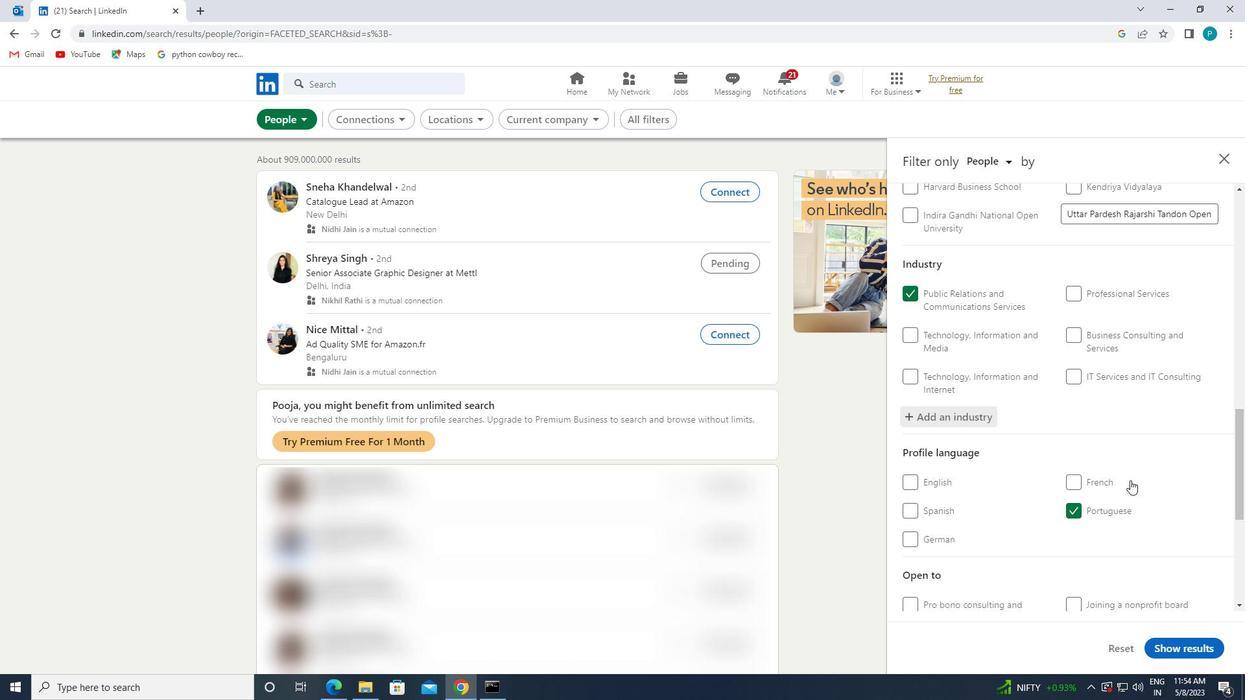 
Action: Mouse scrolled (1135, 490) with delta (0, 0)
Screenshot: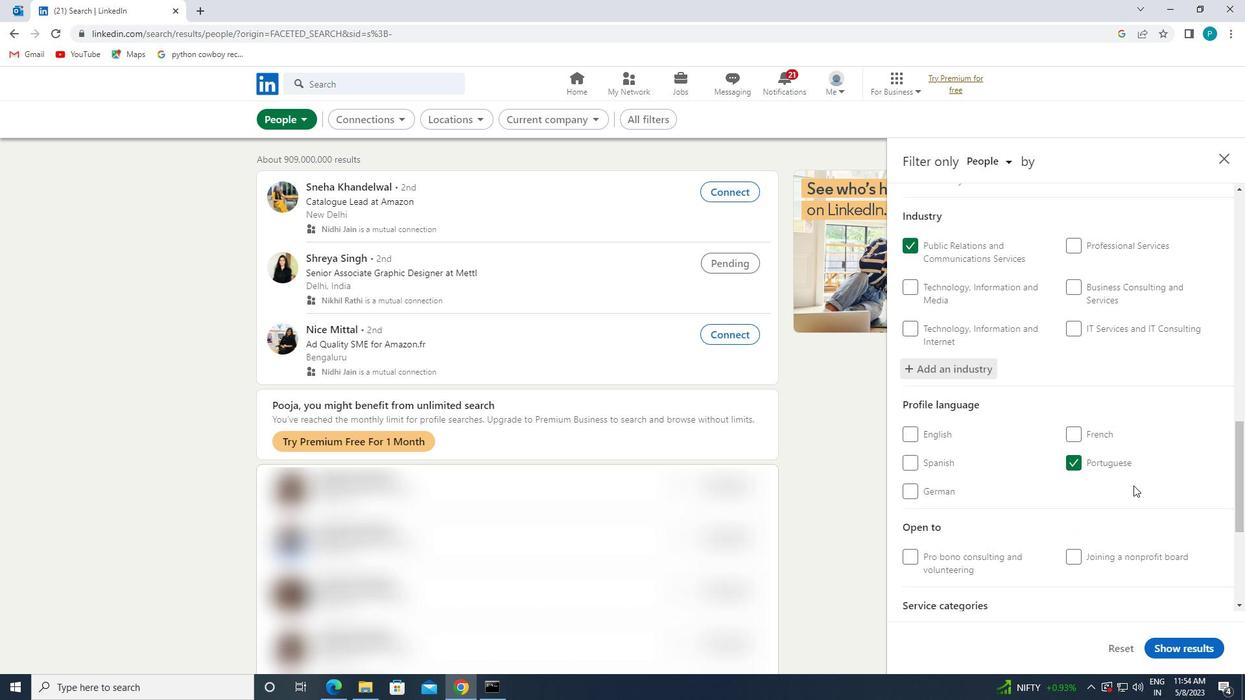 
Action: Mouse moved to (1110, 542)
Screenshot: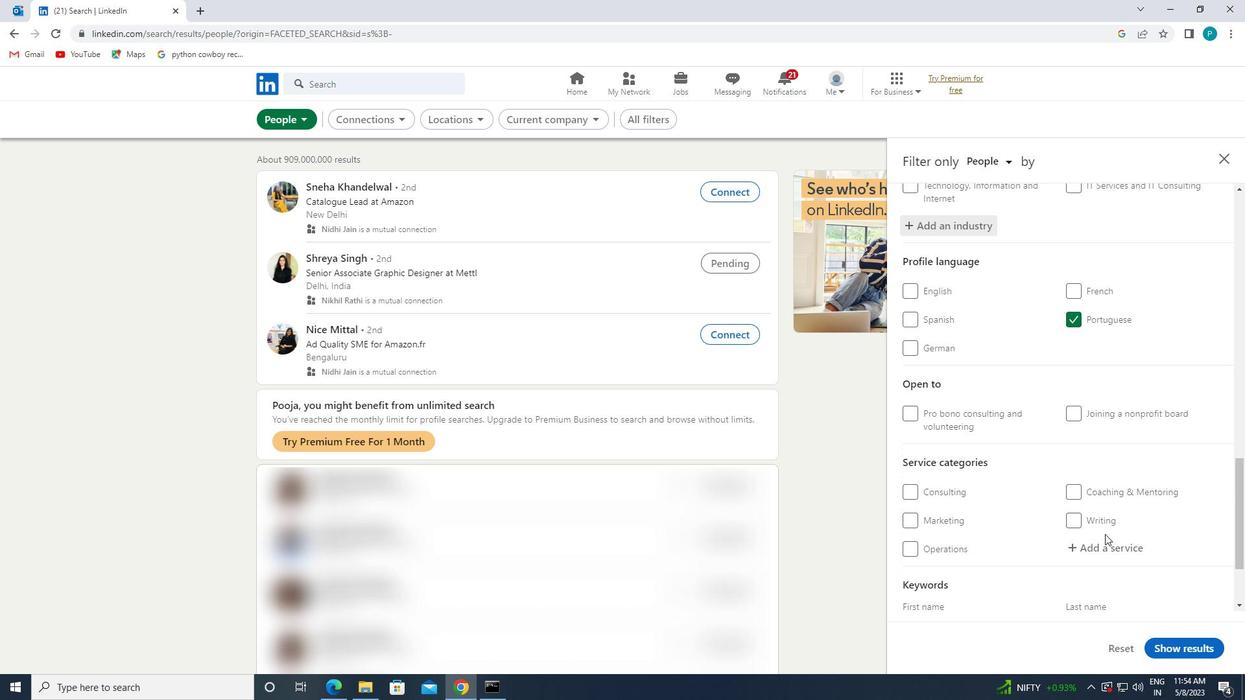 
Action: Mouse pressed left at (1110, 542)
Screenshot: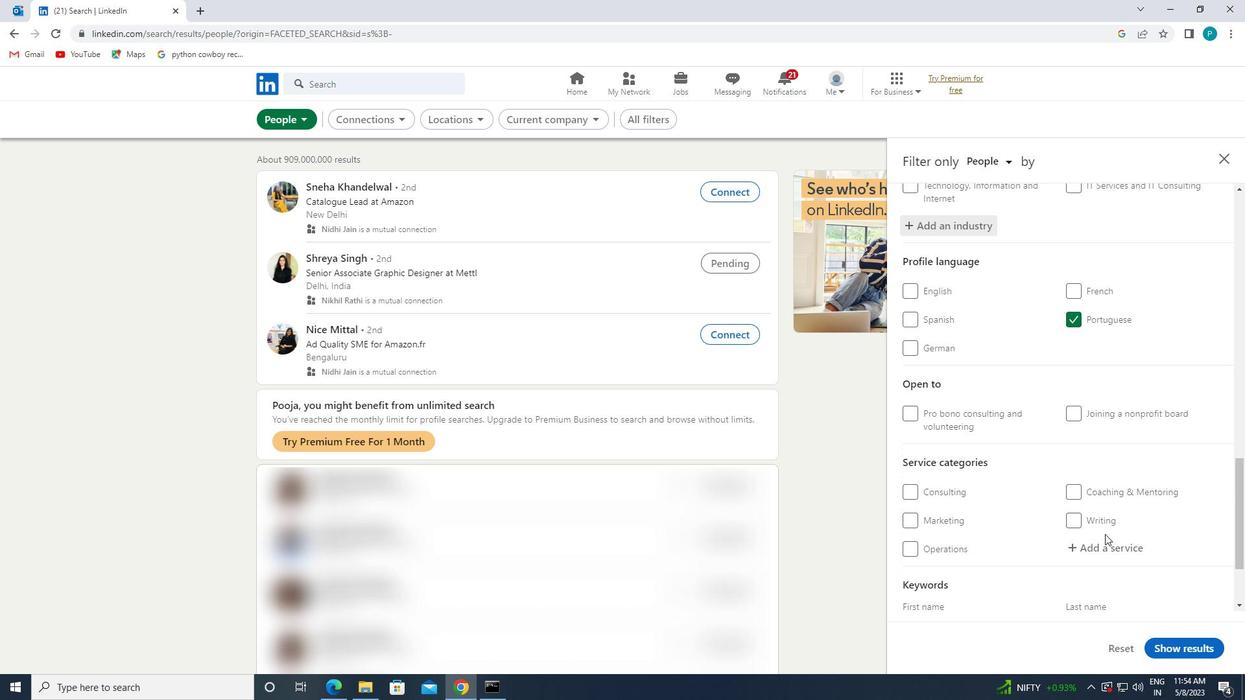 
Action: Mouse moved to (1124, 542)
Screenshot: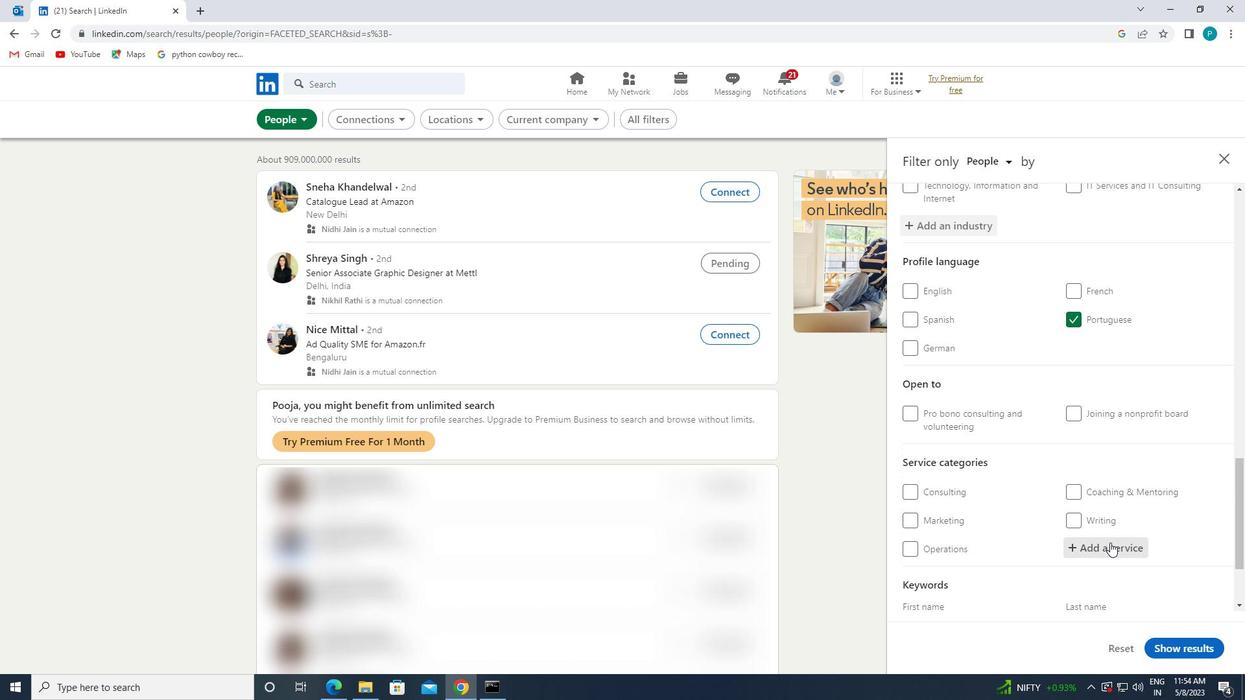 
Action: Key pressed <Key.caps_lock>N<Key.caps_lock>ETWORK<Key.space>
Screenshot: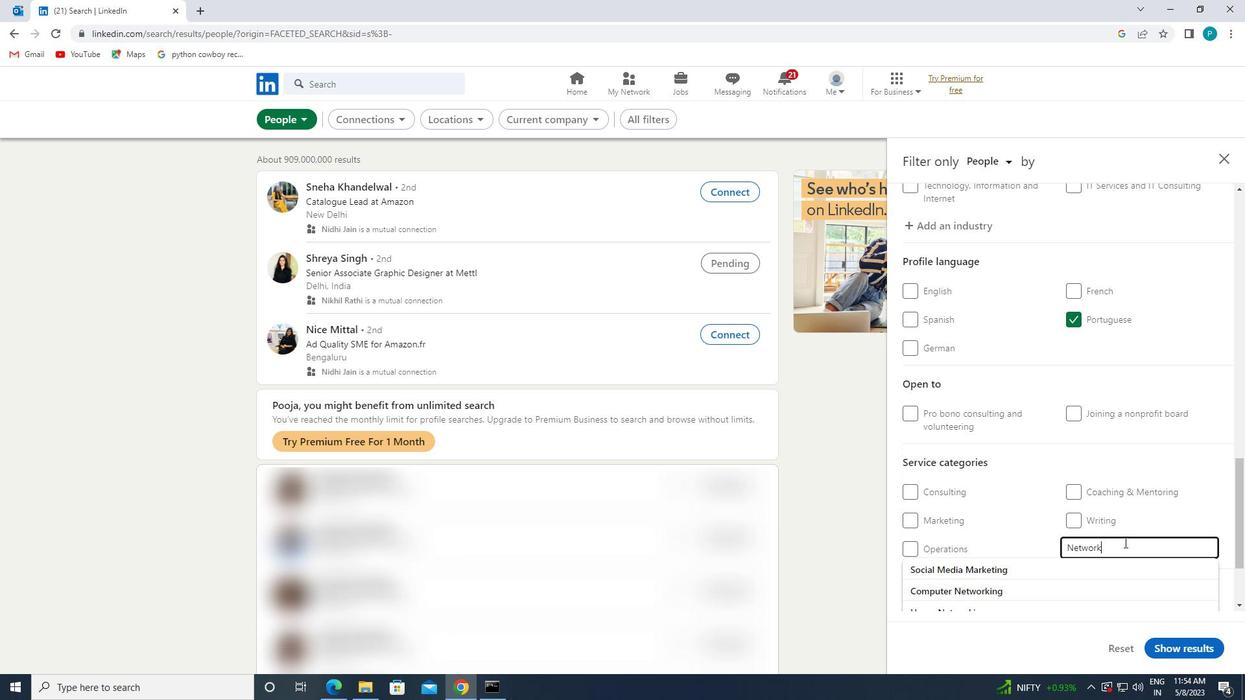 
Action: Mouse moved to (1116, 536)
Screenshot: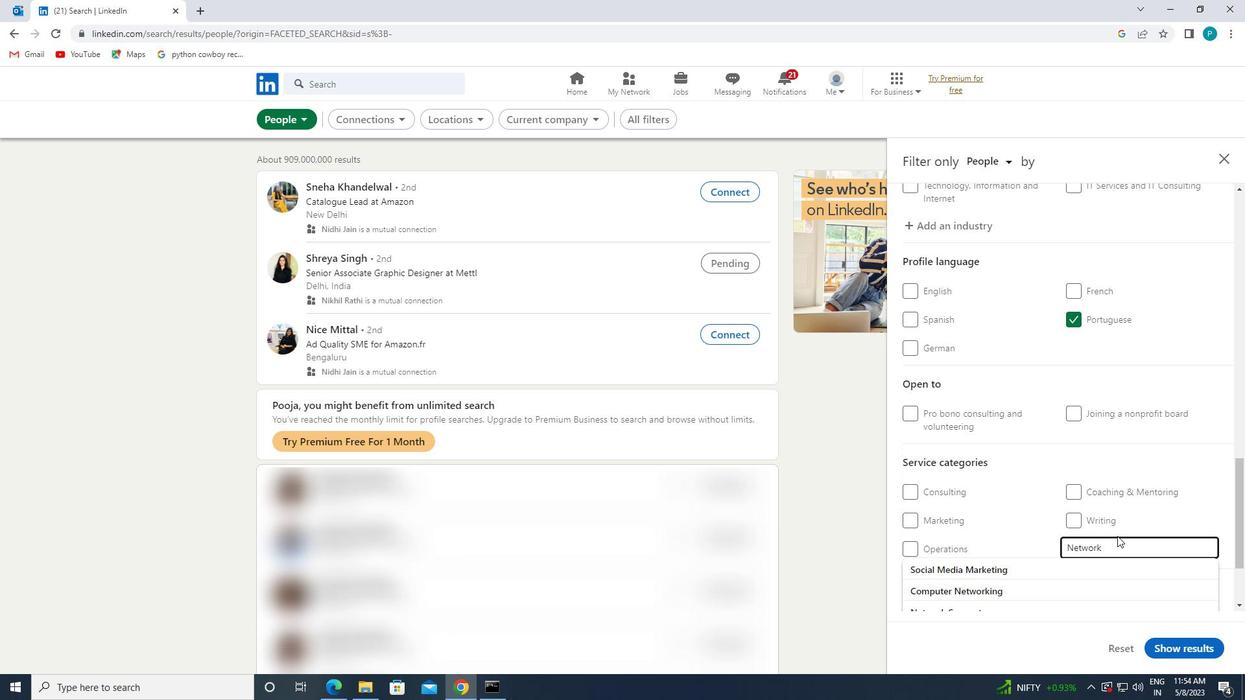 
Action: Key pressed <Key.caps_lock>S<Key.caps_lock>UPPORT
Screenshot: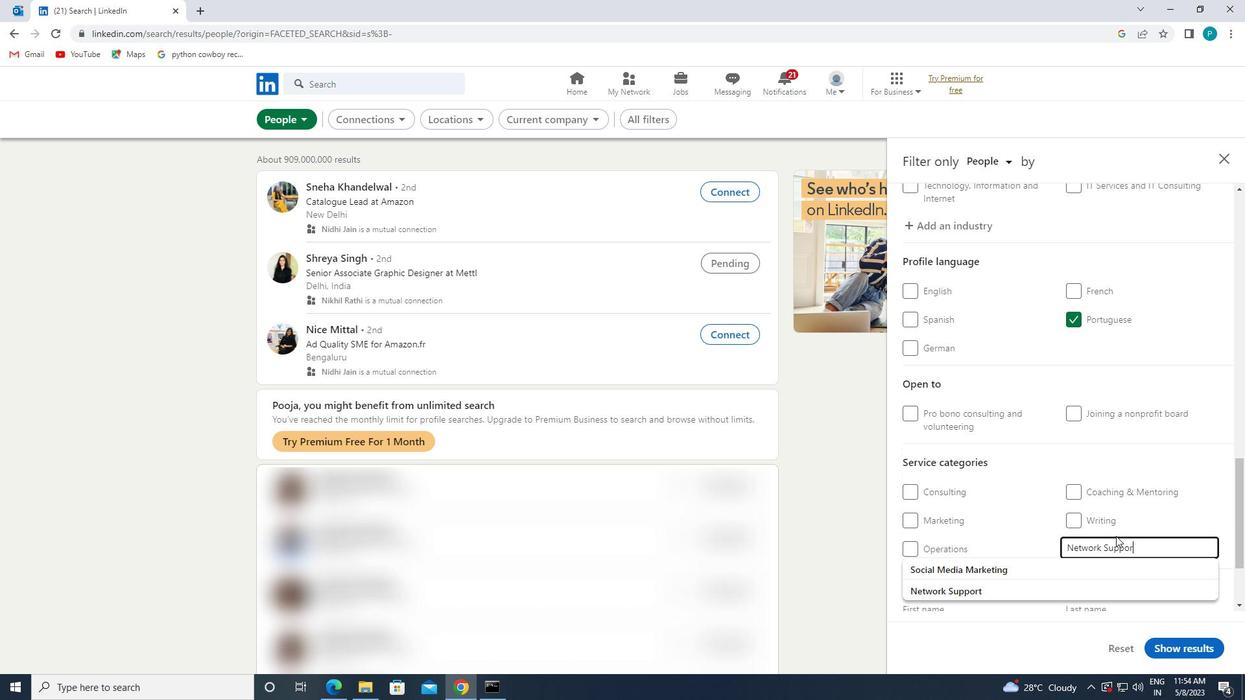 
Action: Mouse moved to (970, 566)
Screenshot: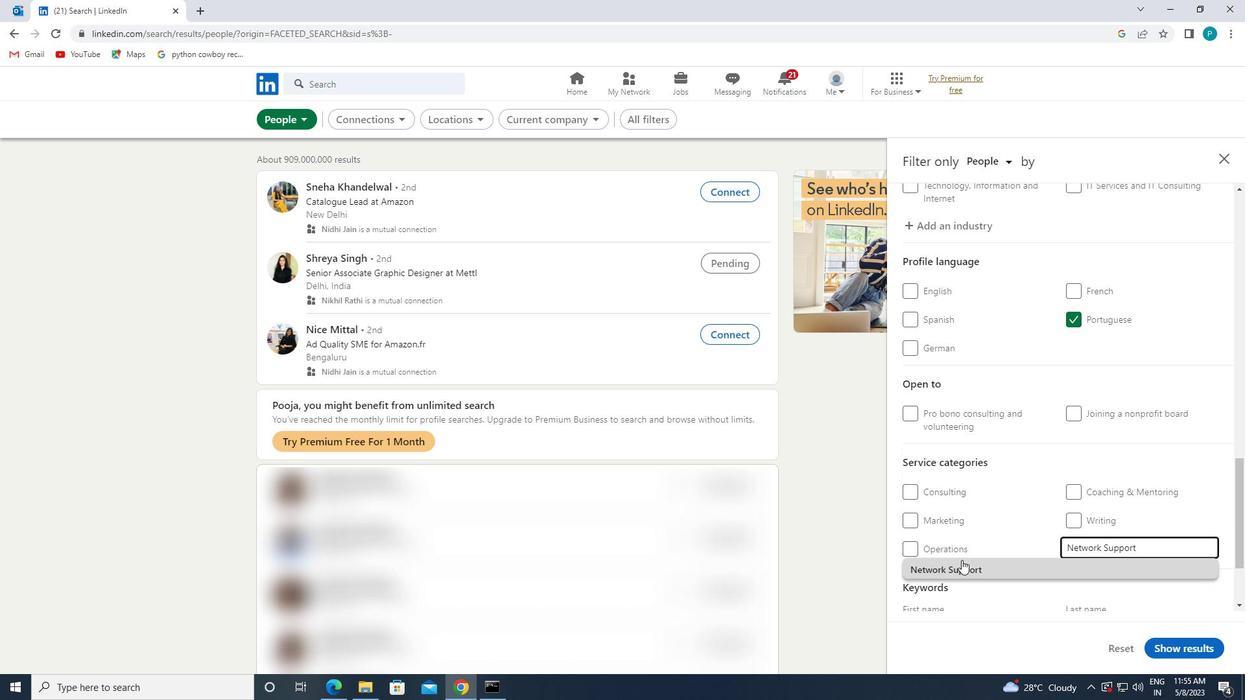 
Action: Mouse pressed left at (970, 566)
Screenshot: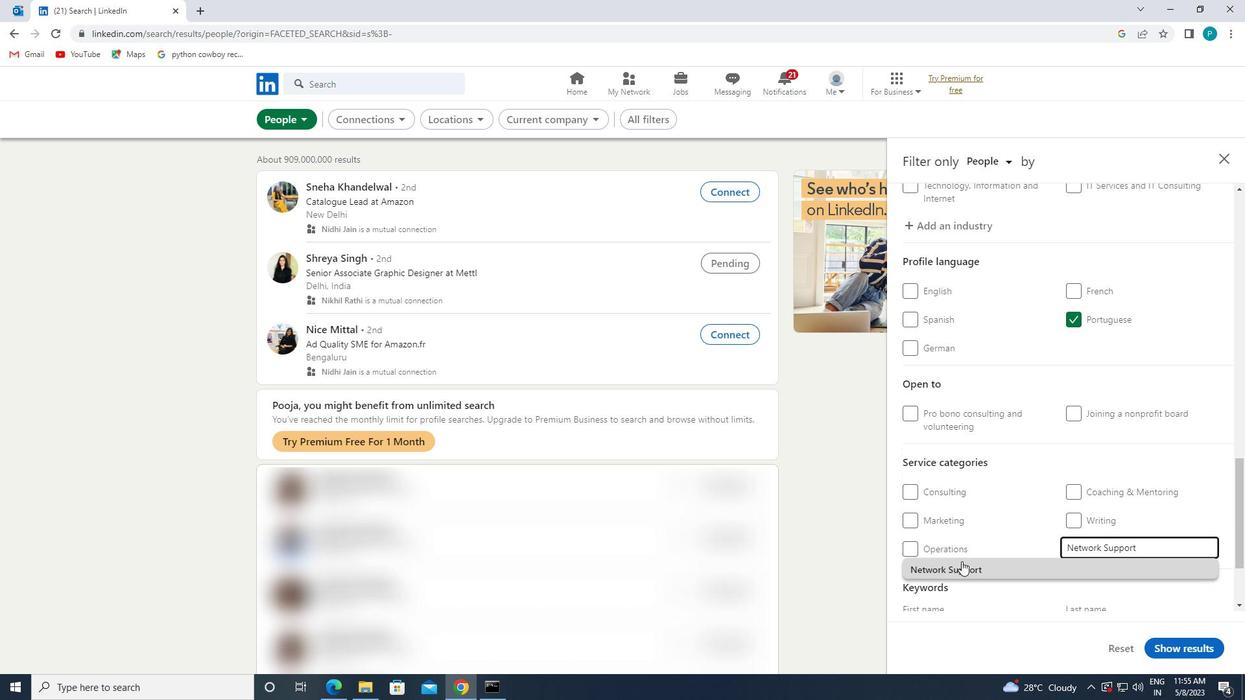 
Action: Mouse moved to (1036, 524)
Screenshot: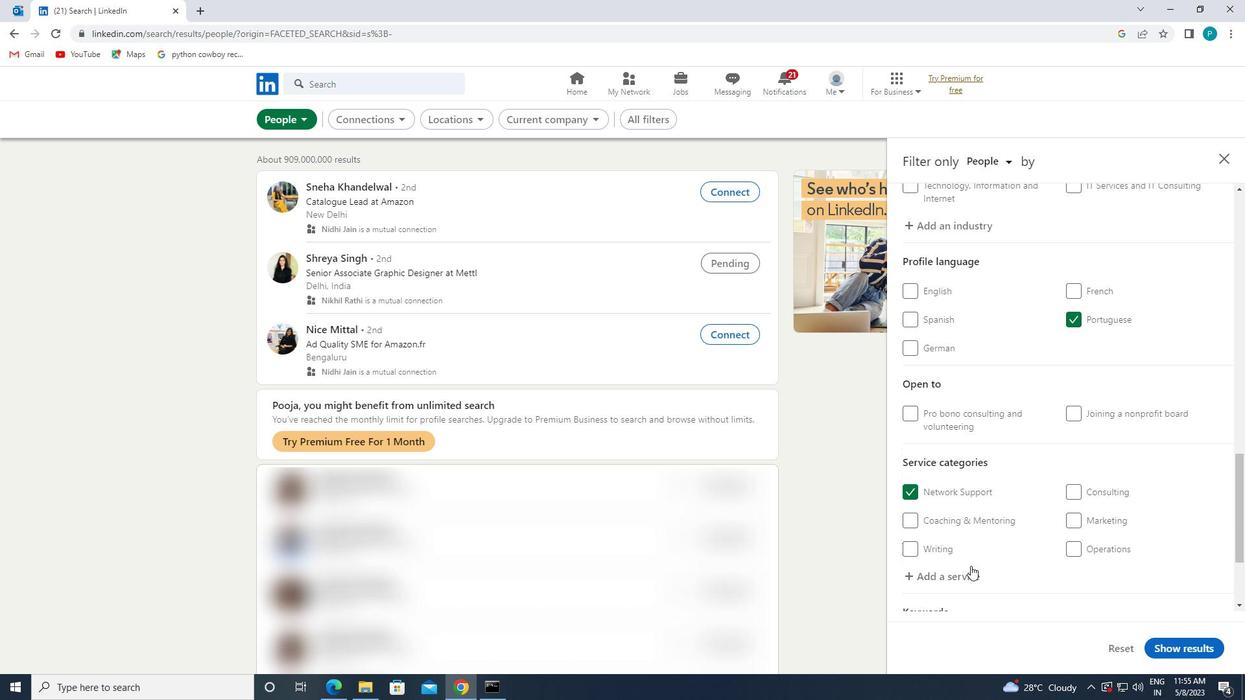 
Action: Mouse scrolled (1036, 523) with delta (0, 0)
Screenshot: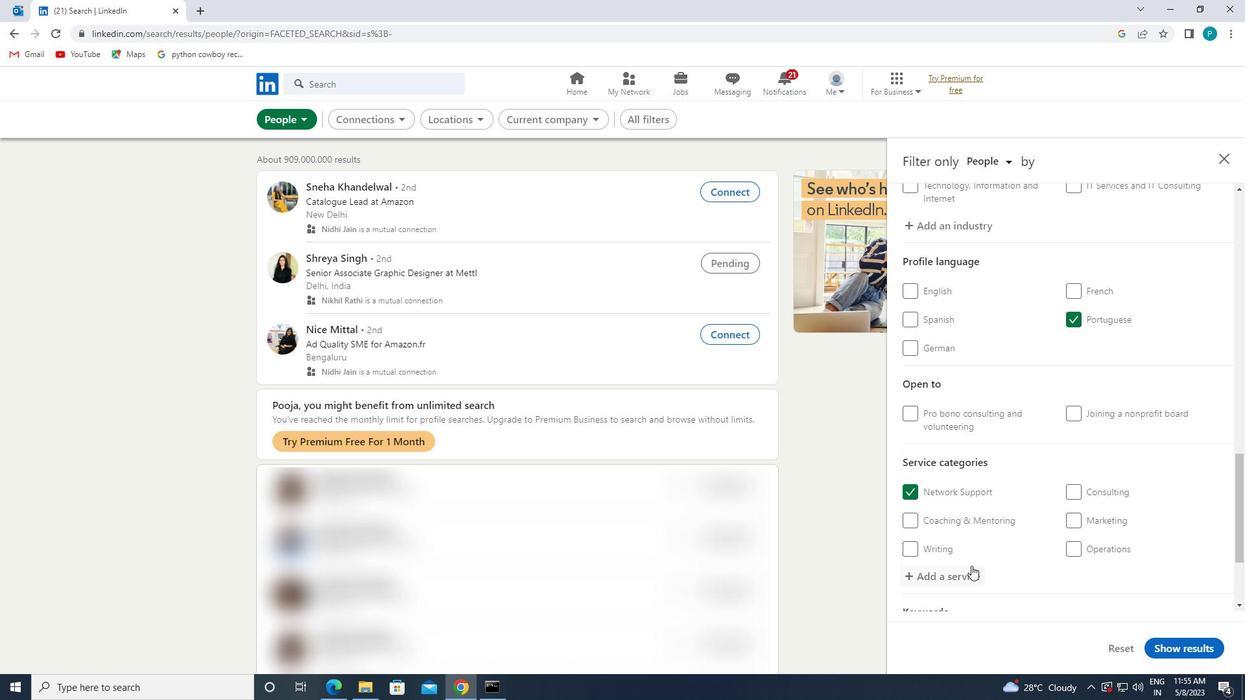 
Action: Mouse scrolled (1036, 523) with delta (0, 0)
Screenshot: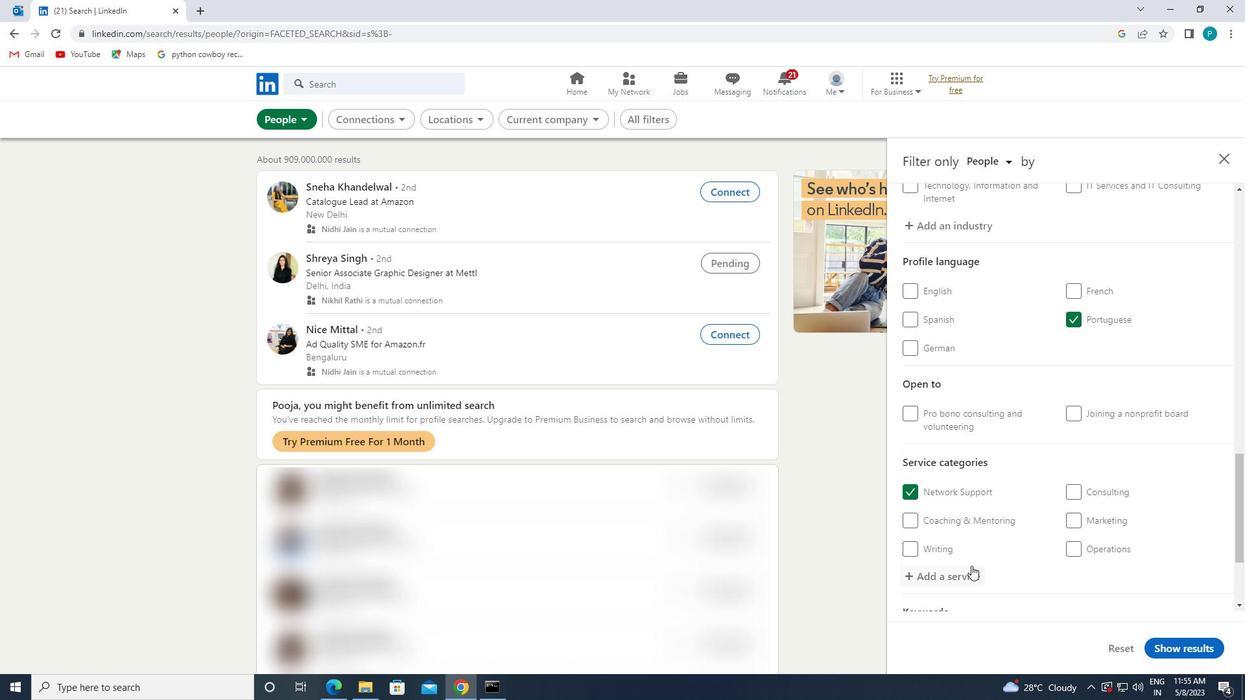 
Action: Mouse scrolled (1036, 523) with delta (0, 0)
Screenshot: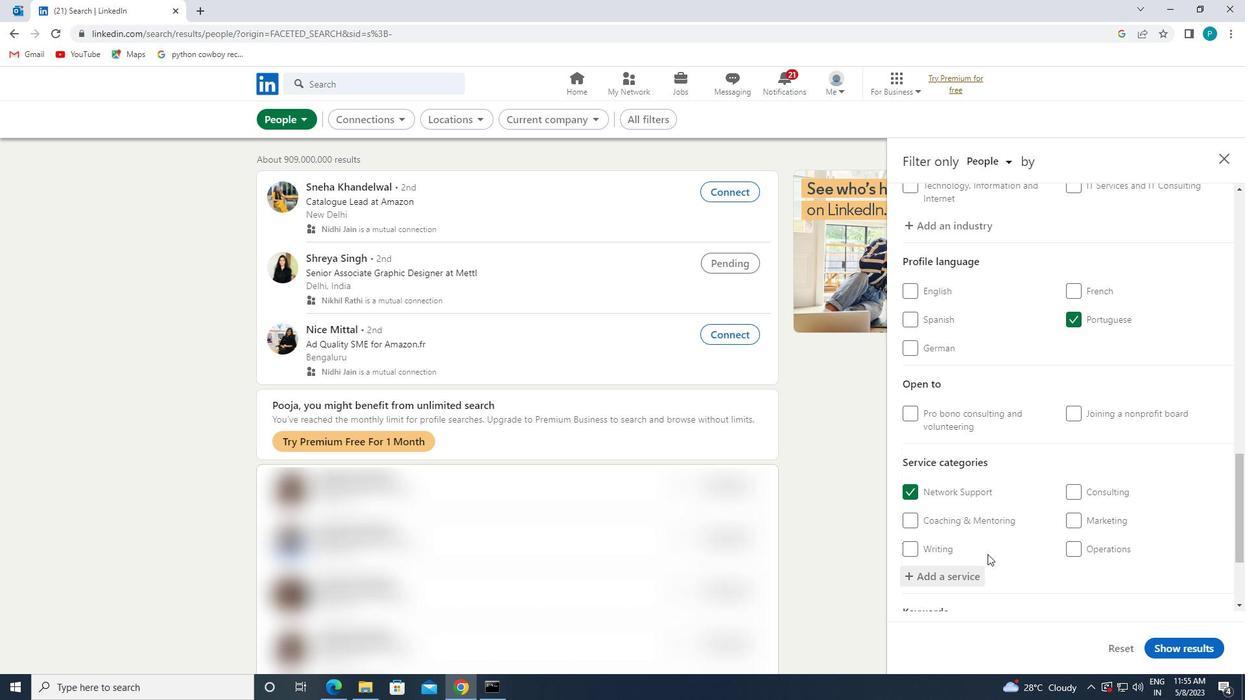 
Action: Mouse moved to (1035, 537)
Screenshot: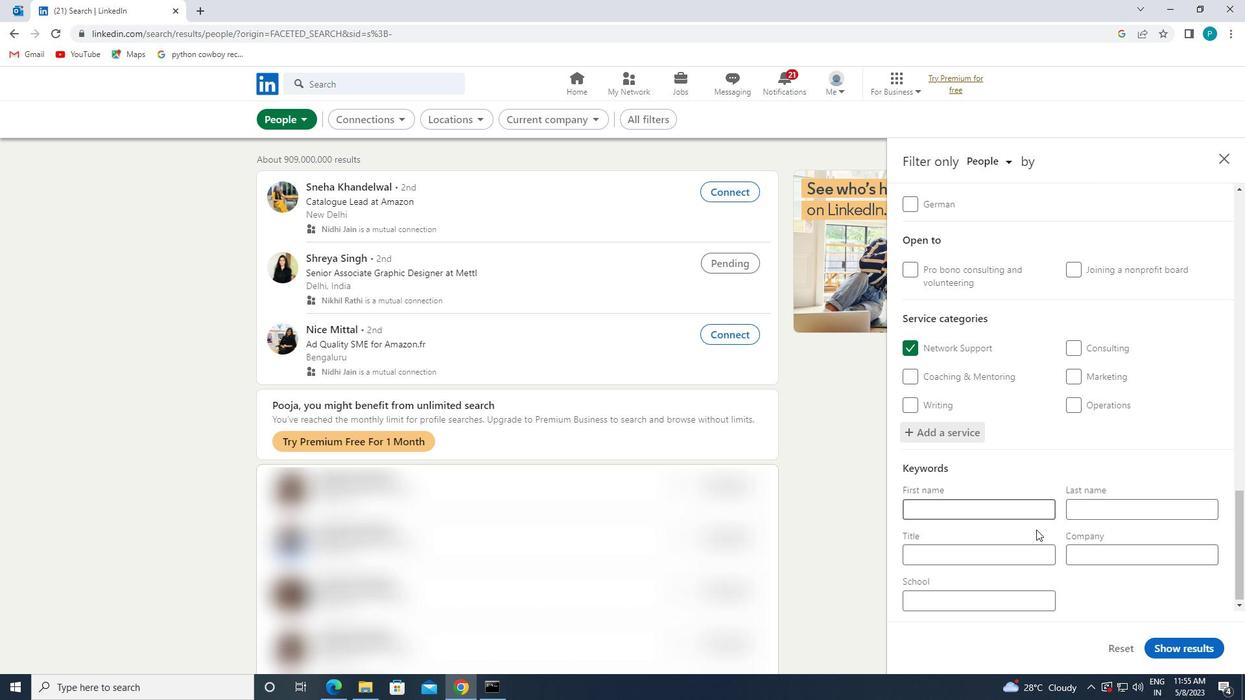 
Action: Mouse scrolled (1035, 537) with delta (0, 0)
Screenshot: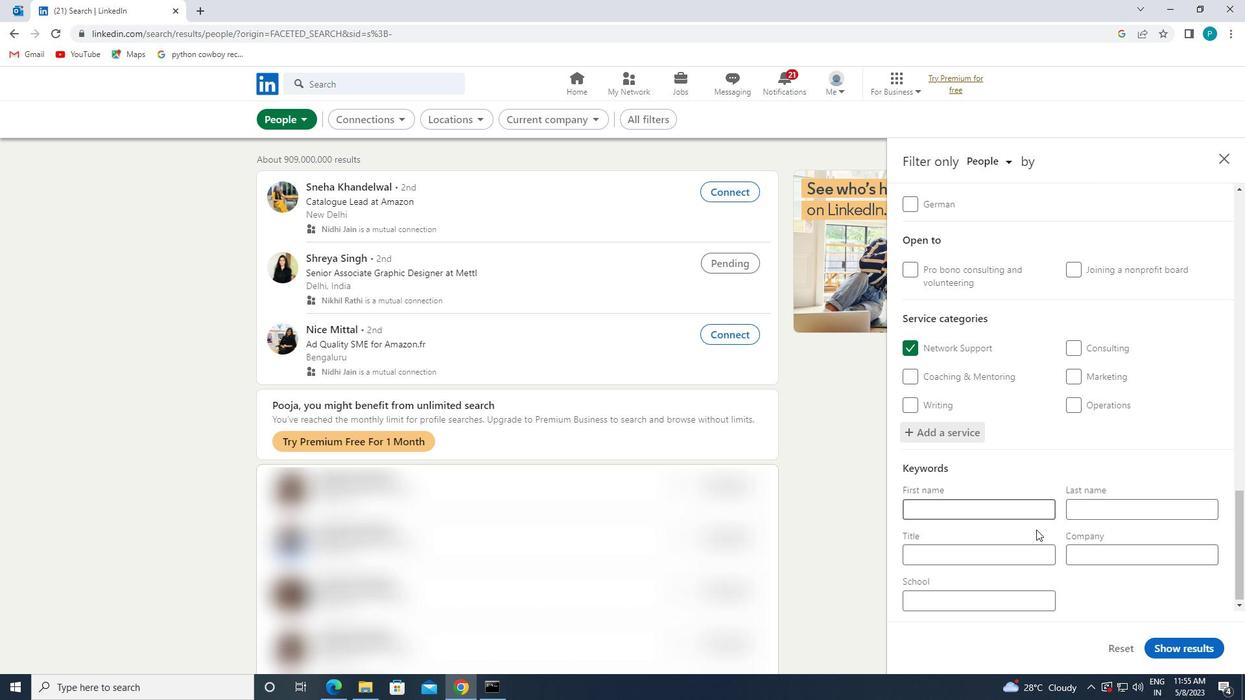 
Action: Mouse scrolled (1035, 537) with delta (0, 0)
Screenshot: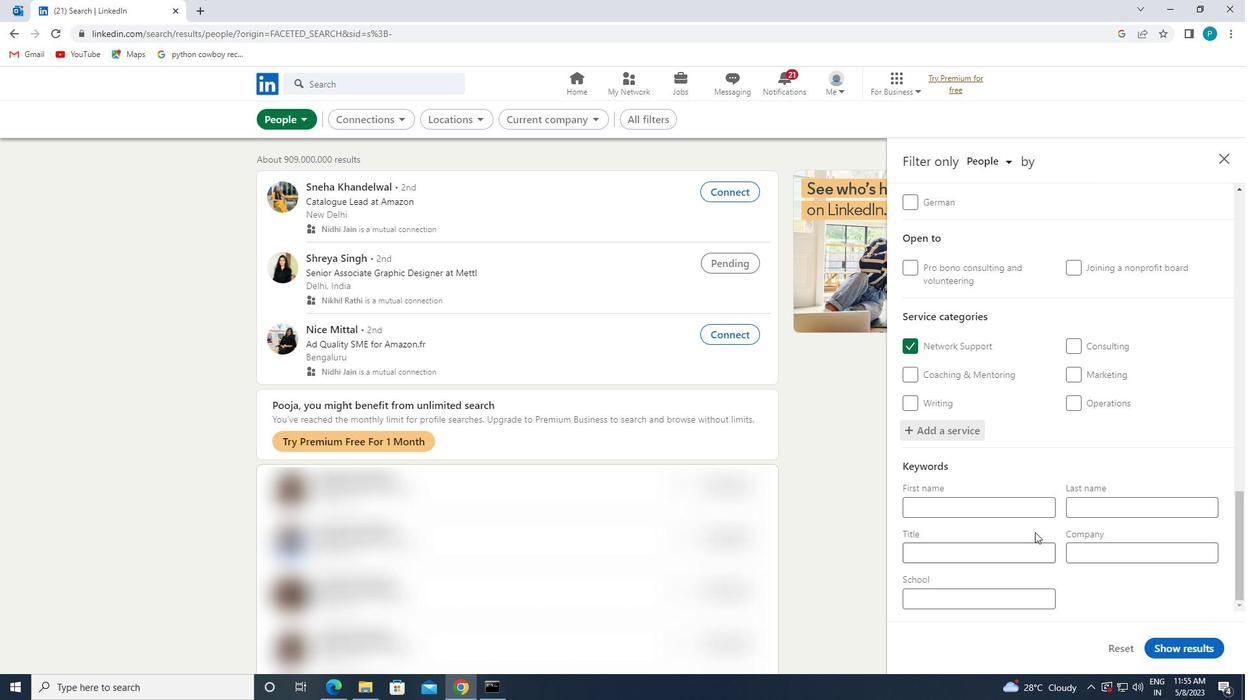 
Action: Mouse moved to (1031, 536)
Screenshot: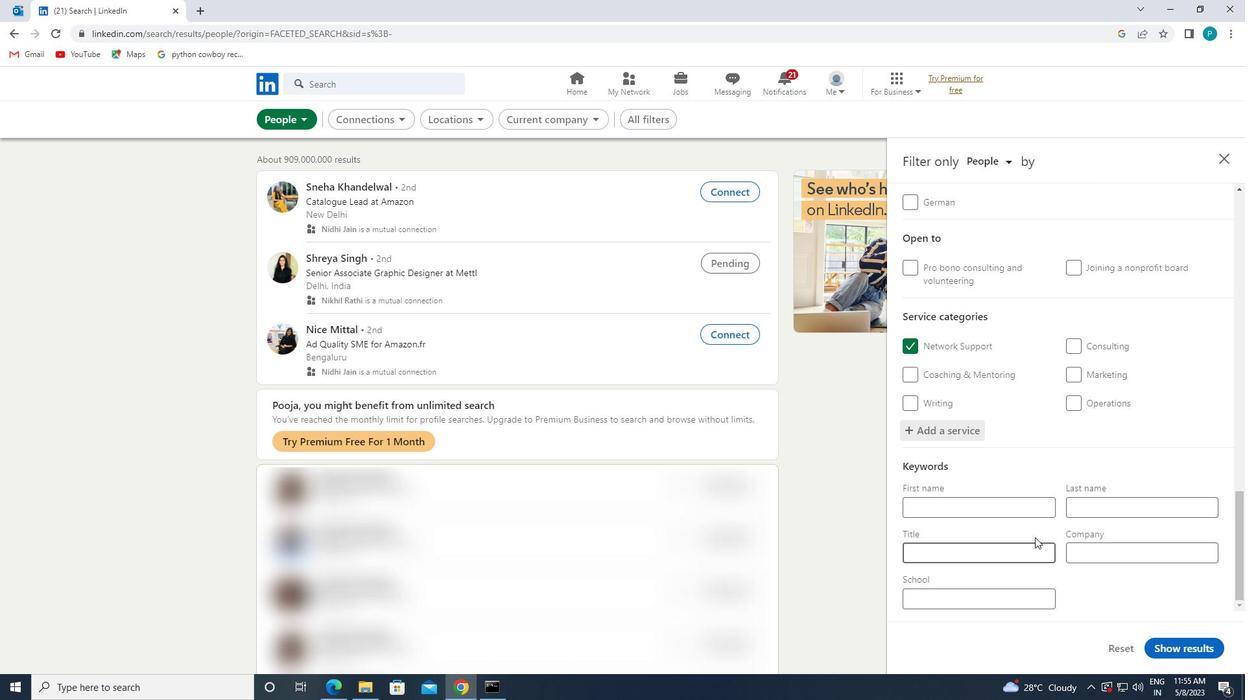
Action: Mouse pressed left at (1031, 536)
Screenshot: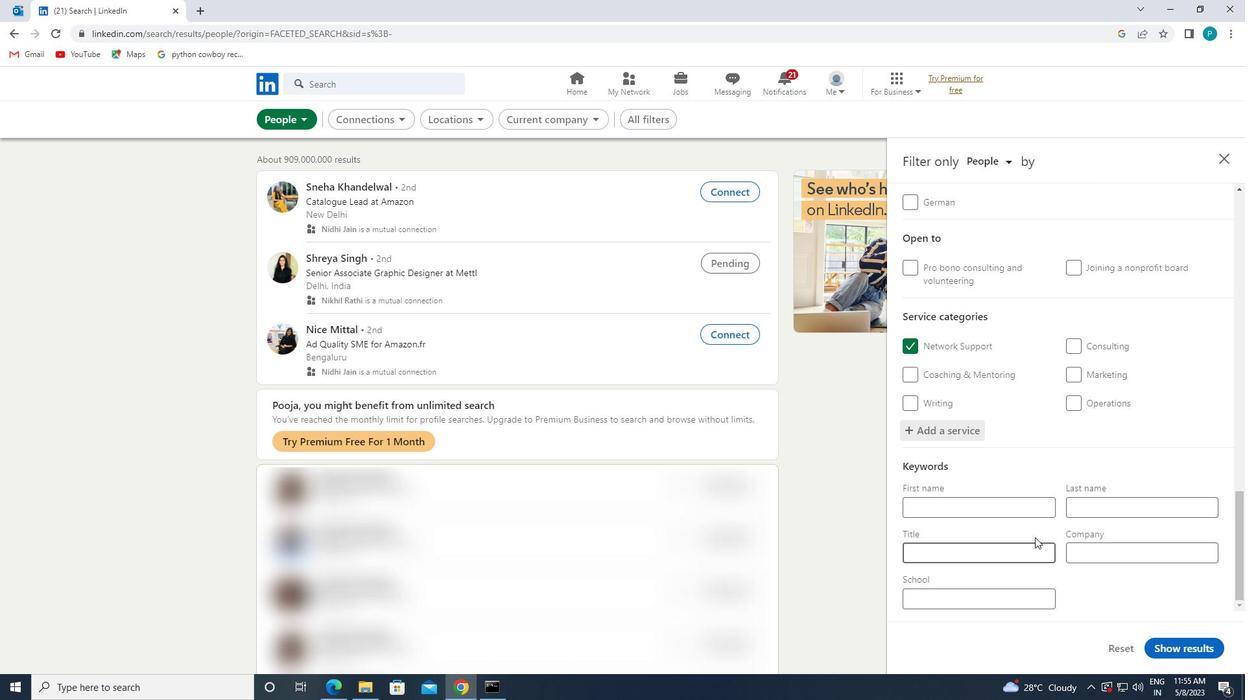 
Action: Mouse moved to (1026, 536)
Screenshot: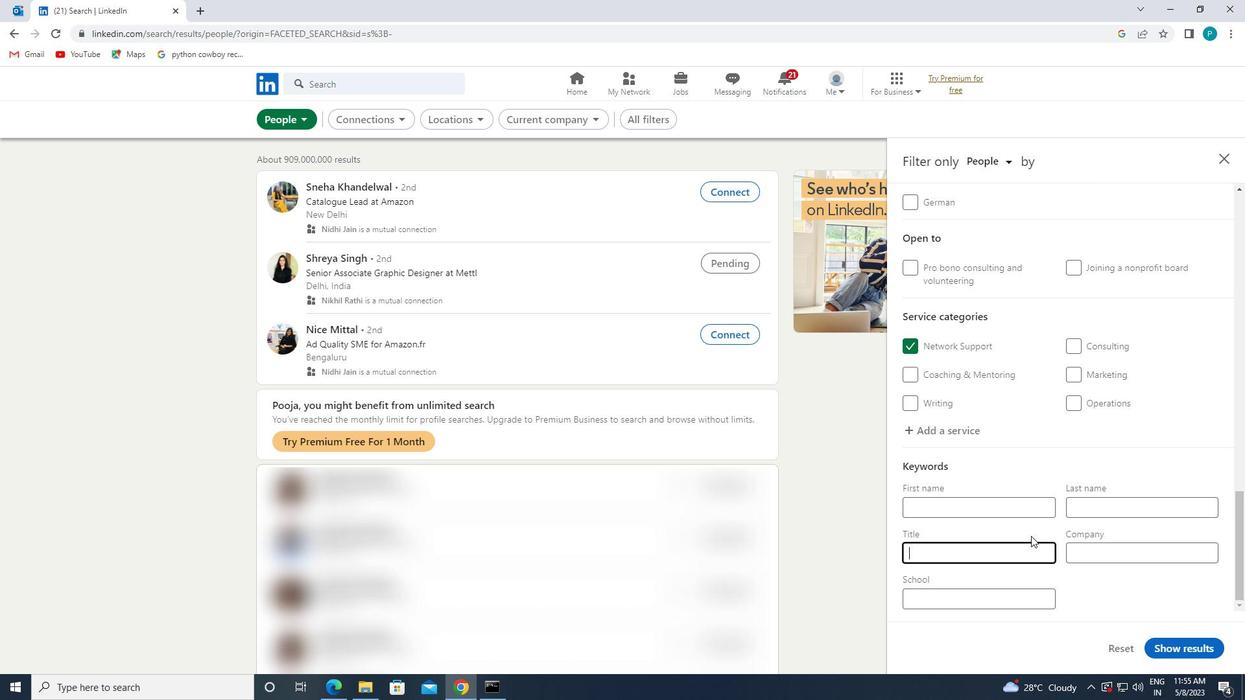 
Action: Key pressed <Key.caps_lock>C<Key.caps_lock>ULTURE<Key.space><Key.caps_lock>O<Key.caps_lock>PERATIONS<Key.space><Key.caps_lock>M<Key.caps_lock>ANAGER
Screenshot: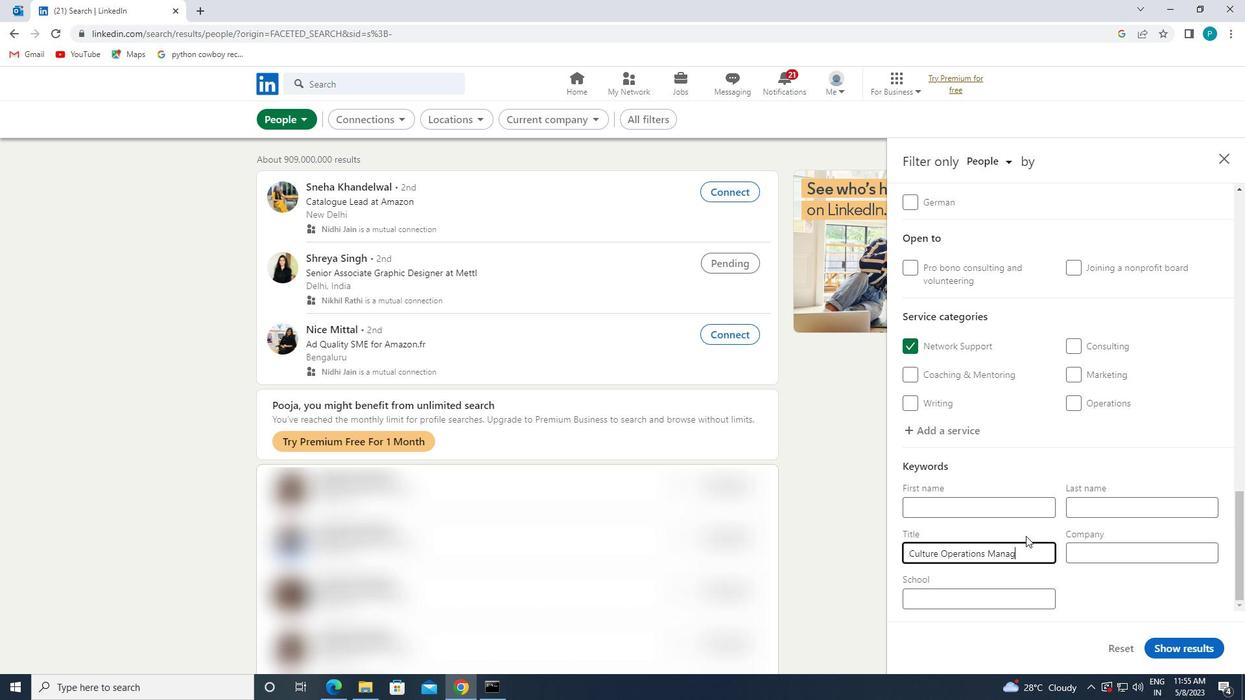 
Action: Mouse moved to (1189, 642)
Screenshot: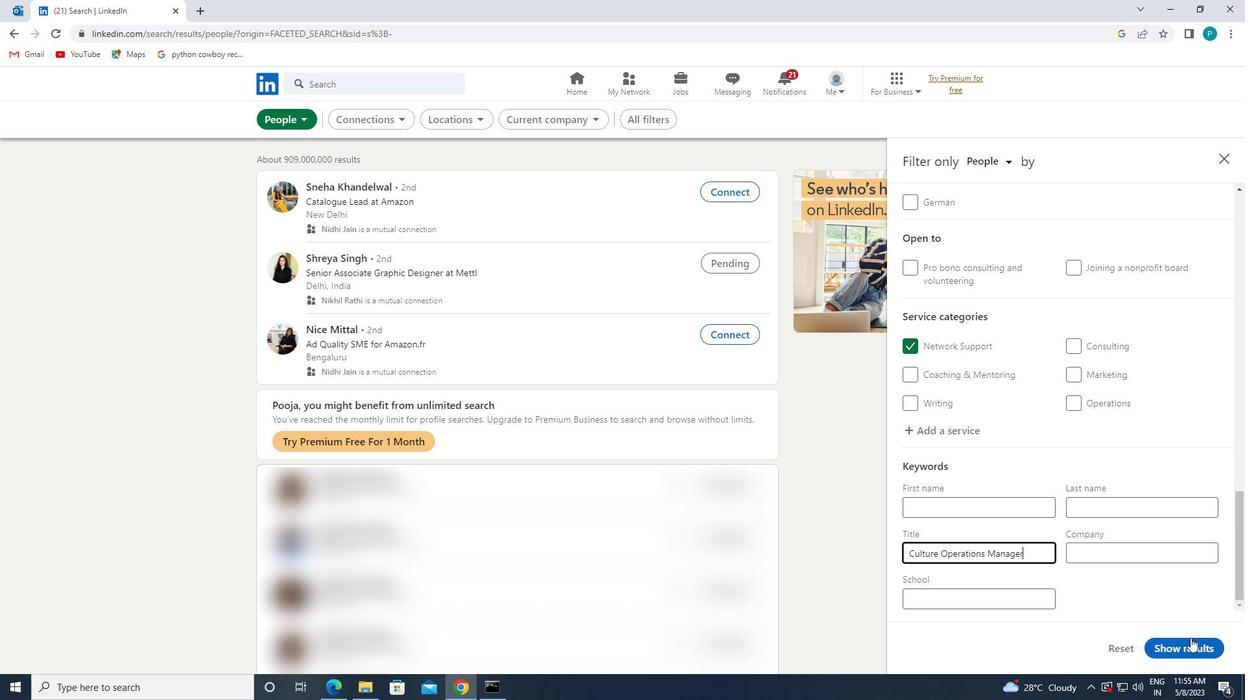 
Action: Mouse pressed left at (1189, 642)
Screenshot: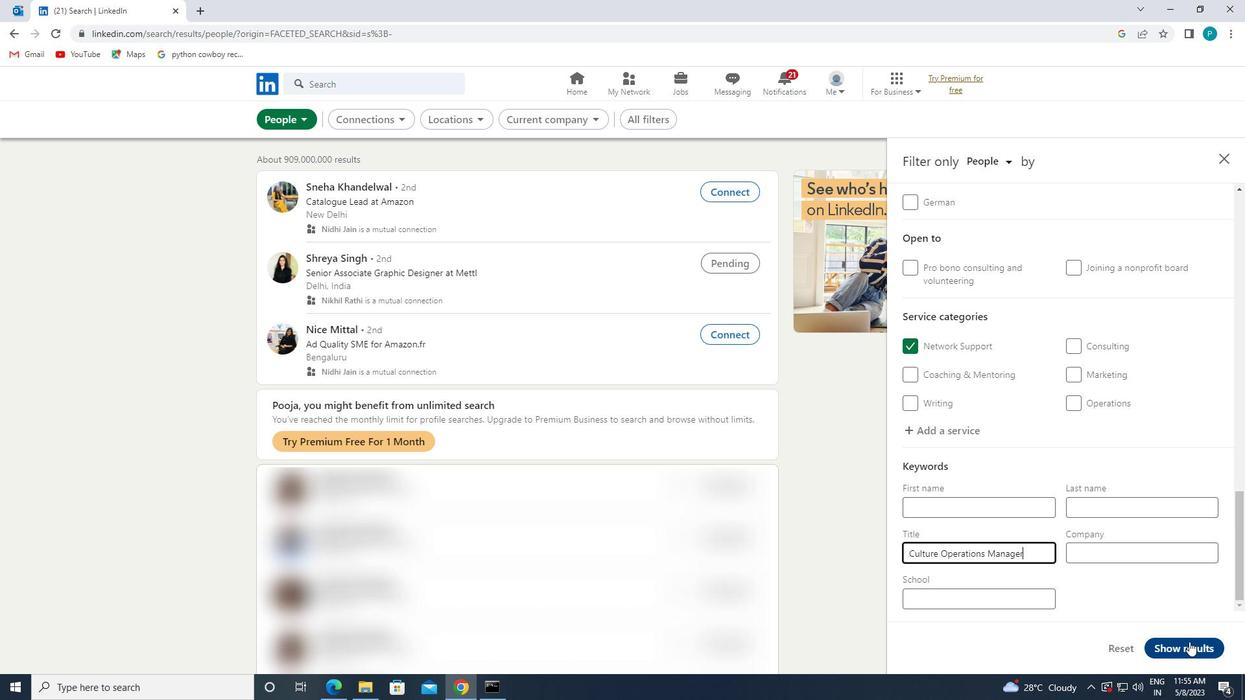 
